 Task: Find connections with filter location Xanten with filter topic #careeradvice with filter profile language Spanish with filter current company Pidilite Industries Limited with filter school Institute of Road and Transport Technology with filter industry Facilities Services with filter service category HR Consulting with filter keywords title Motion Picture Director
Action: Mouse moved to (715, 92)
Screenshot: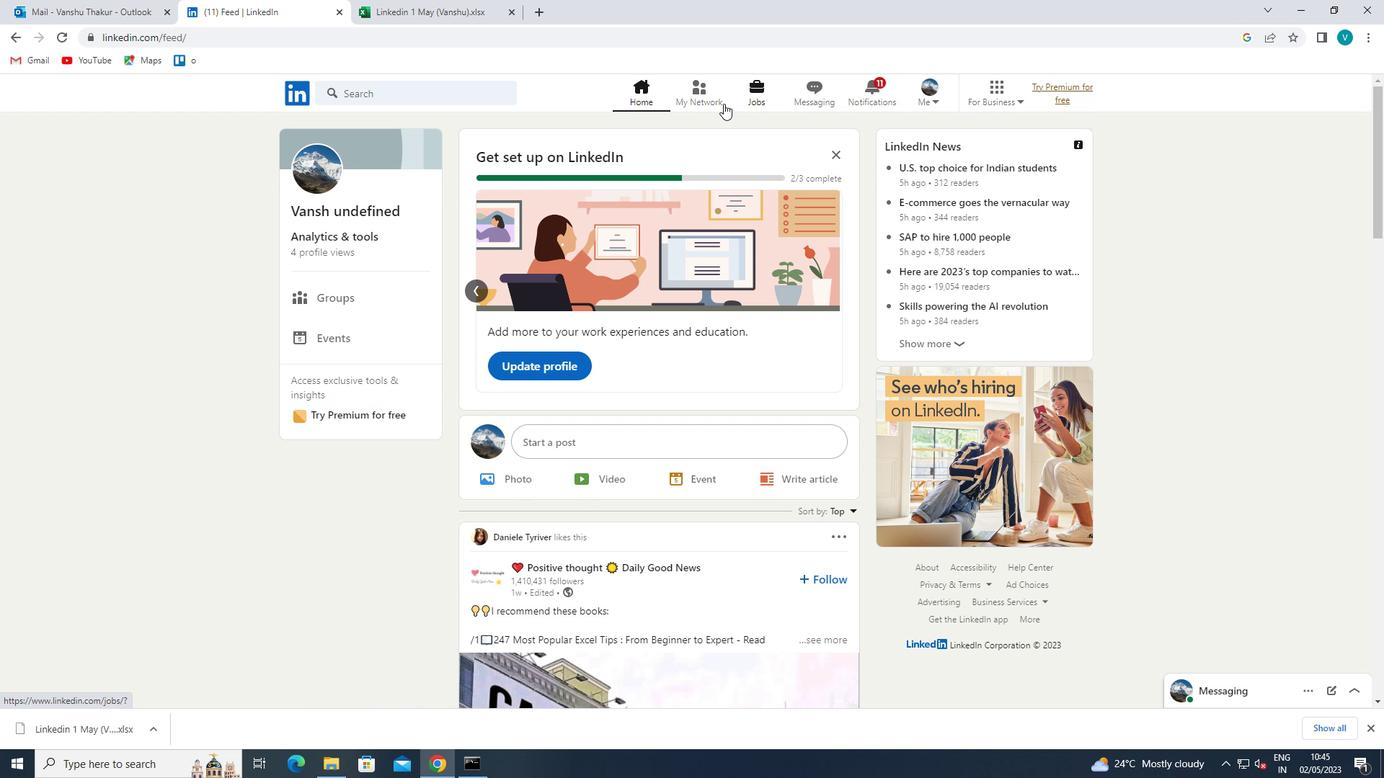 
Action: Mouse pressed left at (715, 92)
Screenshot: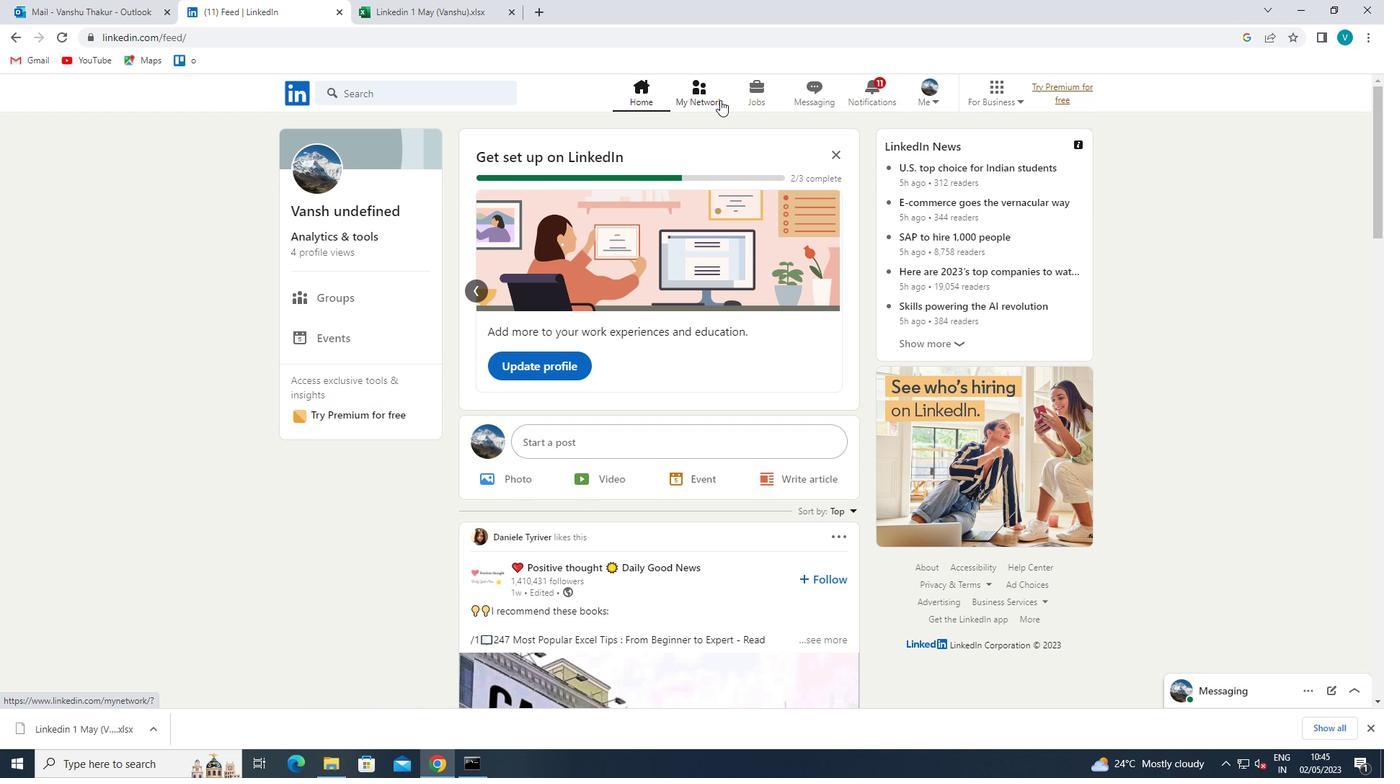 
Action: Mouse moved to (393, 172)
Screenshot: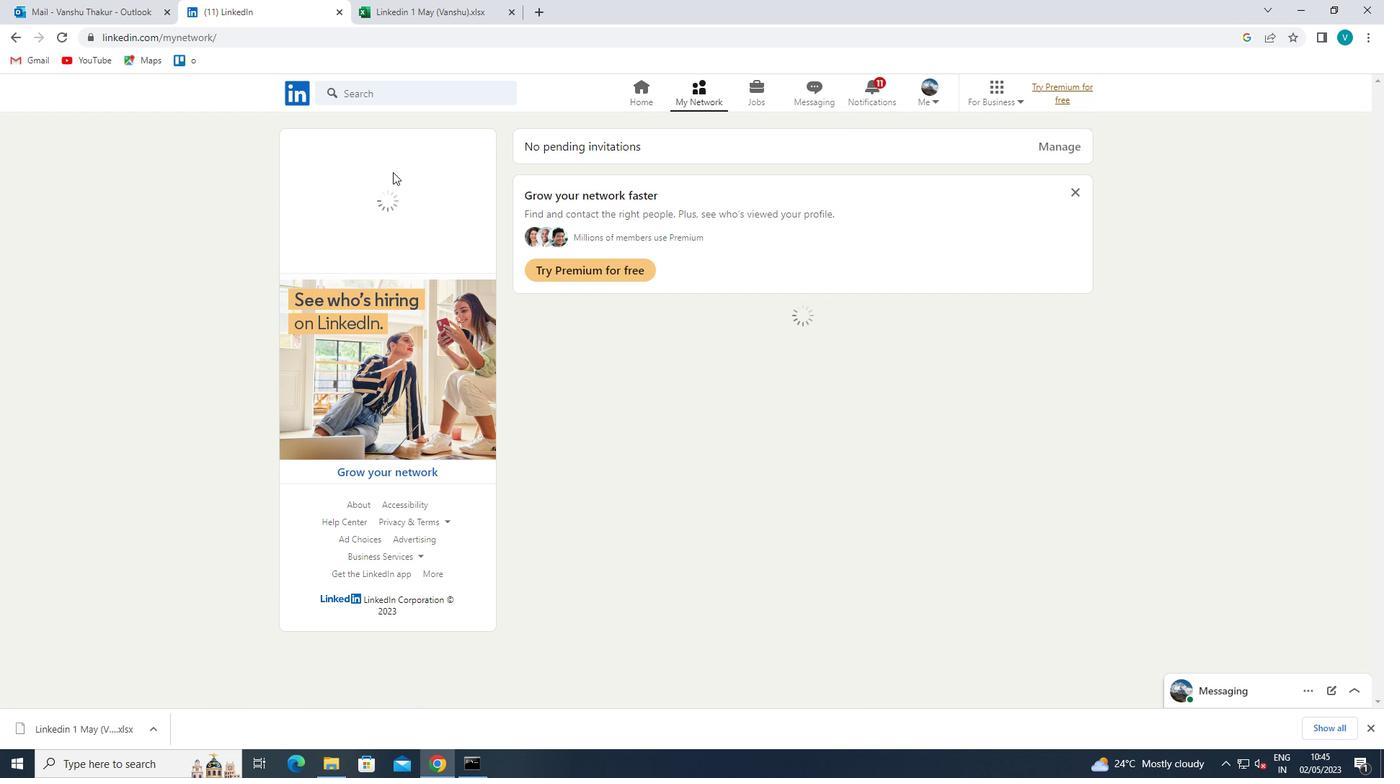 
Action: Mouse pressed left at (393, 172)
Screenshot: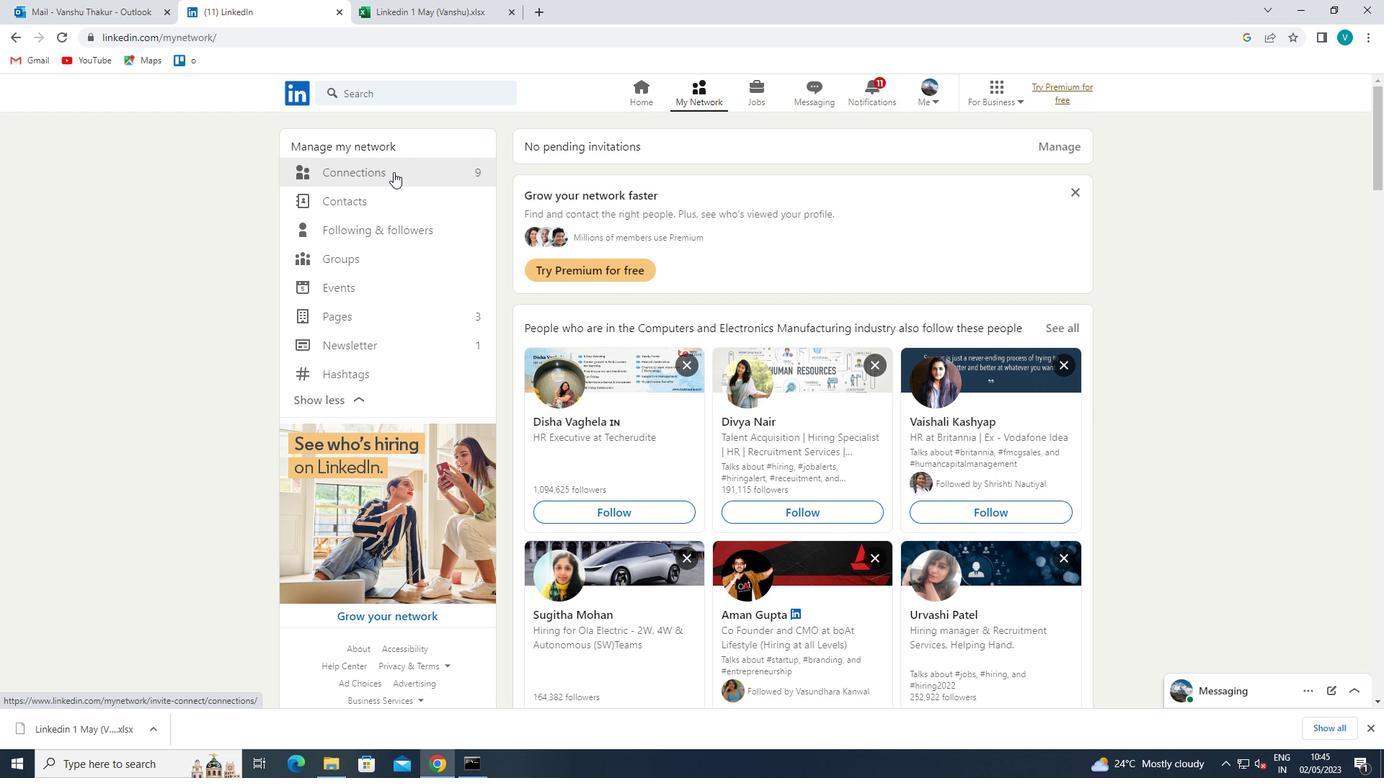 
Action: Mouse moved to (831, 171)
Screenshot: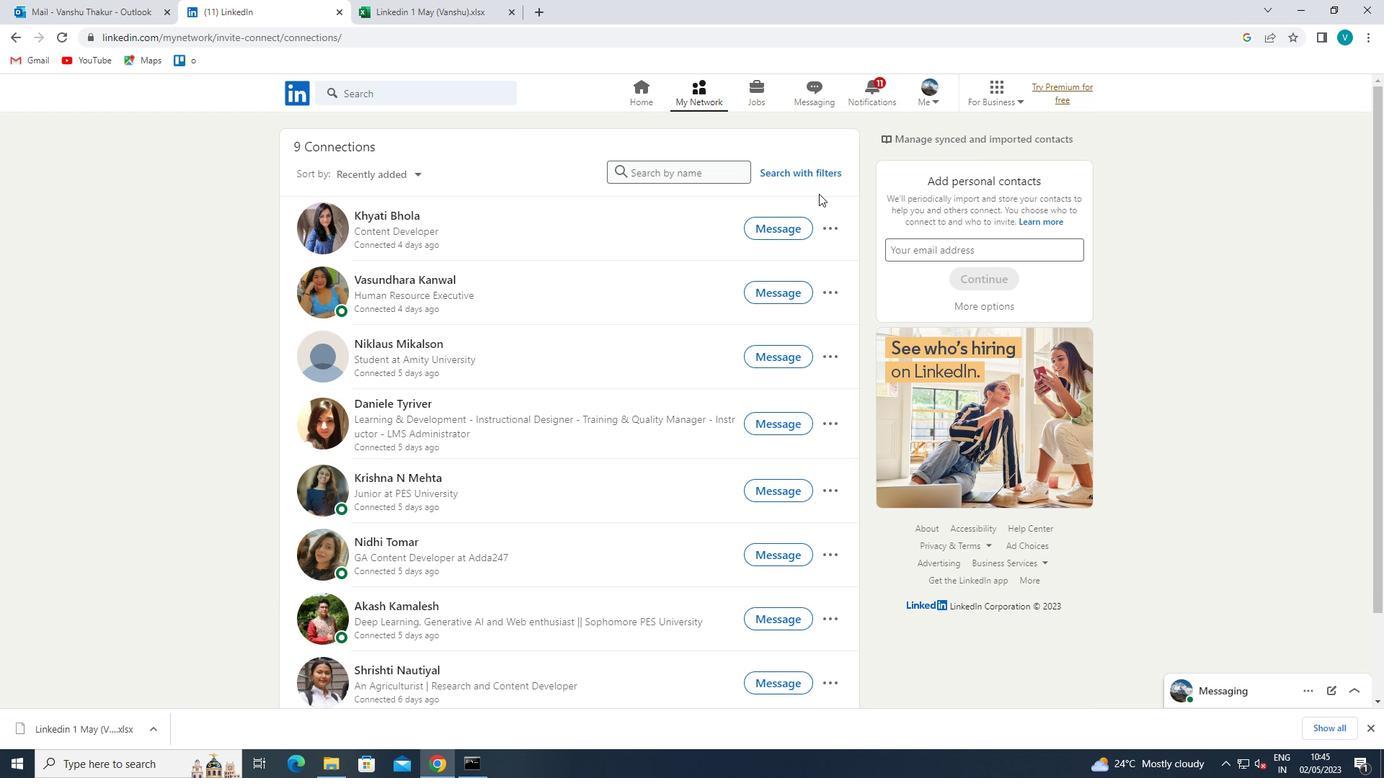 
Action: Mouse pressed left at (831, 171)
Screenshot: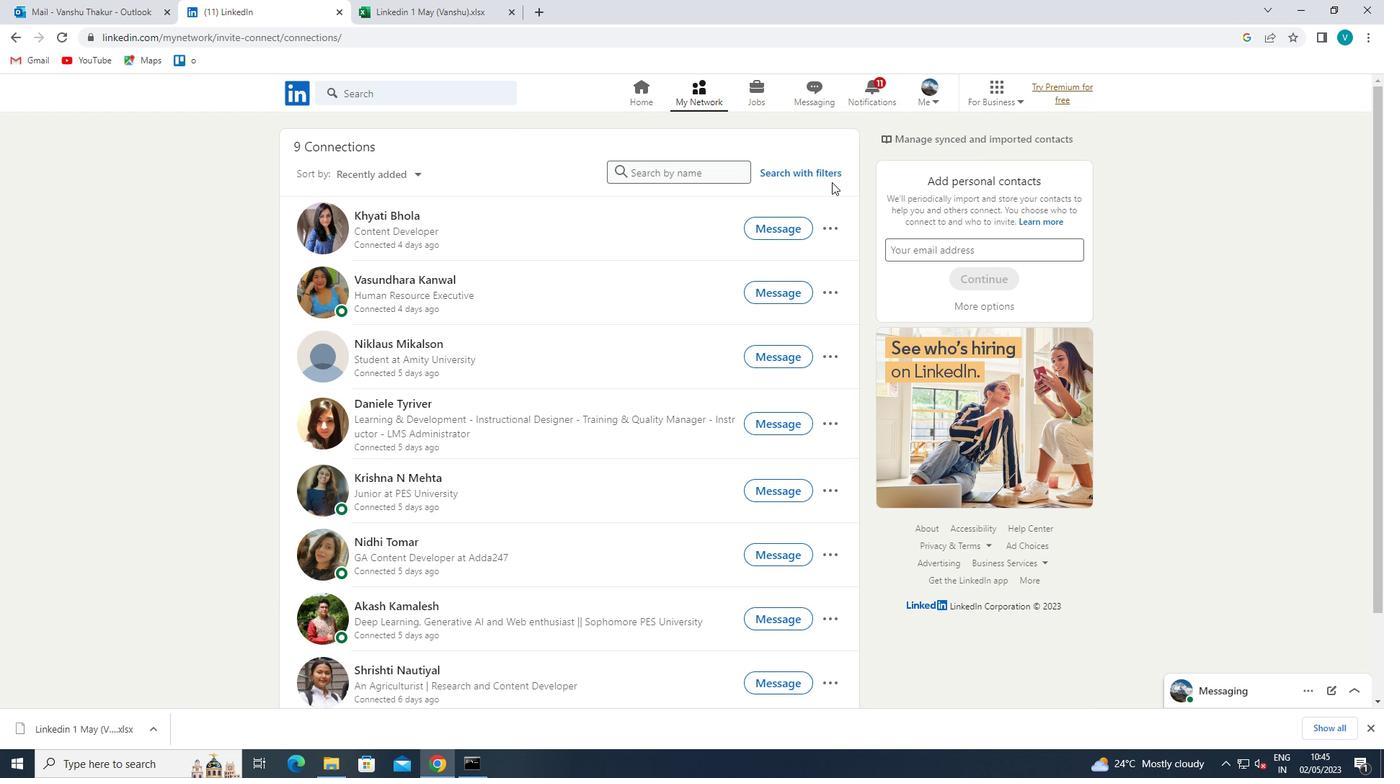 
Action: Mouse moved to (689, 138)
Screenshot: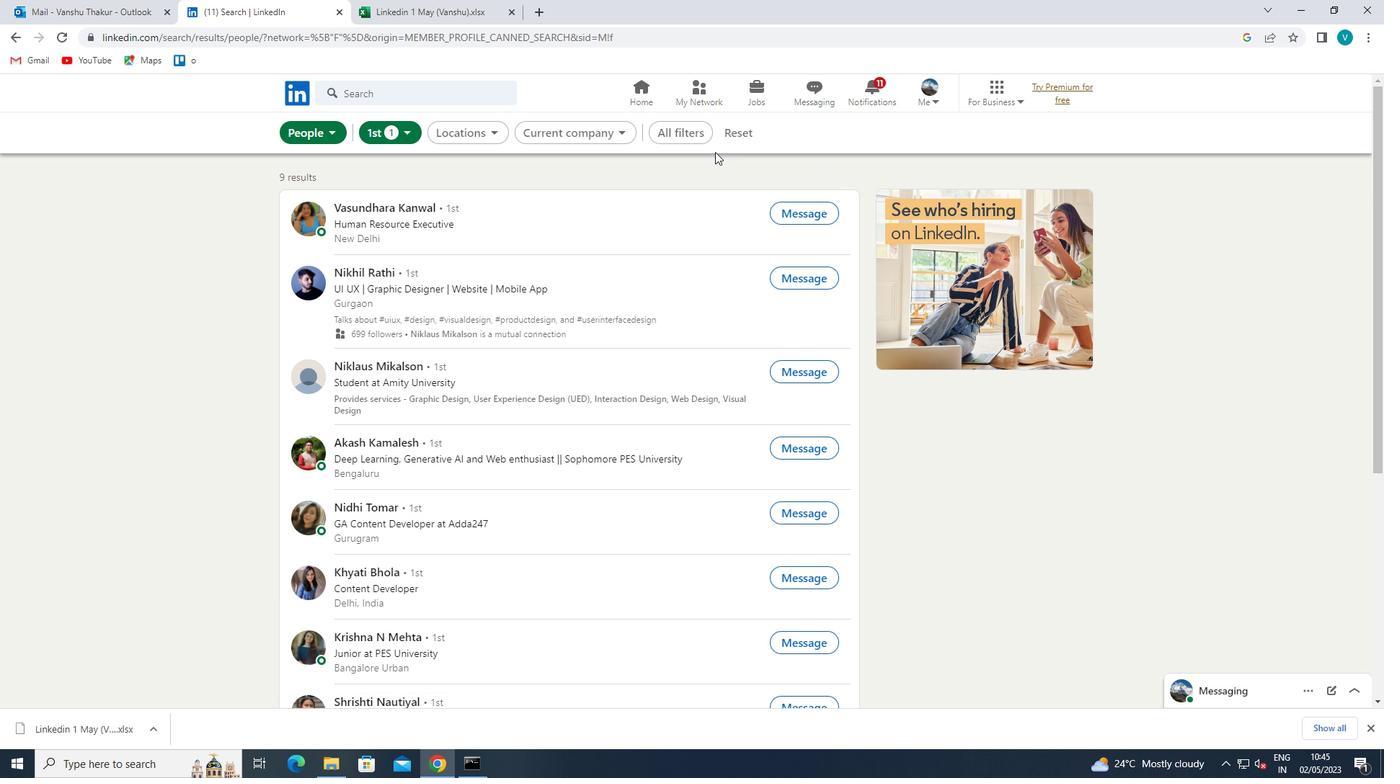 
Action: Mouse pressed left at (689, 138)
Screenshot: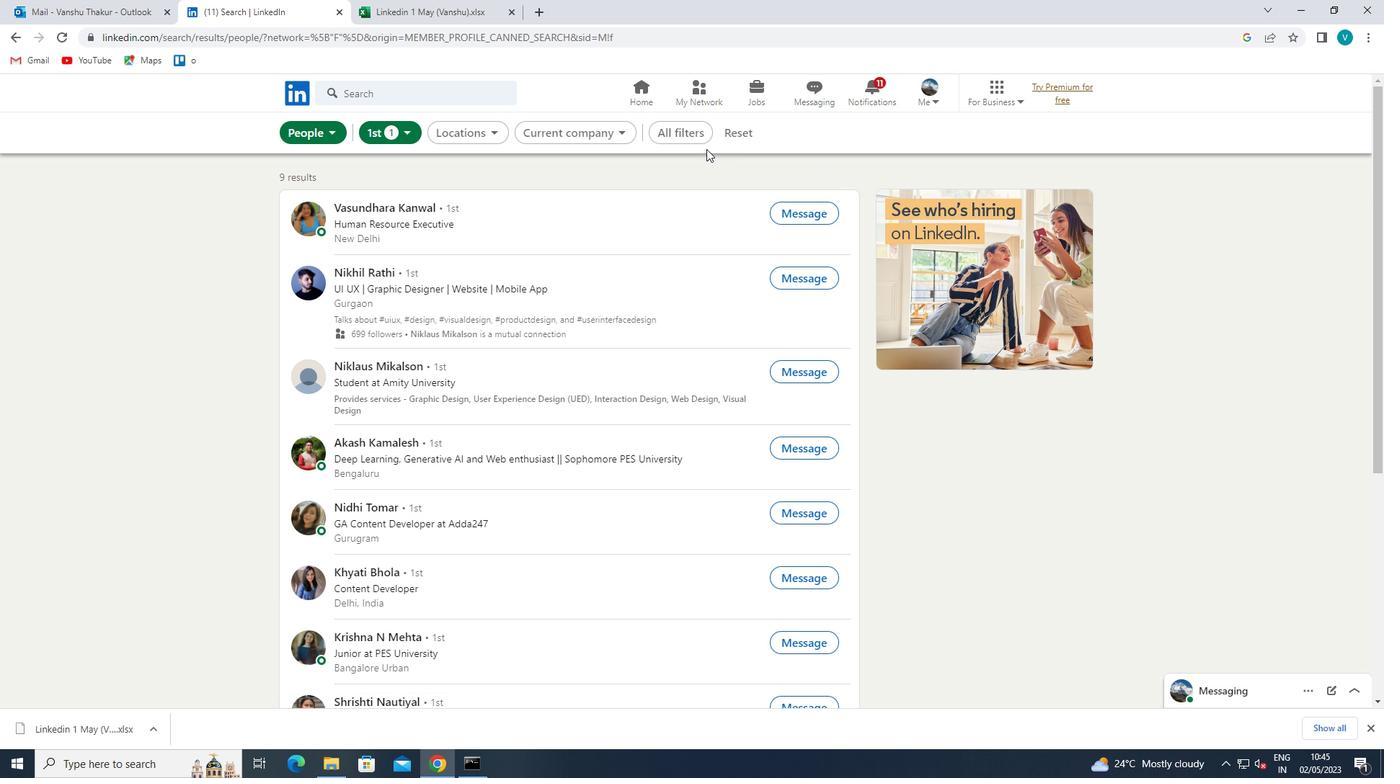 
Action: Mouse moved to (1146, 463)
Screenshot: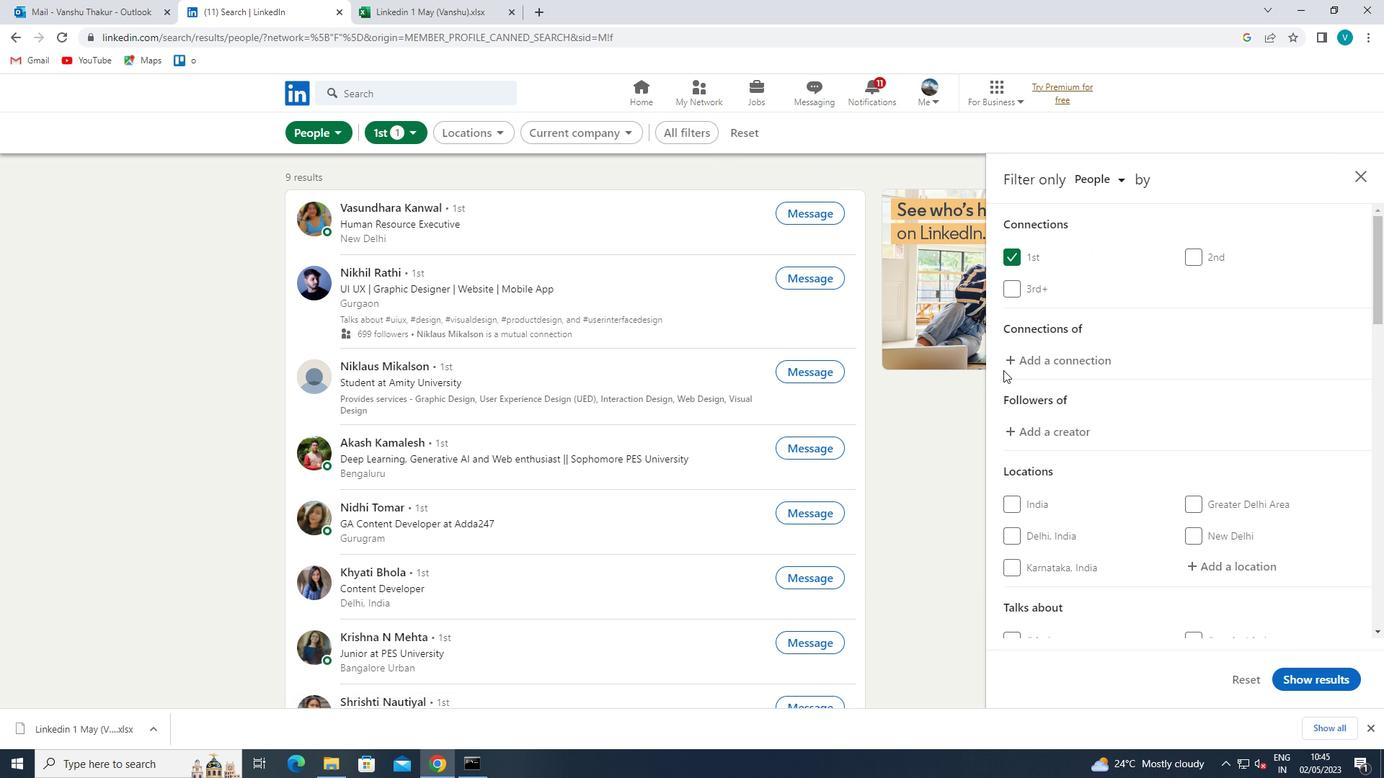 
Action: Mouse scrolled (1146, 462) with delta (0, 0)
Screenshot: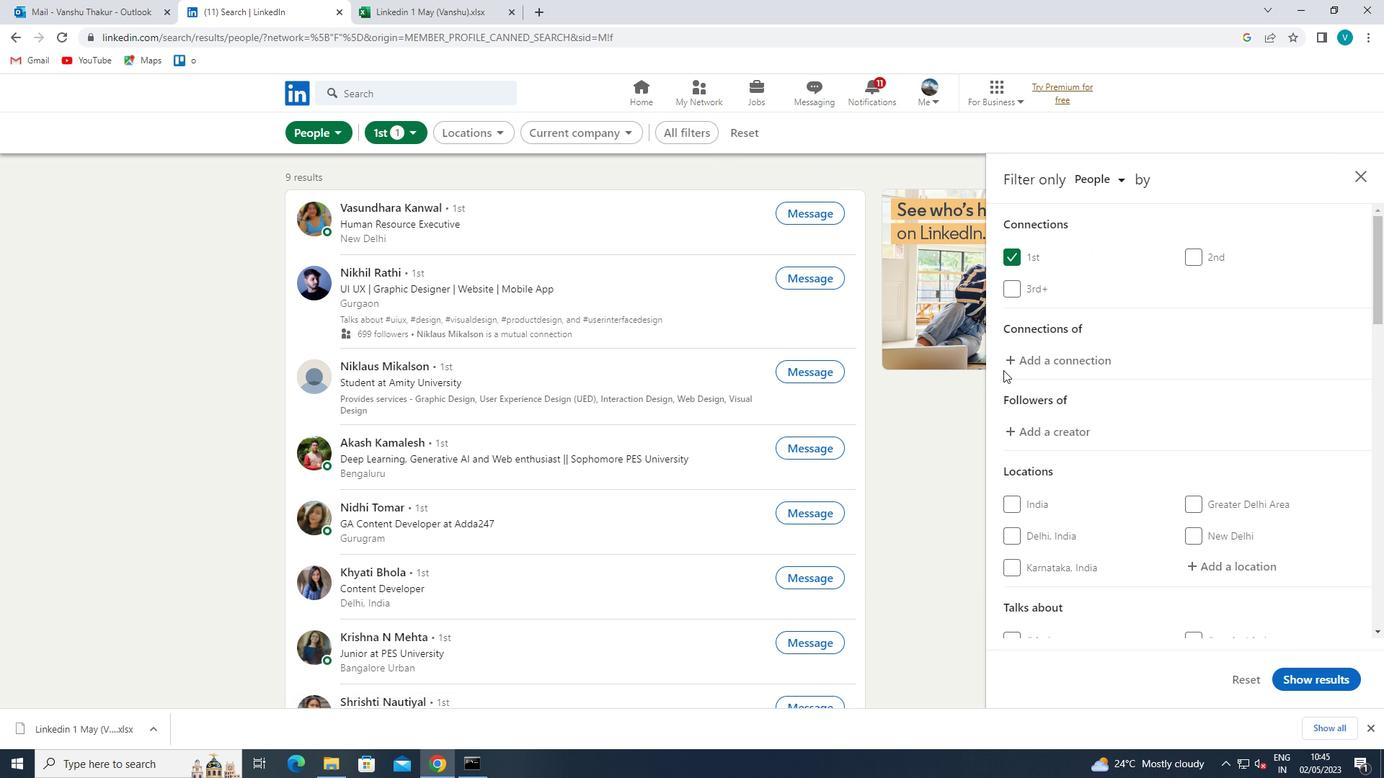 
Action: Mouse moved to (1245, 490)
Screenshot: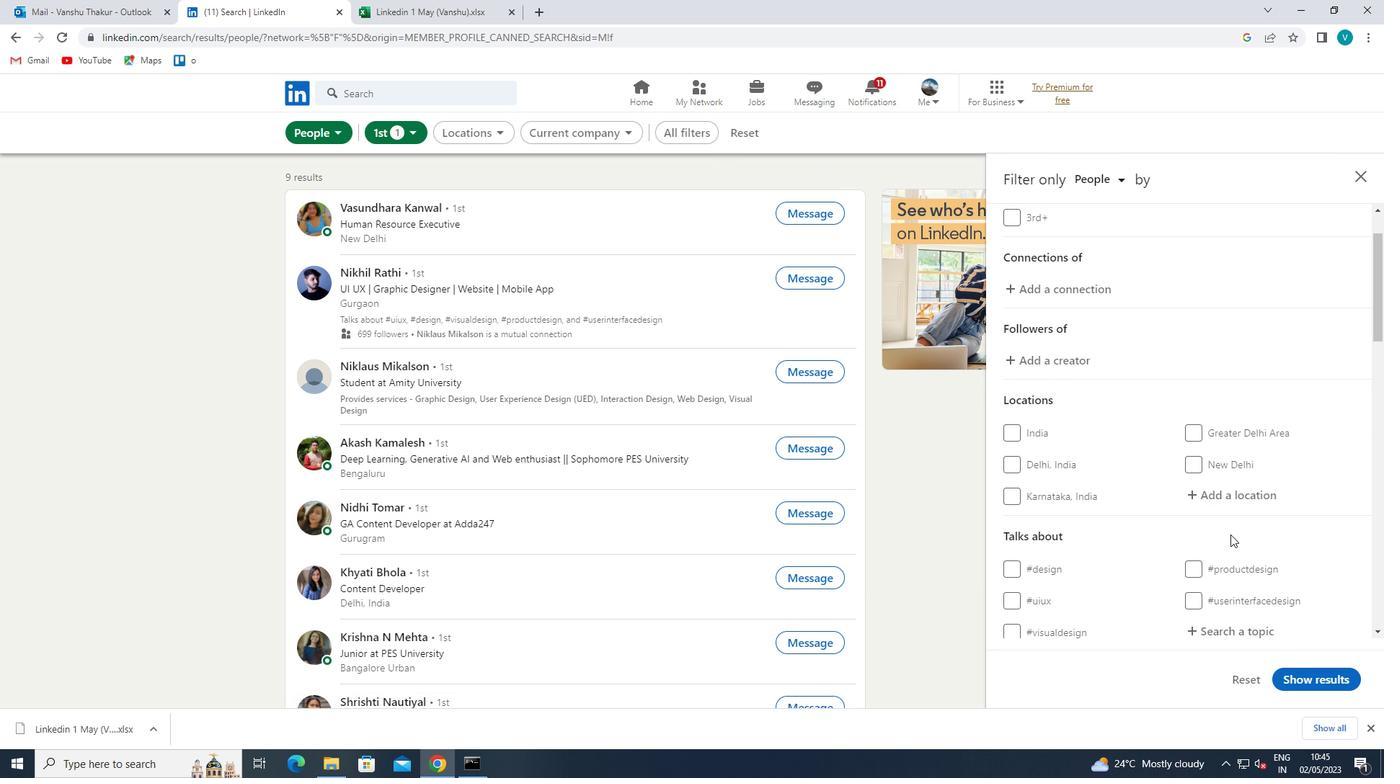 
Action: Mouse pressed left at (1245, 490)
Screenshot: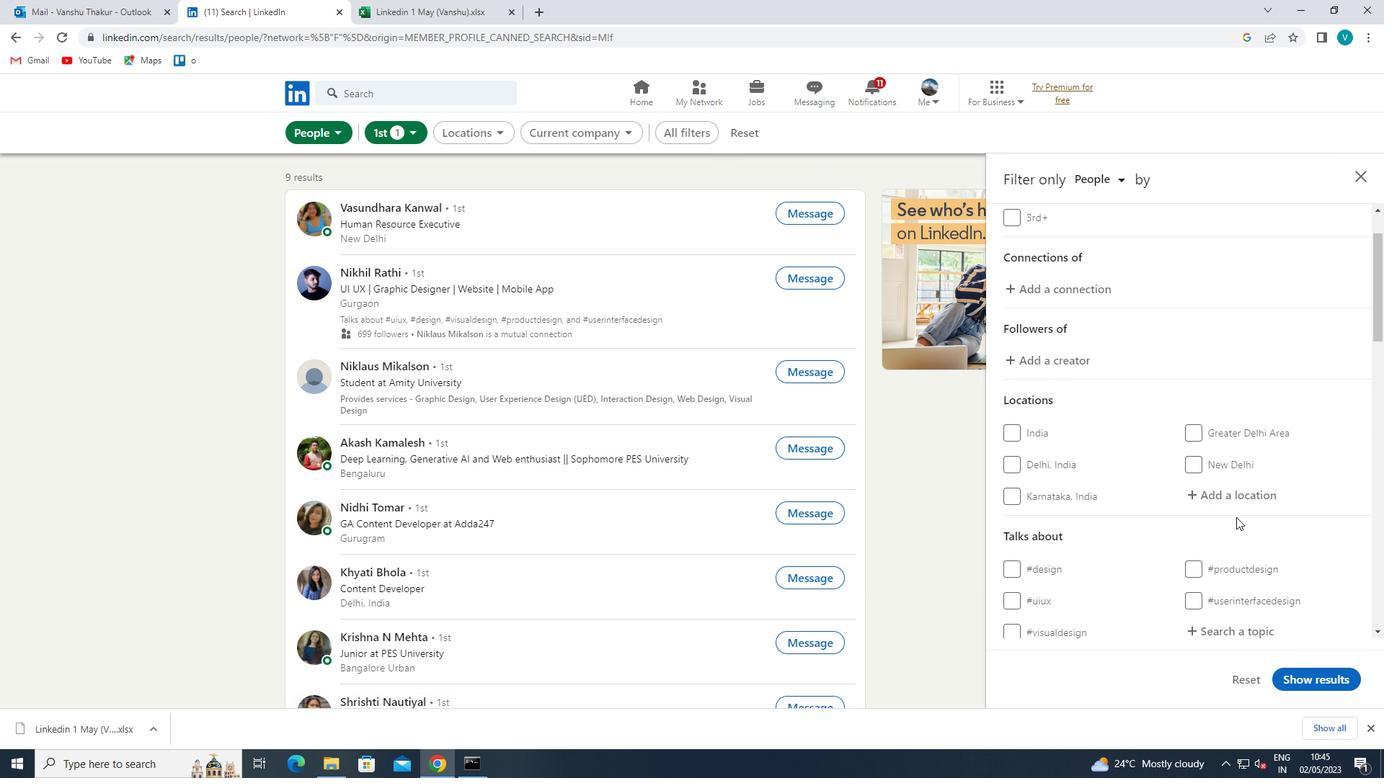 
Action: Mouse moved to (1051, 601)
Screenshot: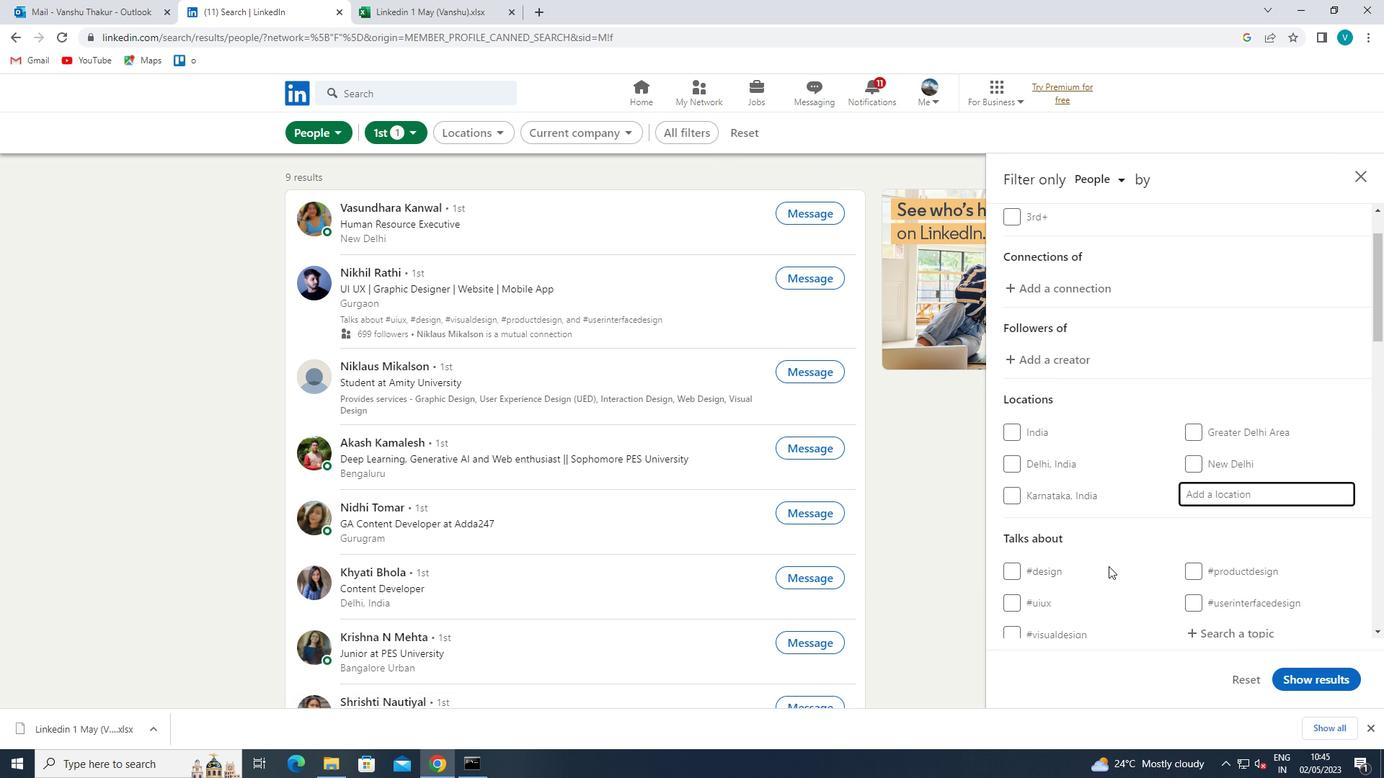 
Action: Key pressed <Key.shift>XANTEN<Key.space>
Screenshot: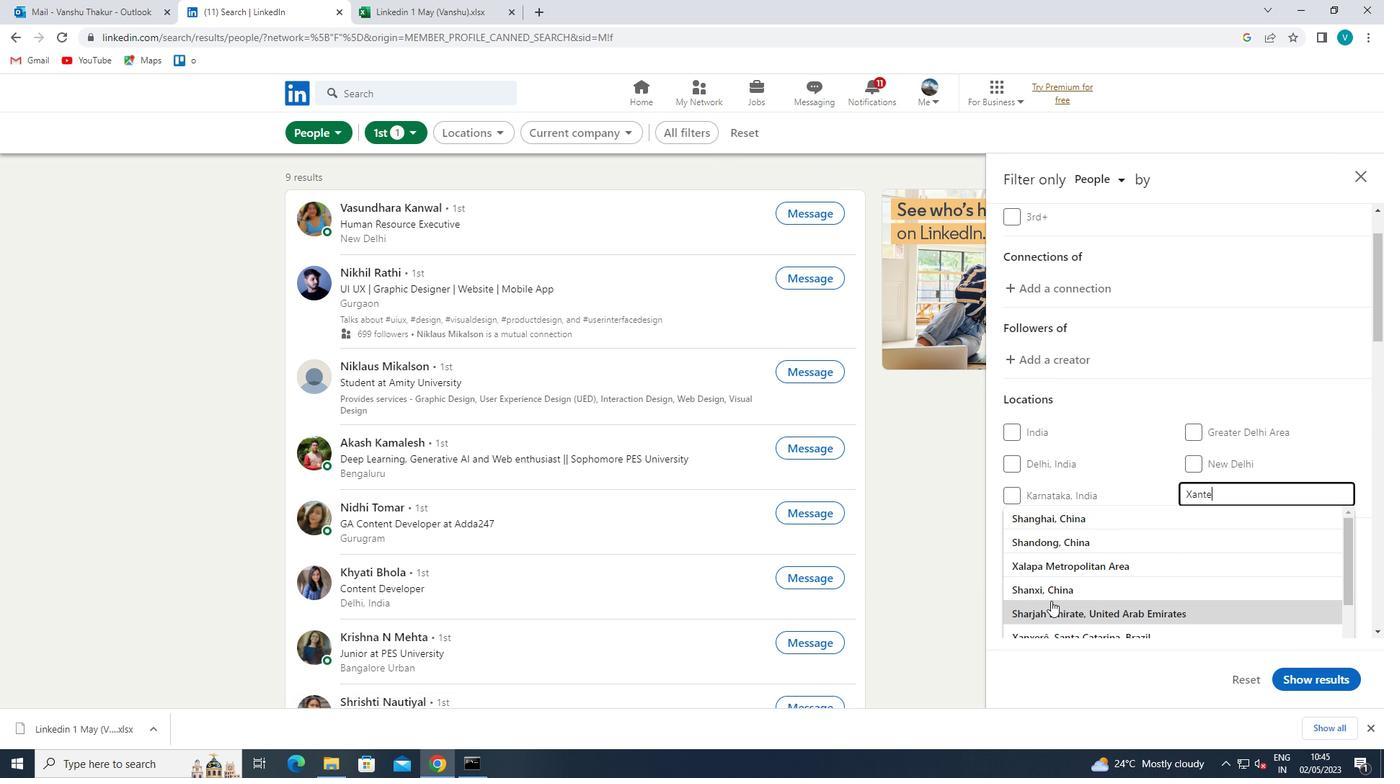 
Action: Mouse moved to (1144, 517)
Screenshot: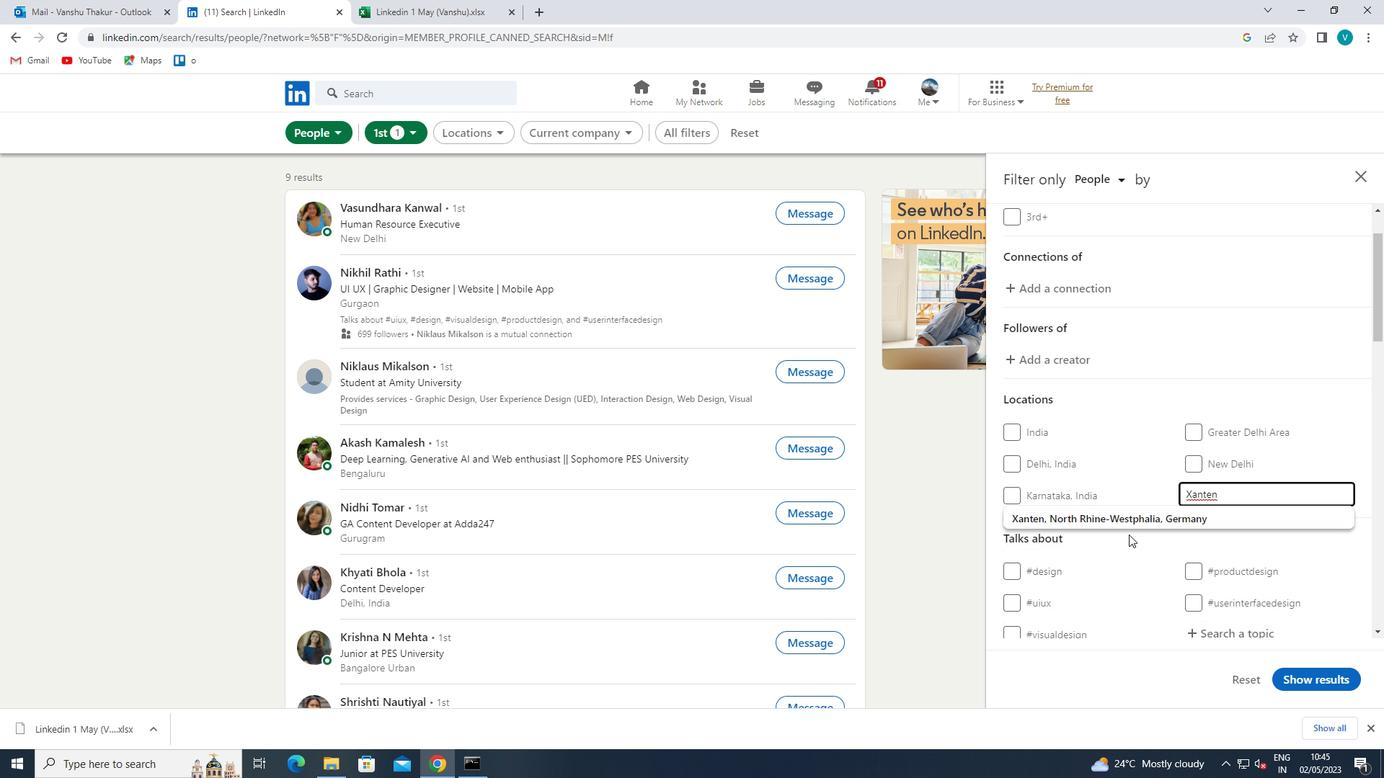 
Action: Mouse pressed left at (1144, 517)
Screenshot: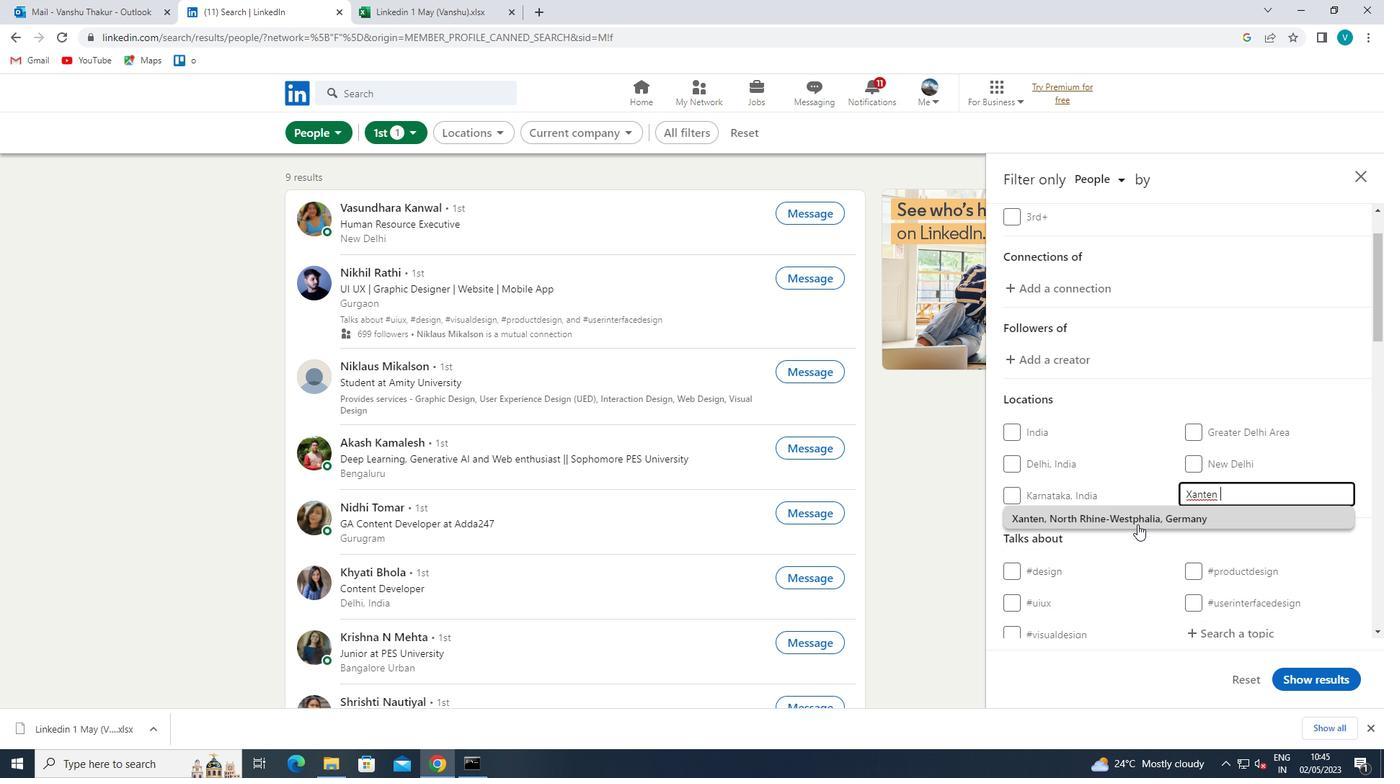 
Action: Mouse moved to (1144, 517)
Screenshot: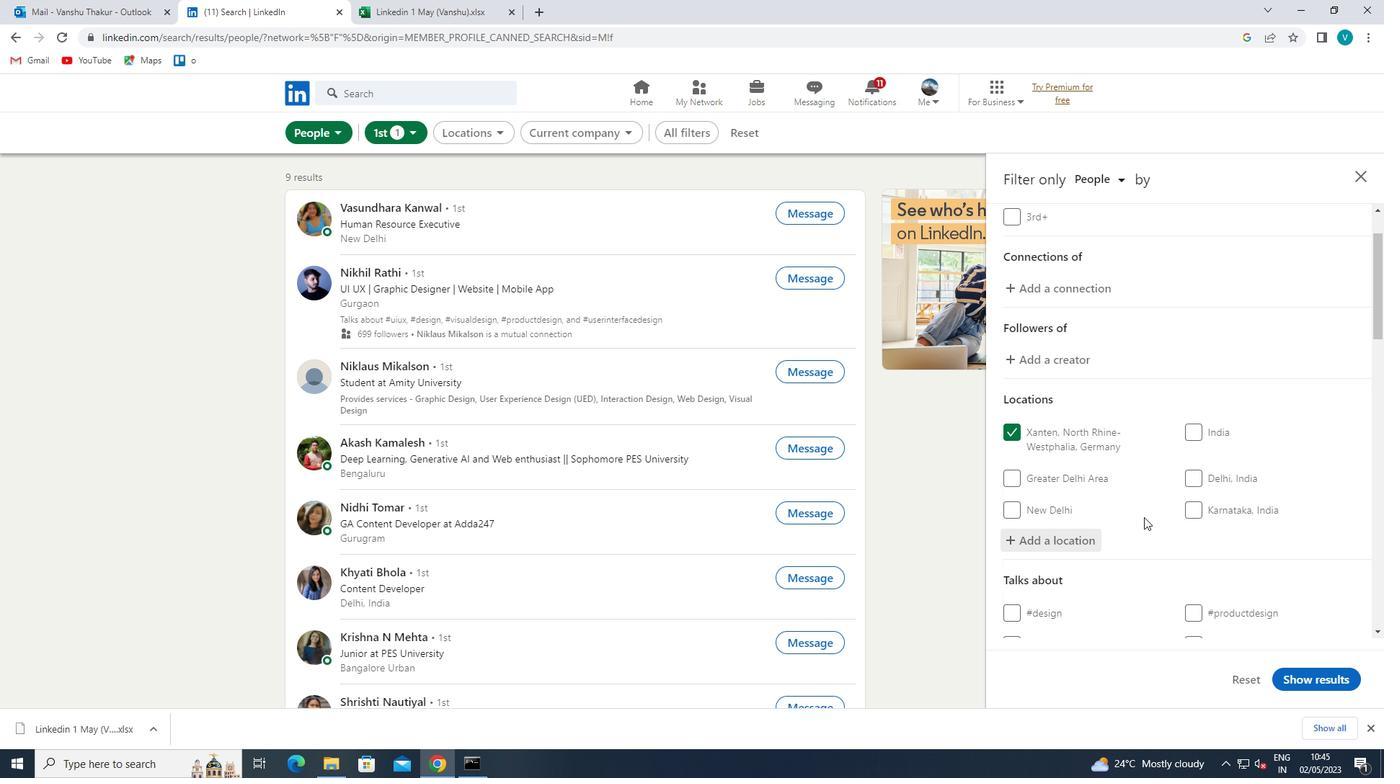 
Action: Mouse scrolled (1144, 516) with delta (0, 0)
Screenshot: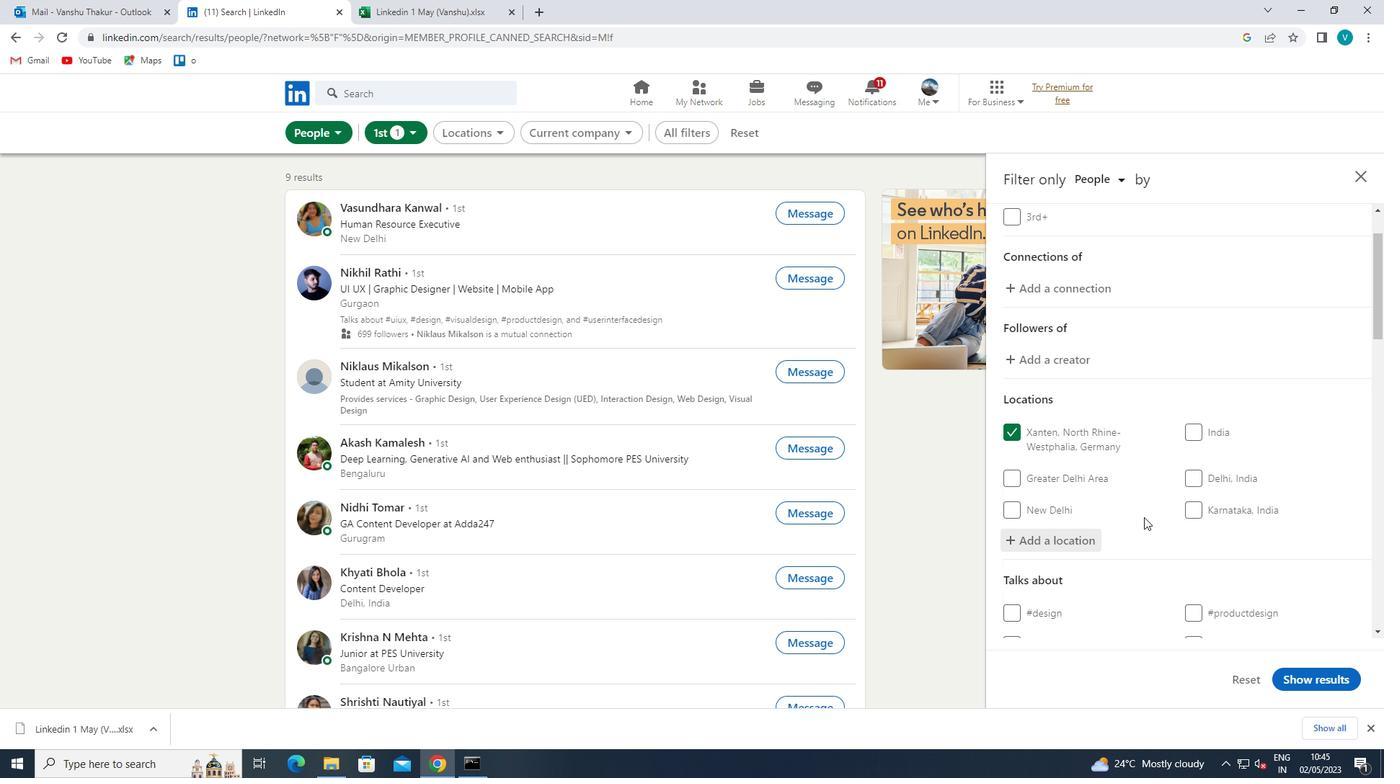 
Action: Mouse scrolled (1144, 516) with delta (0, 0)
Screenshot: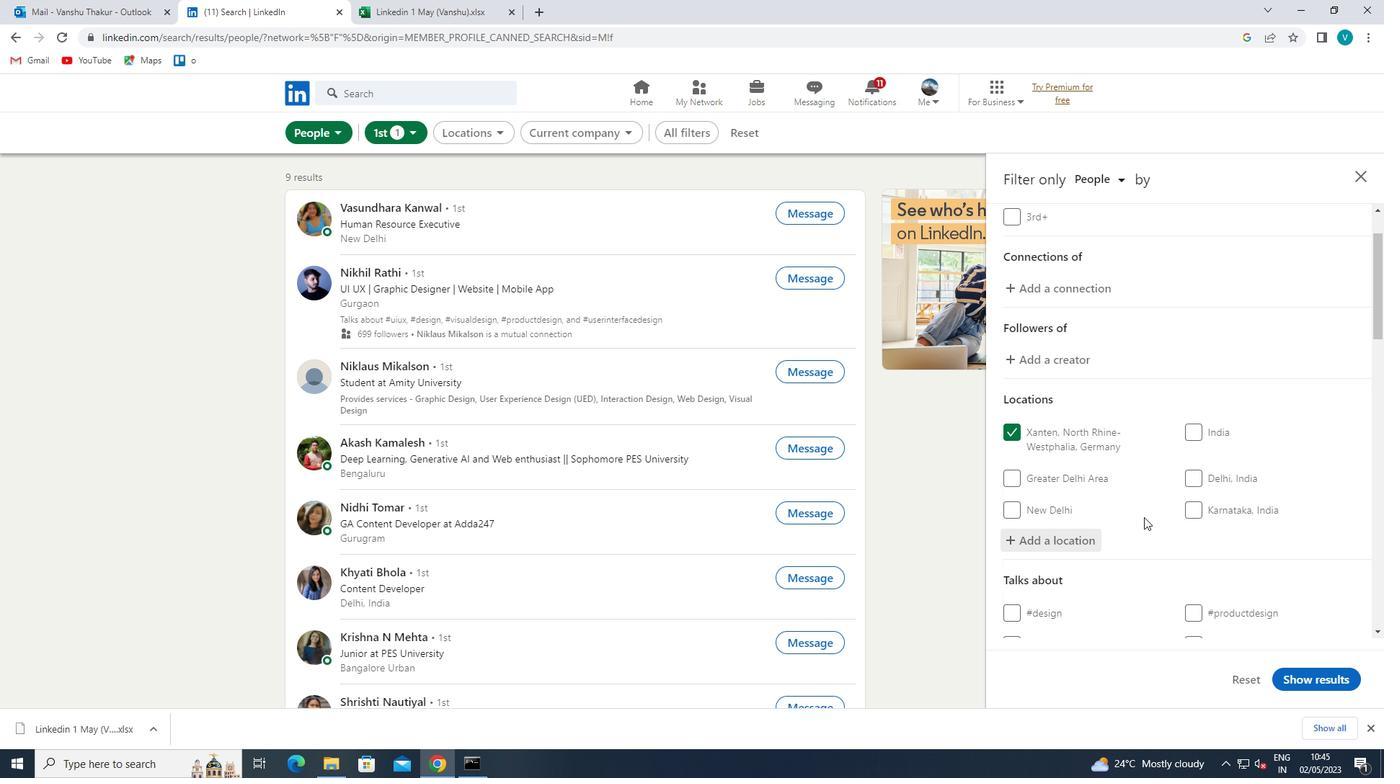 
Action: Mouse moved to (1202, 521)
Screenshot: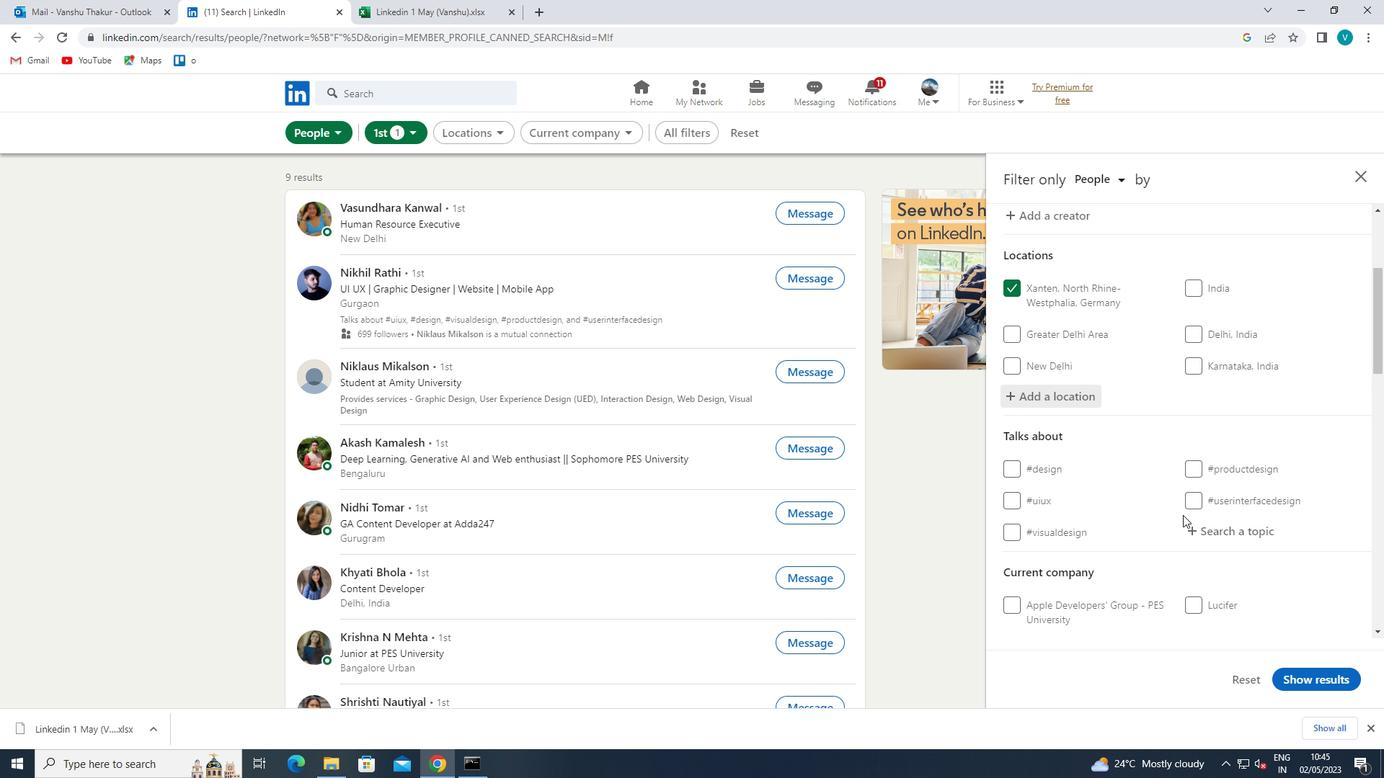 
Action: Mouse pressed left at (1202, 521)
Screenshot: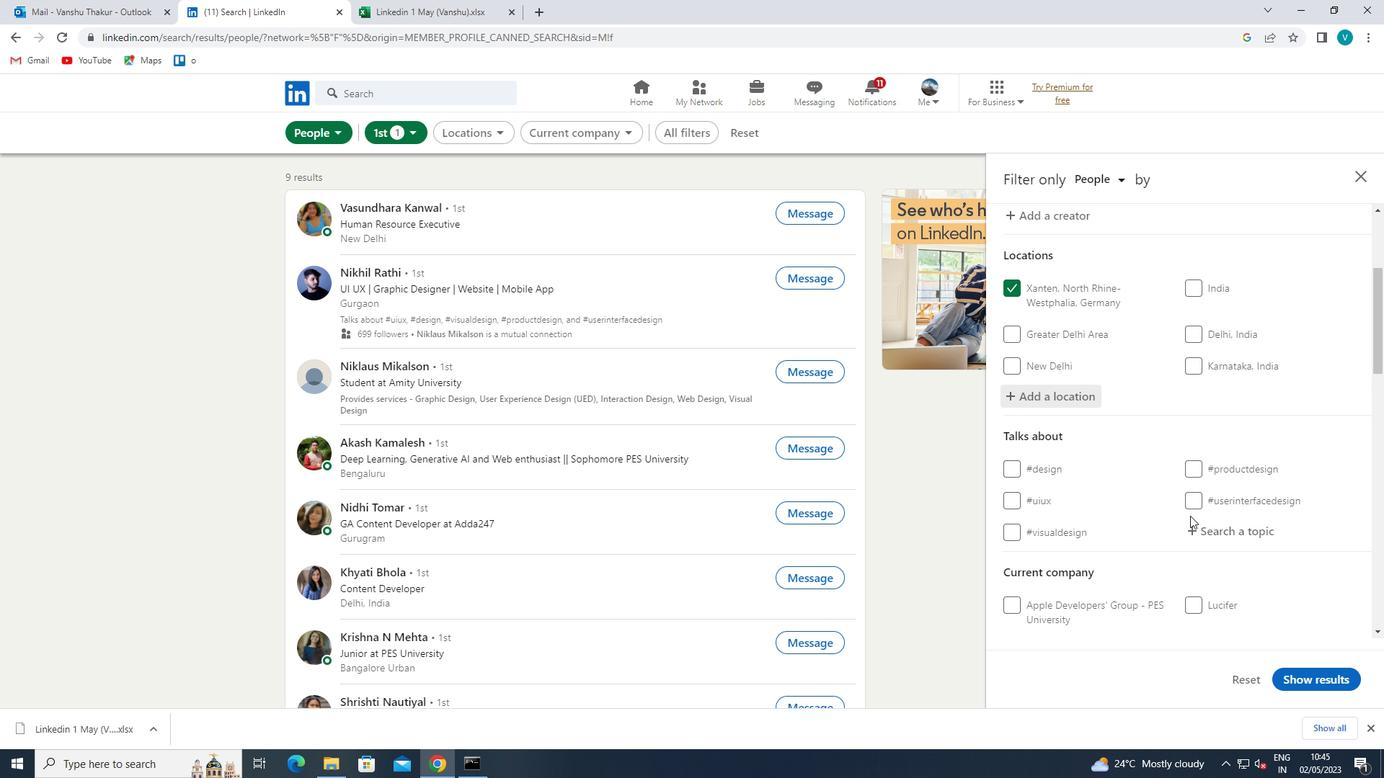 
Action: Mouse moved to (1015, 631)
Screenshot: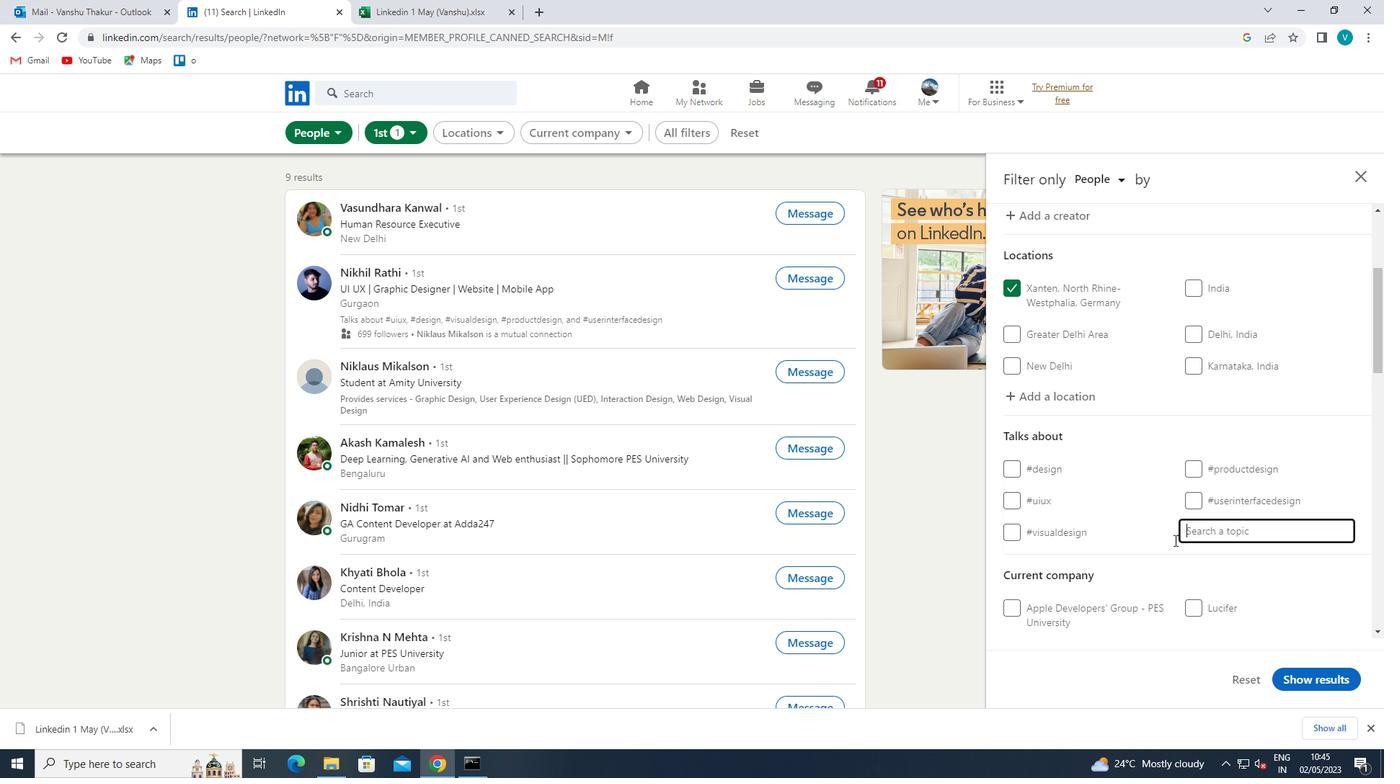 
Action: Key pressed C
Screenshot: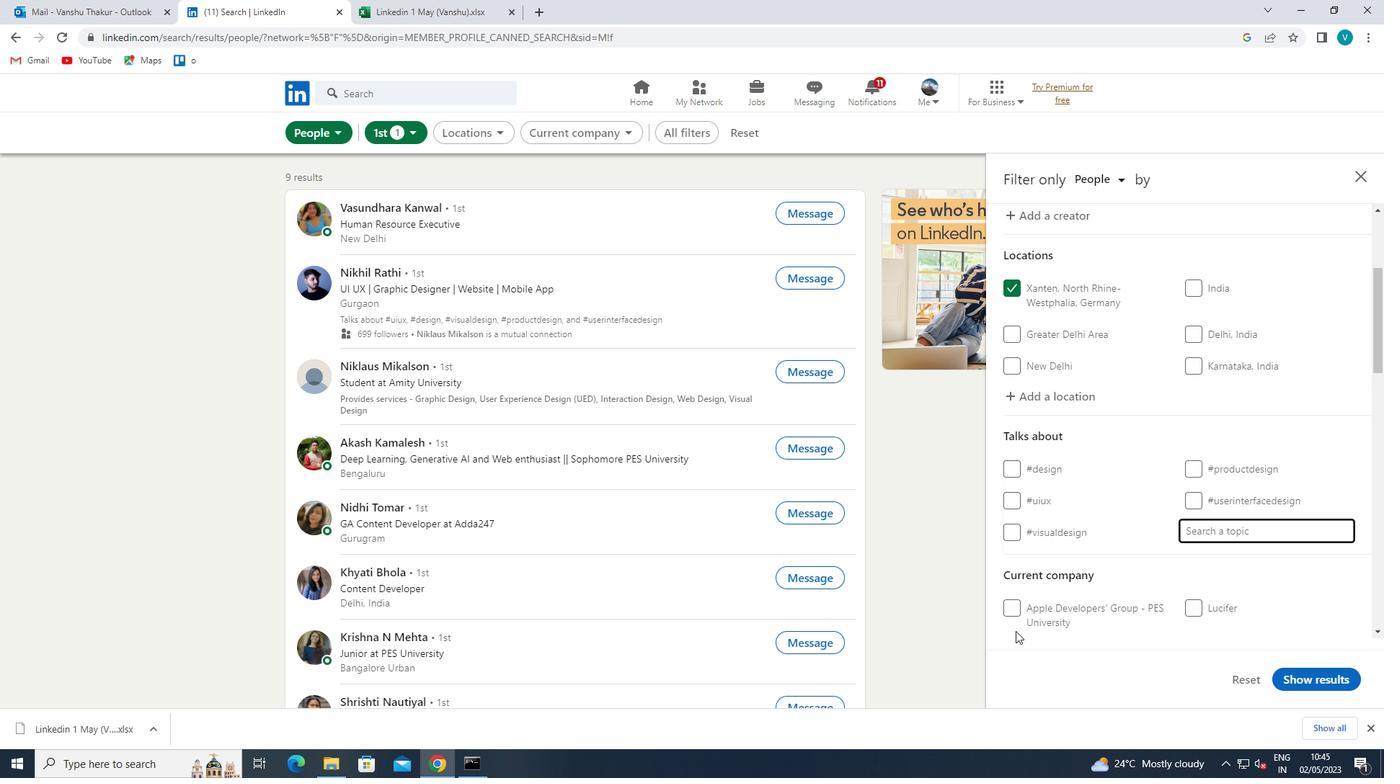 
Action: Mouse moved to (1015, 632)
Screenshot: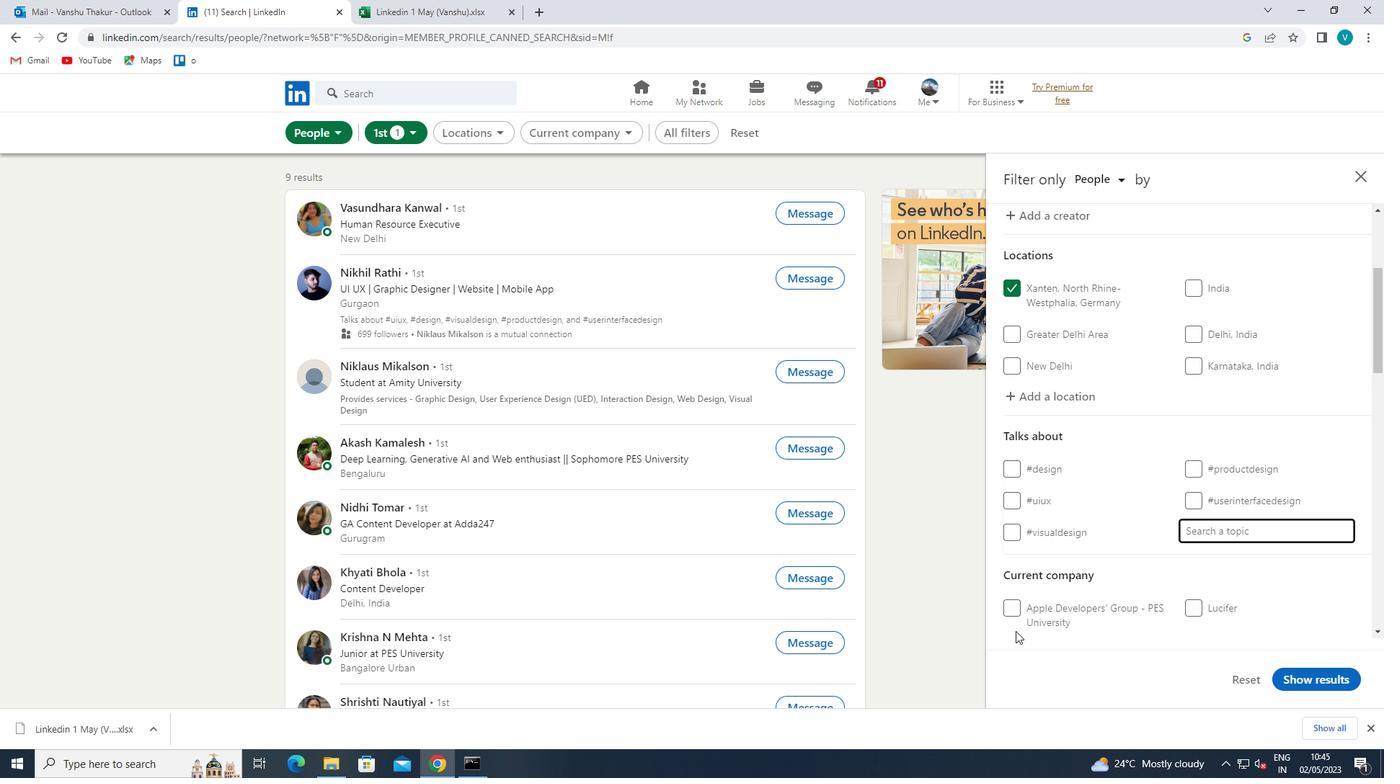 
Action: Key pressed AREERA
Screenshot: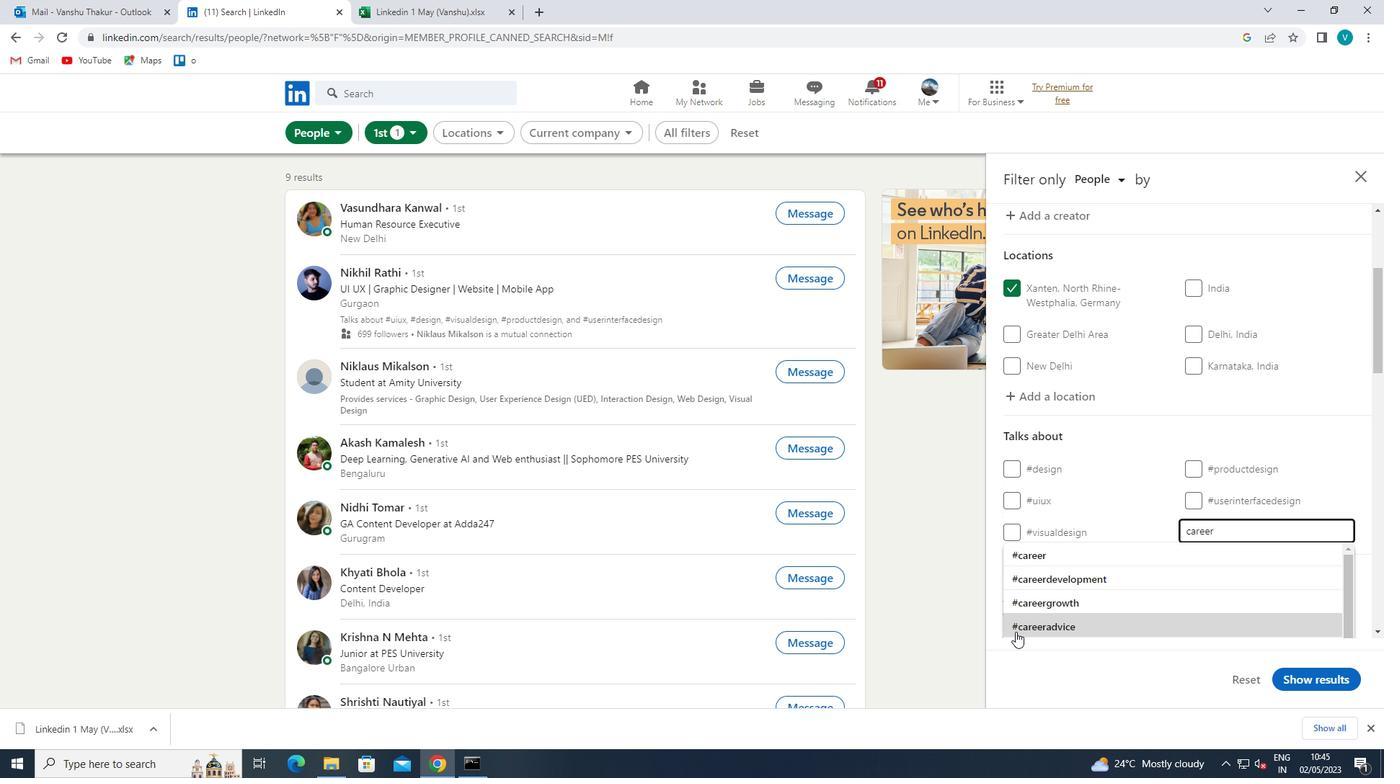 
Action: Mouse moved to (1080, 554)
Screenshot: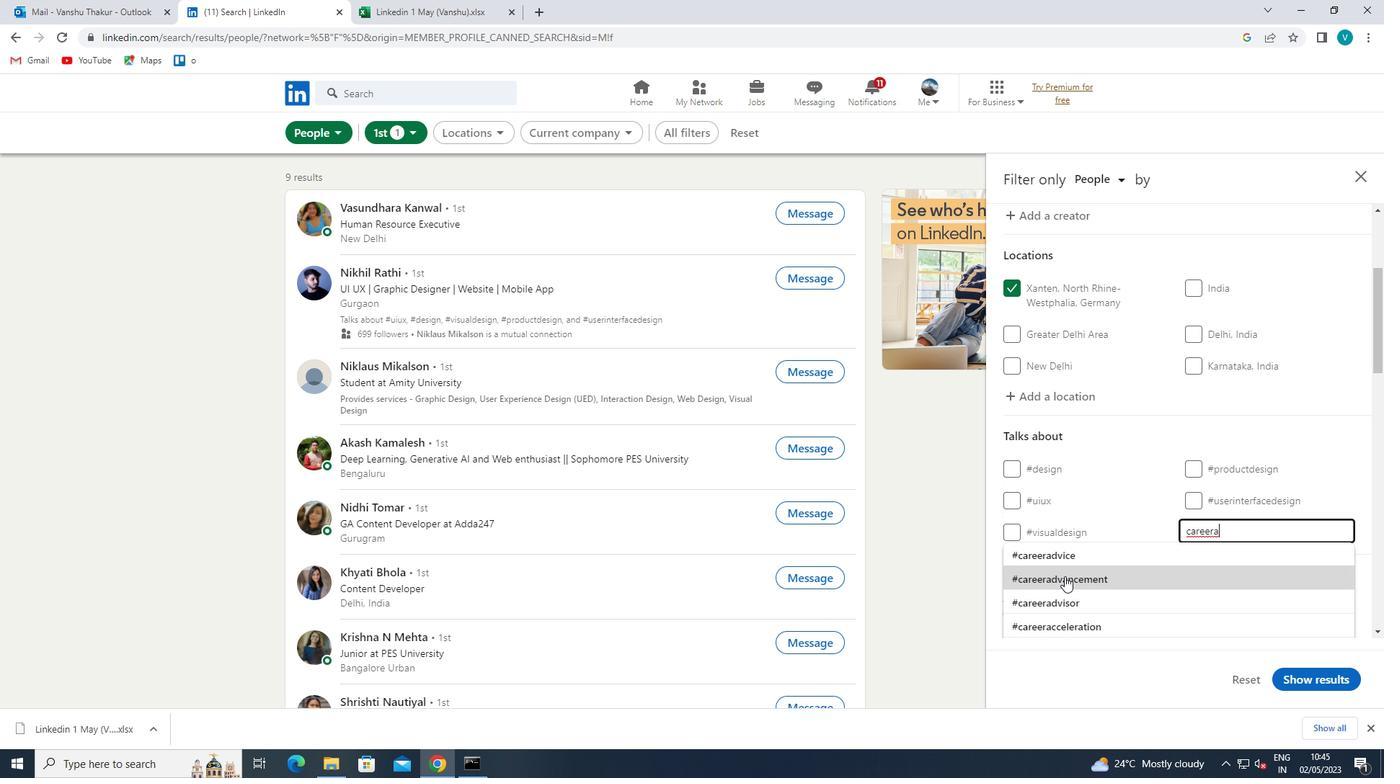 
Action: Mouse pressed left at (1080, 554)
Screenshot: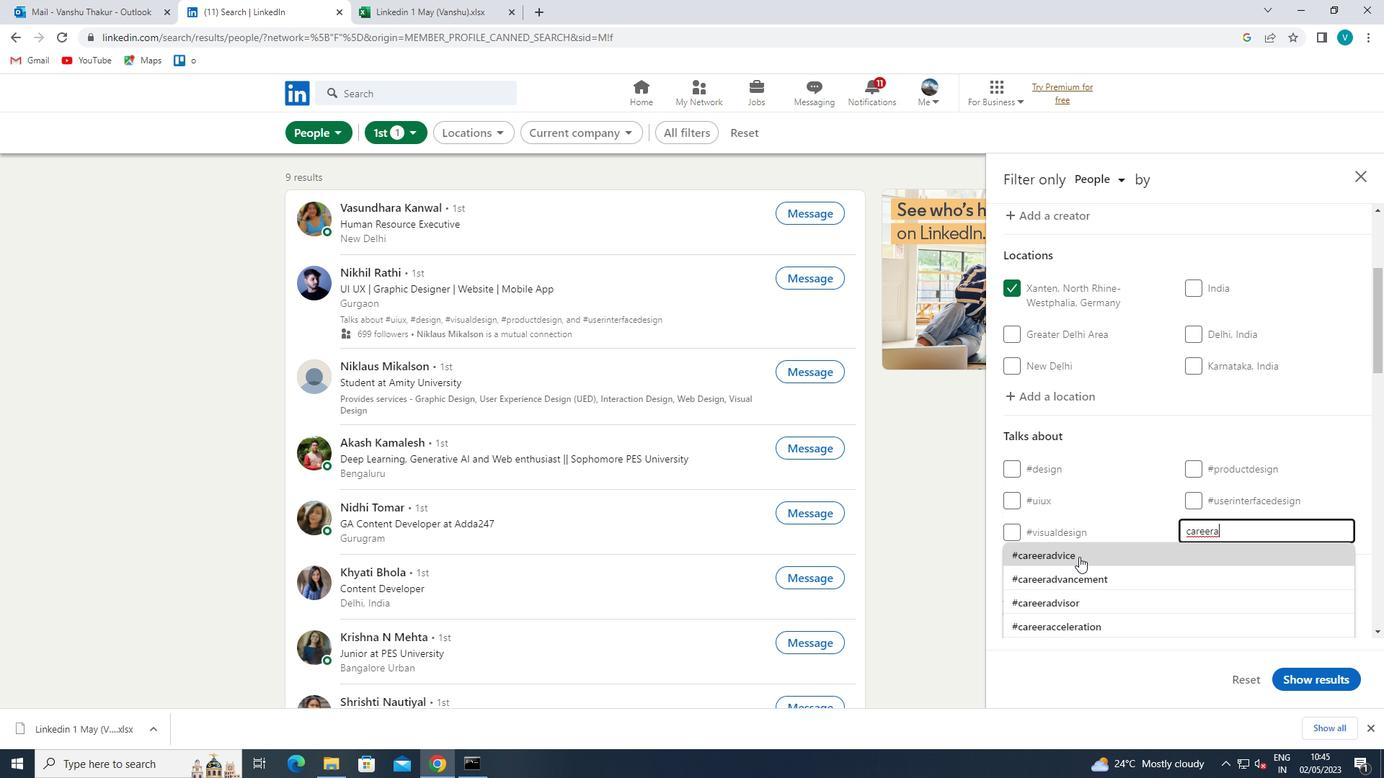 
Action: Mouse moved to (1242, 557)
Screenshot: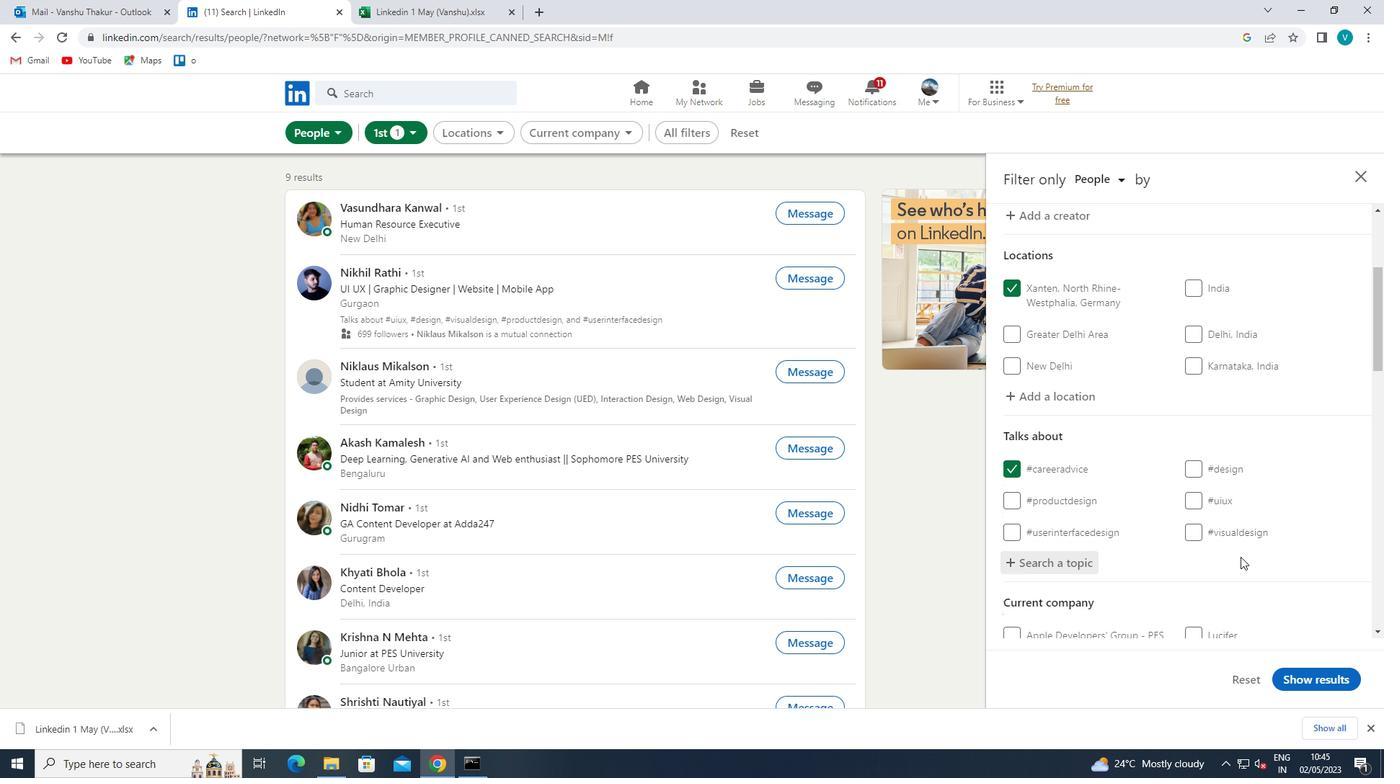 
Action: Mouse scrolled (1242, 556) with delta (0, 0)
Screenshot: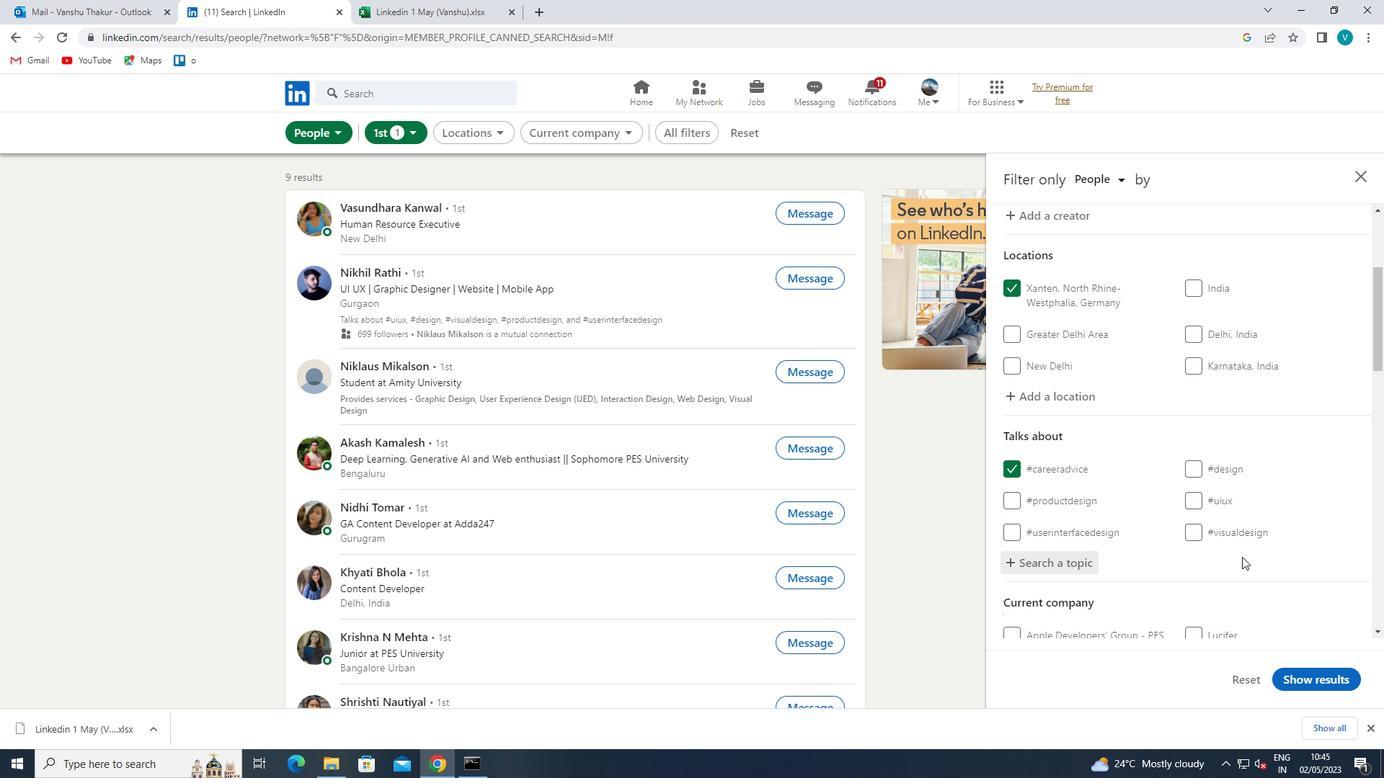 
Action: Mouse moved to (1245, 555)
Screenshot: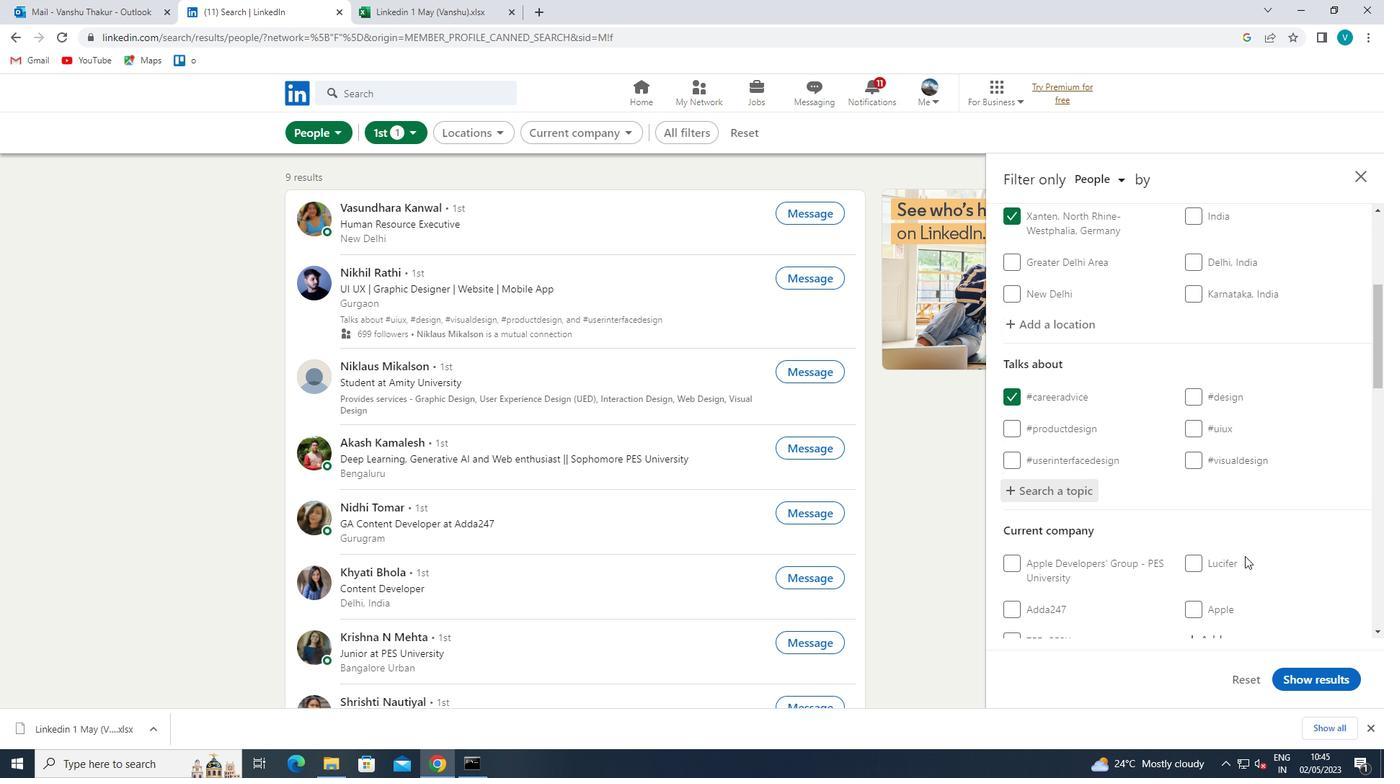 
Action: Mouse scrolled (1245, 554) with delta (0, 0)
Screenshot: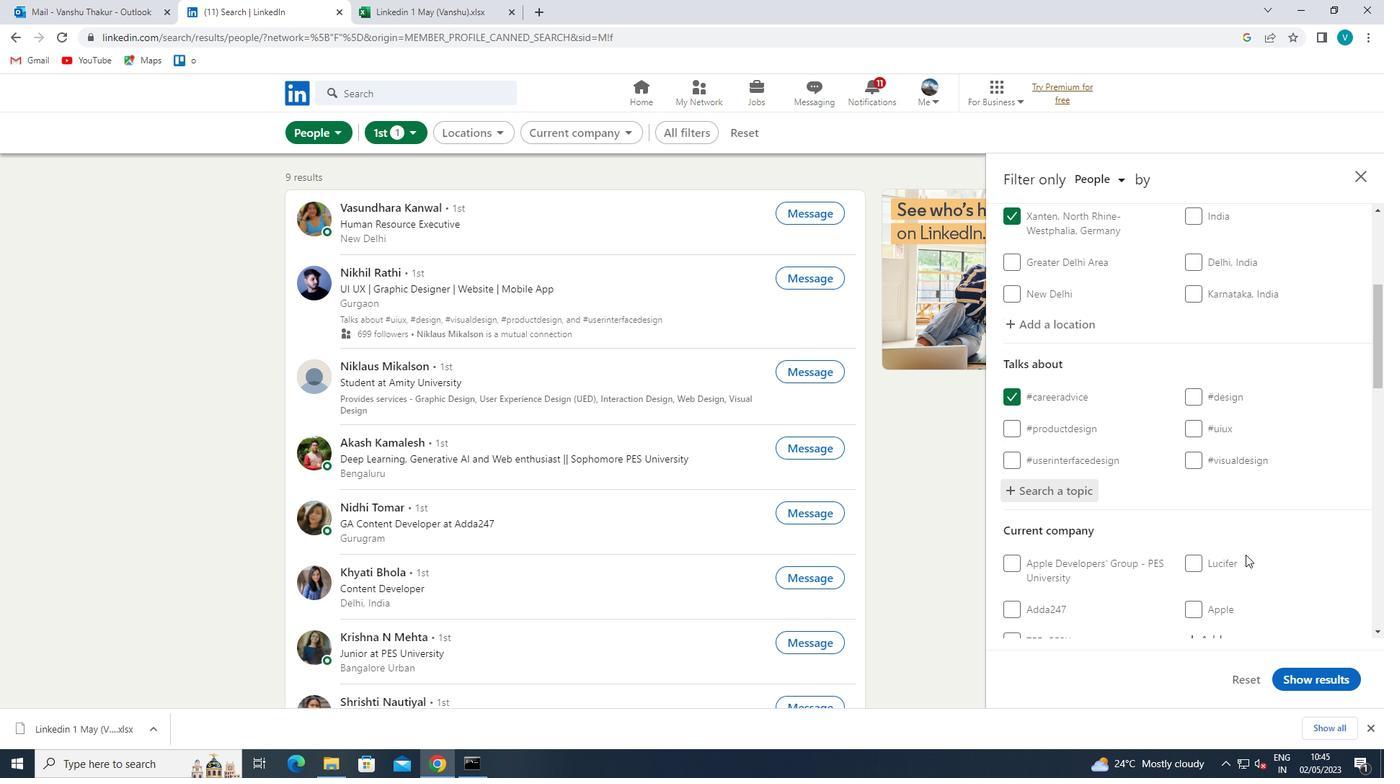 
Action: Mouse scrolled (1245, 554) with delta (0, 0)
Screenshot: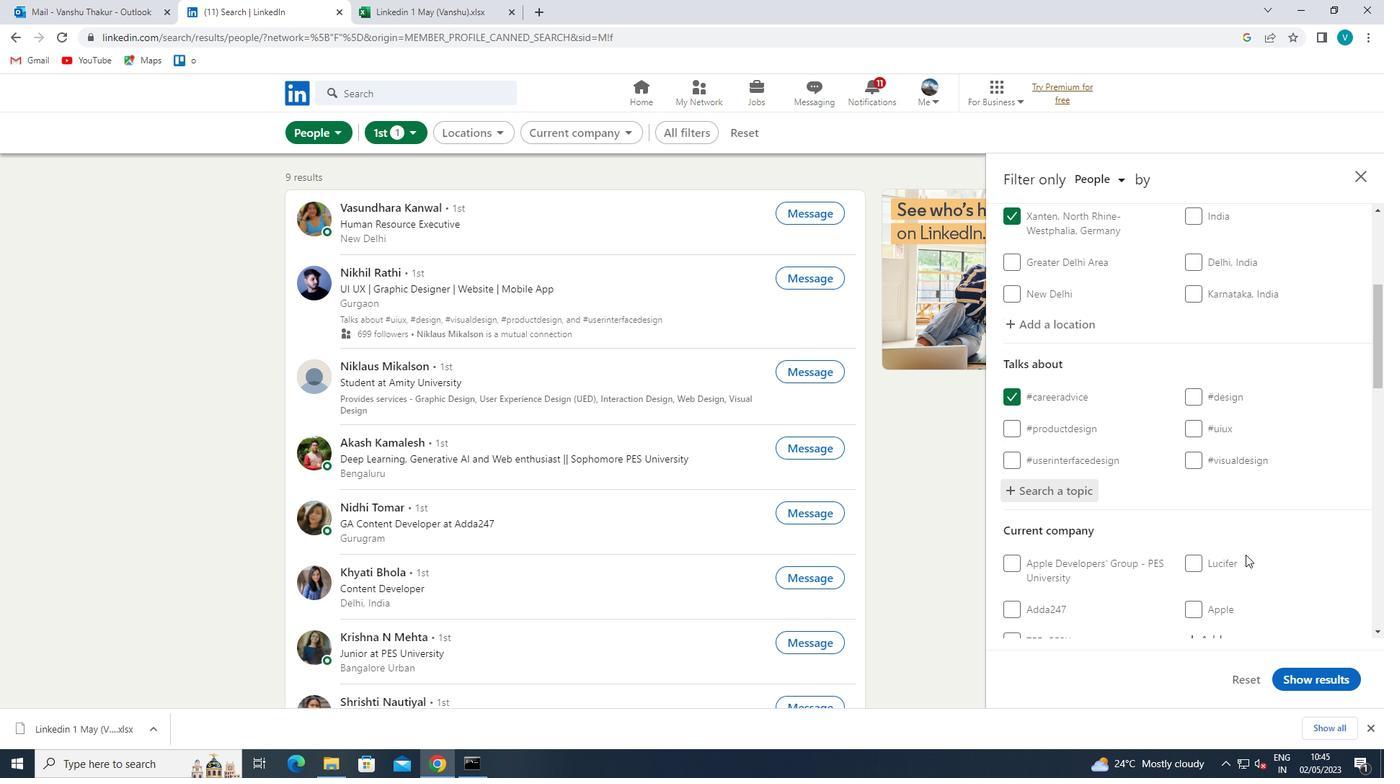 
Action: Mouse moved to (1271, 484)
Screenshot: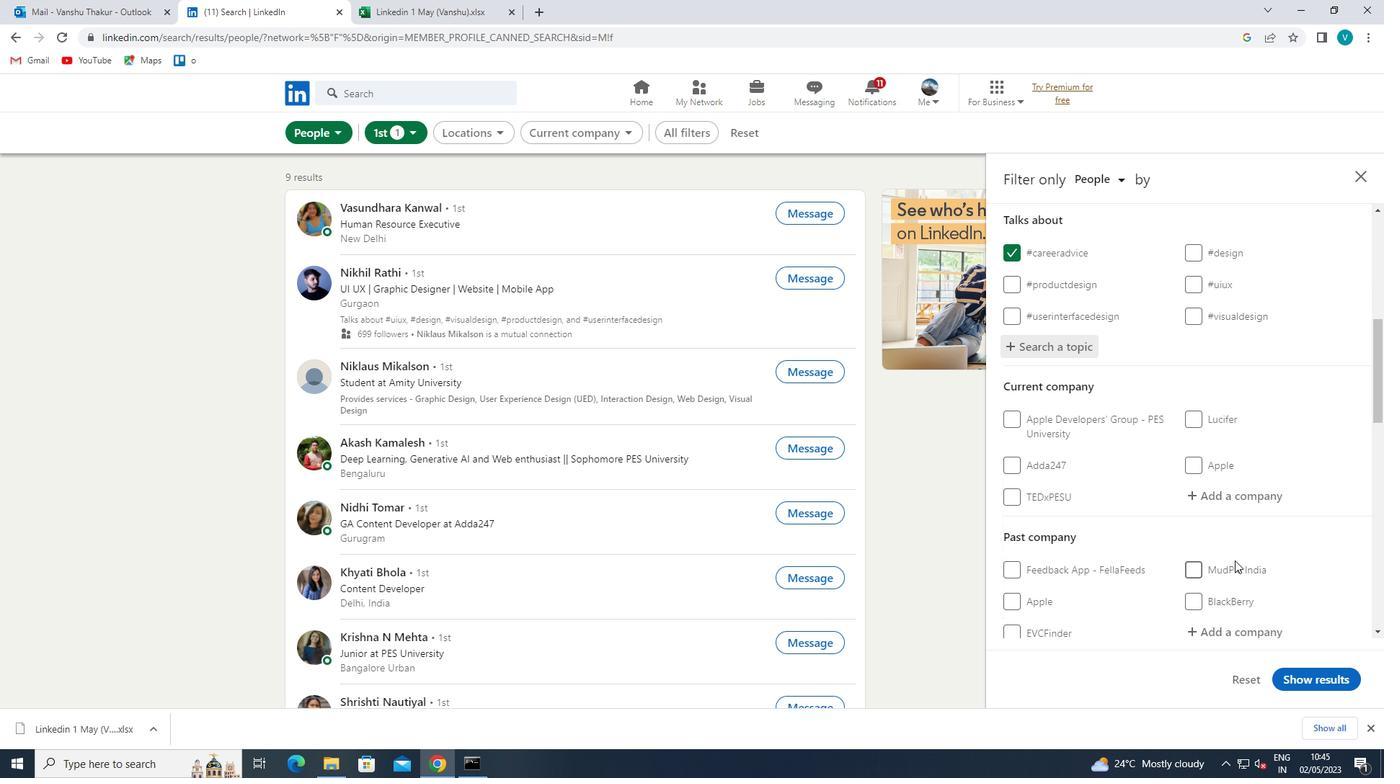 
Action: Mouse pressed left at (1271, 484)
Screenshot: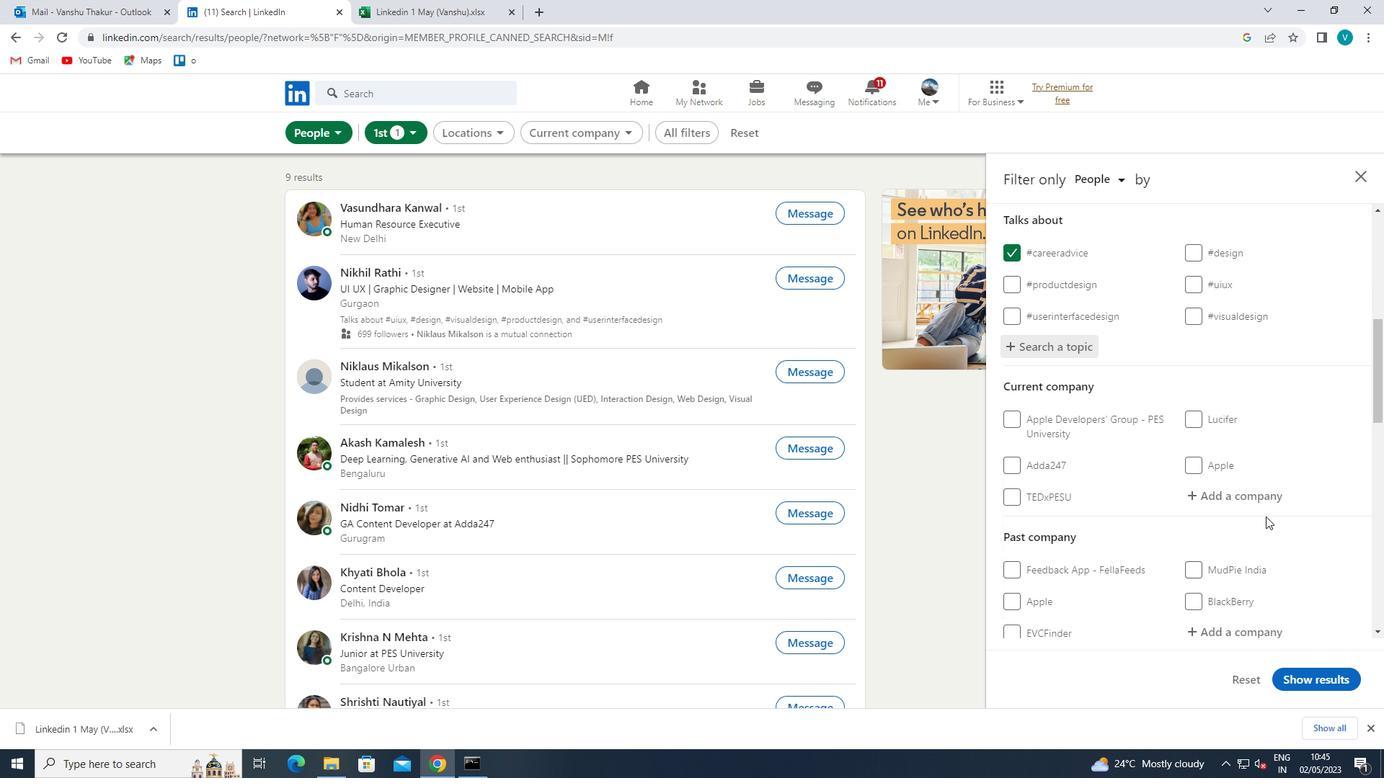 
Action: Mouse moved to (1194, 527)
Screenshot: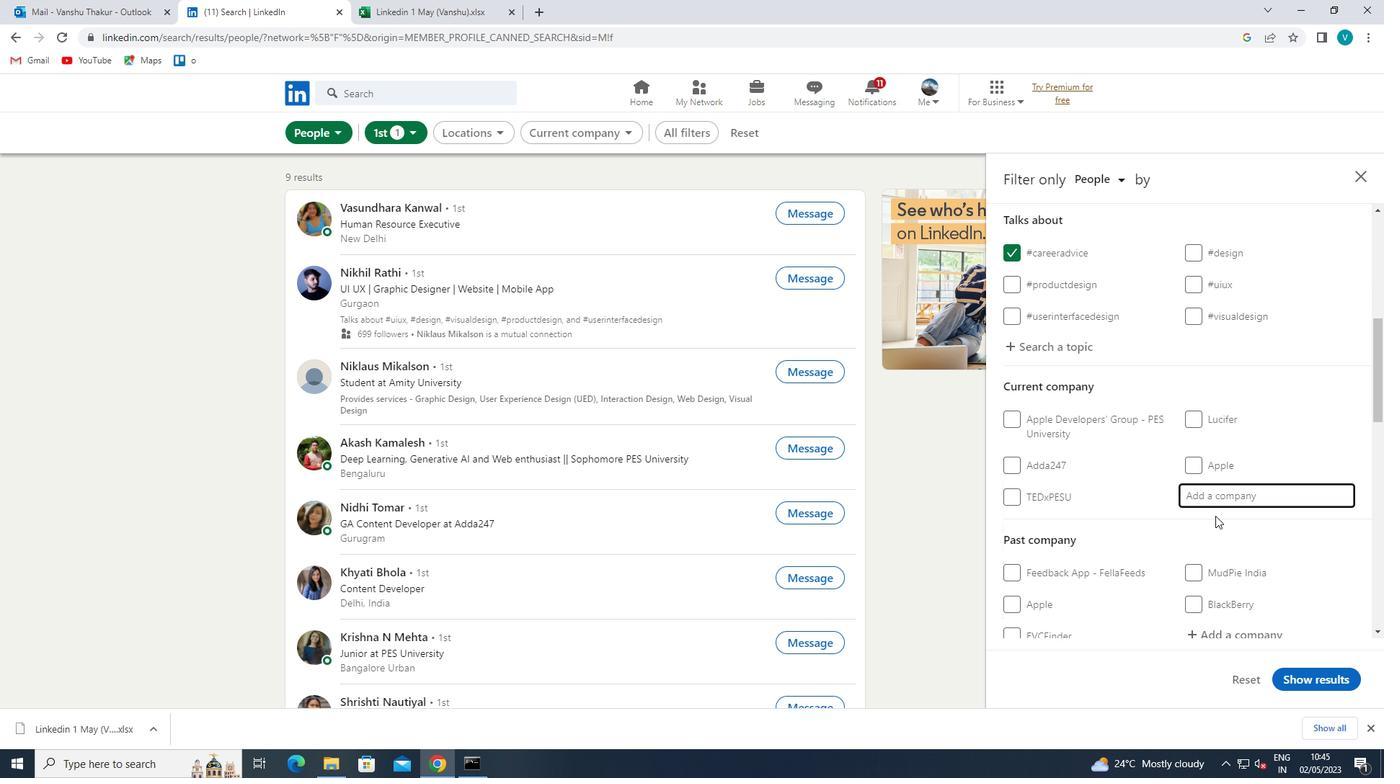 
Action: Key pressed <Key.shift><Key.shift><Key.shift><Key.shift><Key.shift>
Screenshot: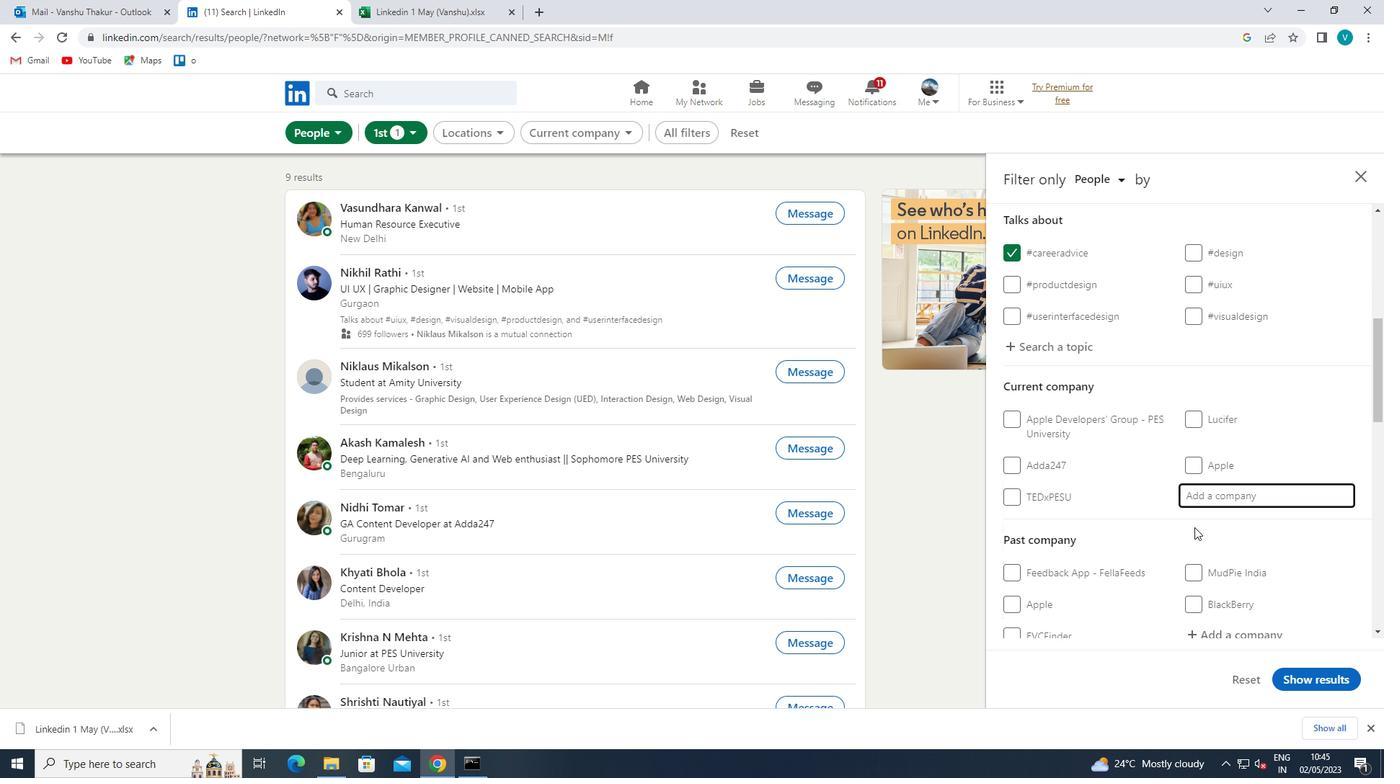 
Action: Mouse moved to (1193, 528)
Screenshot: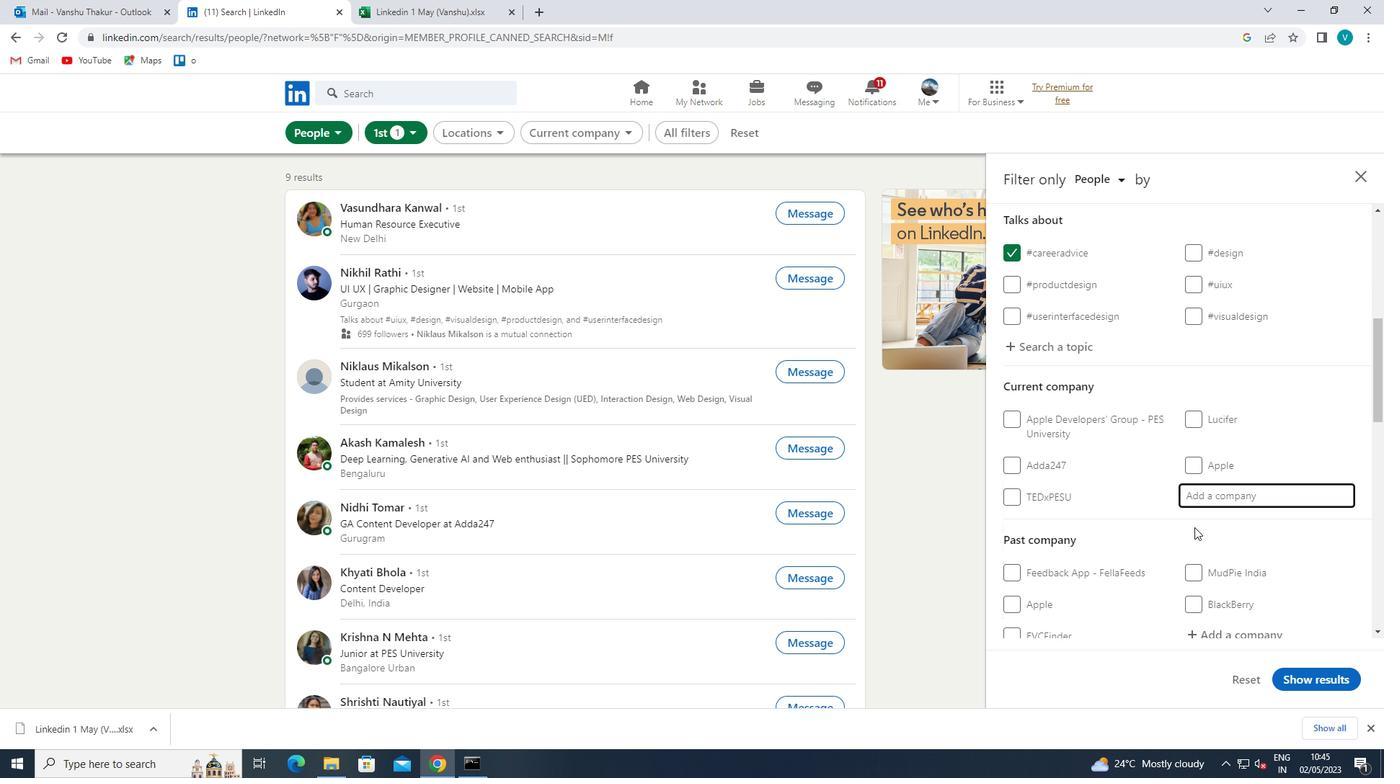 
Action: Key pressed <Key.shift><Key.shift>
Screenshot: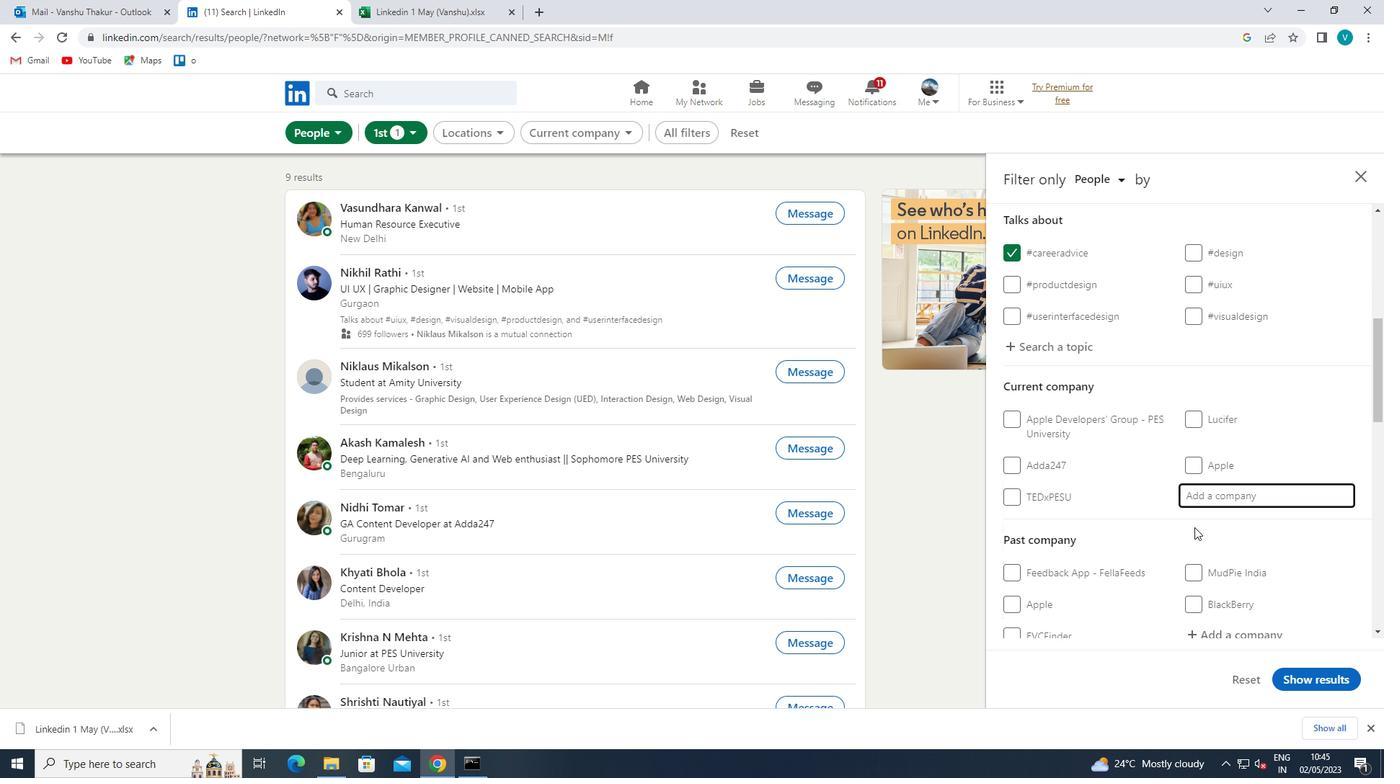 
Action: Mouse moved to (1193, 528)
Screenshot: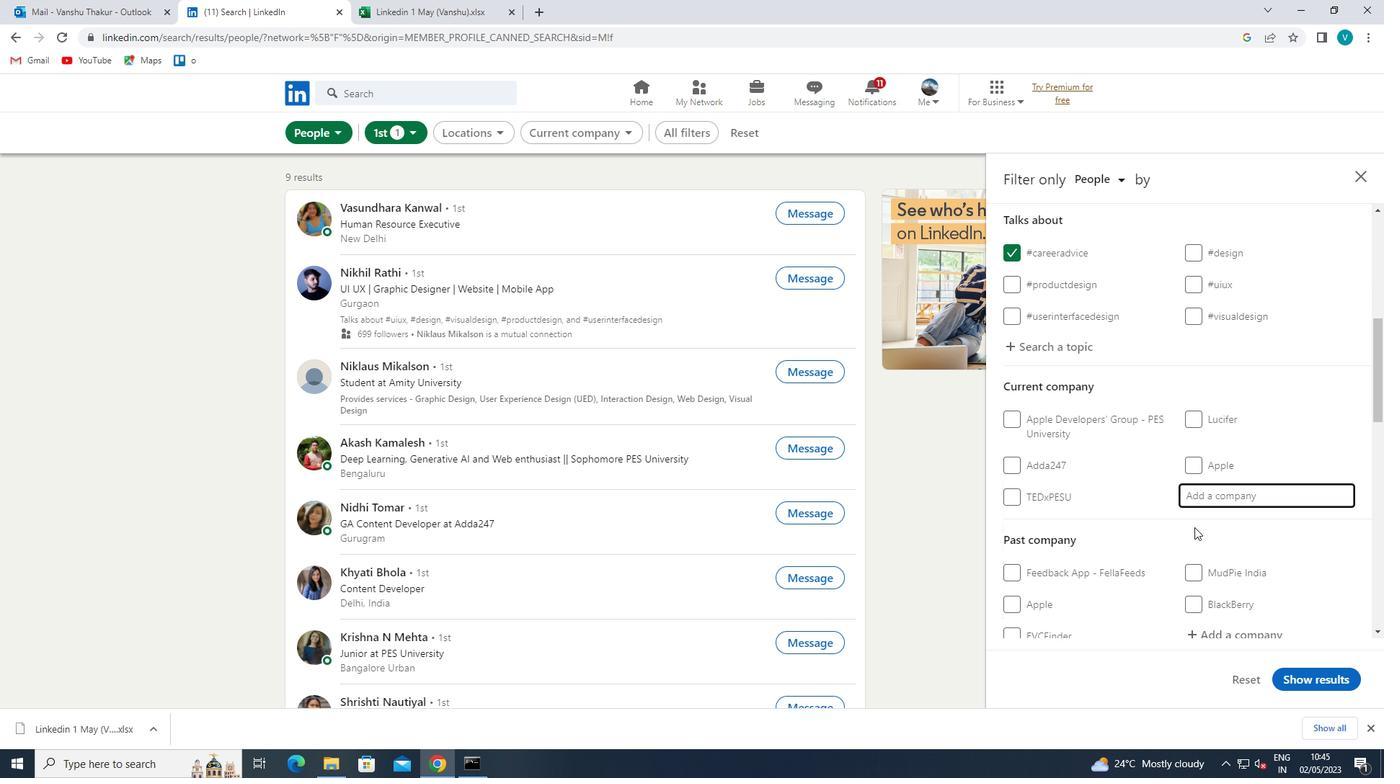 
Action: Key pressed <Key.shift>
Screenshot: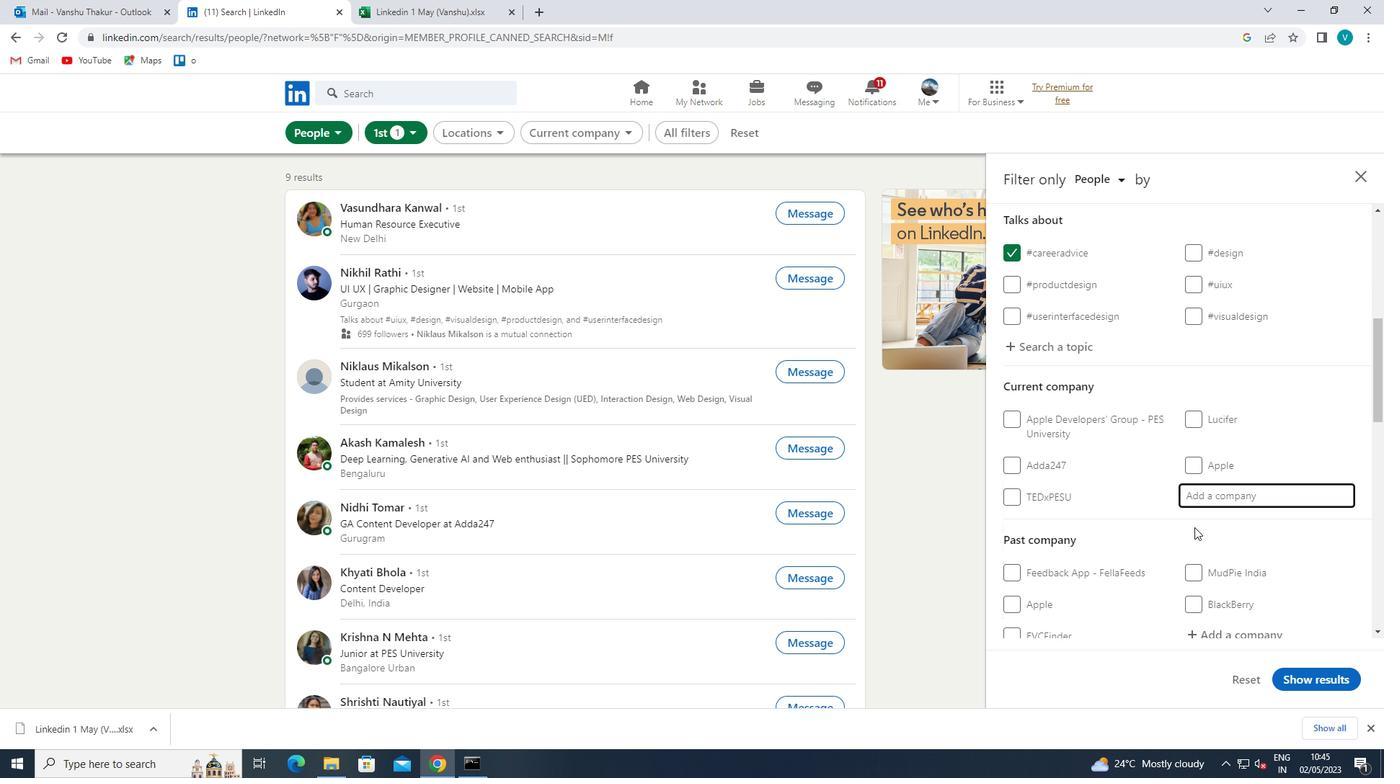 
Action: Mouse moved to (1192, 529)
Screenshot: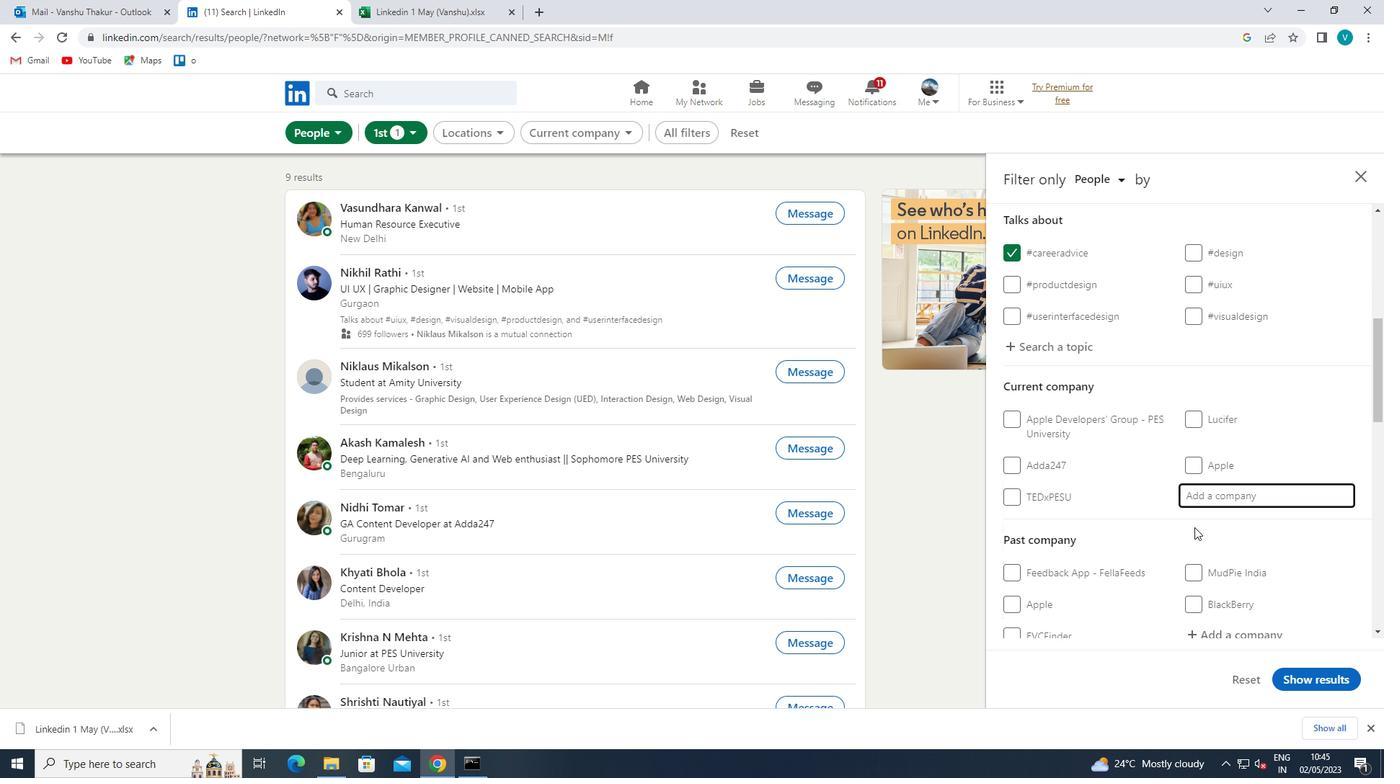 
Action: Key pressed <Key.shift><Key.shift>
Screenshot: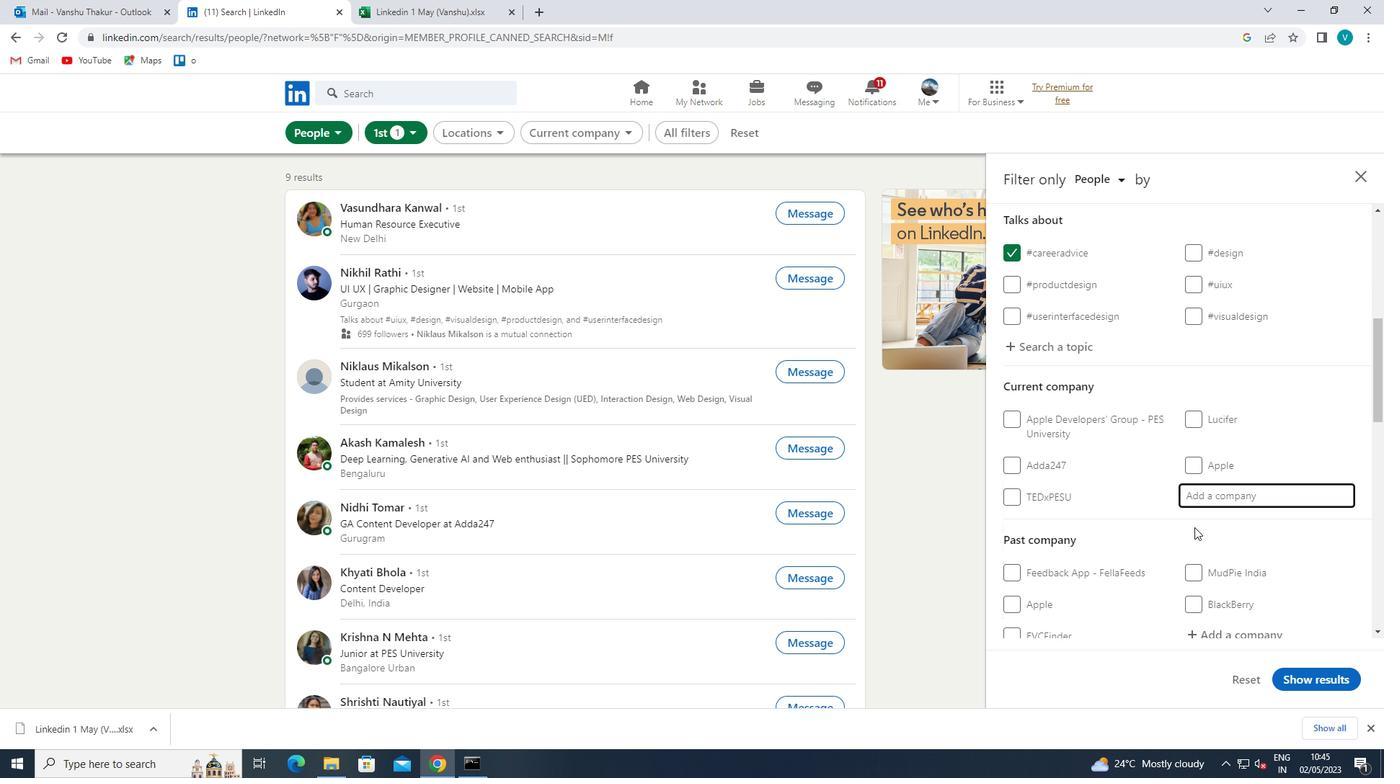 
Action: Mouse moved to (1192, 529)
Screenshot: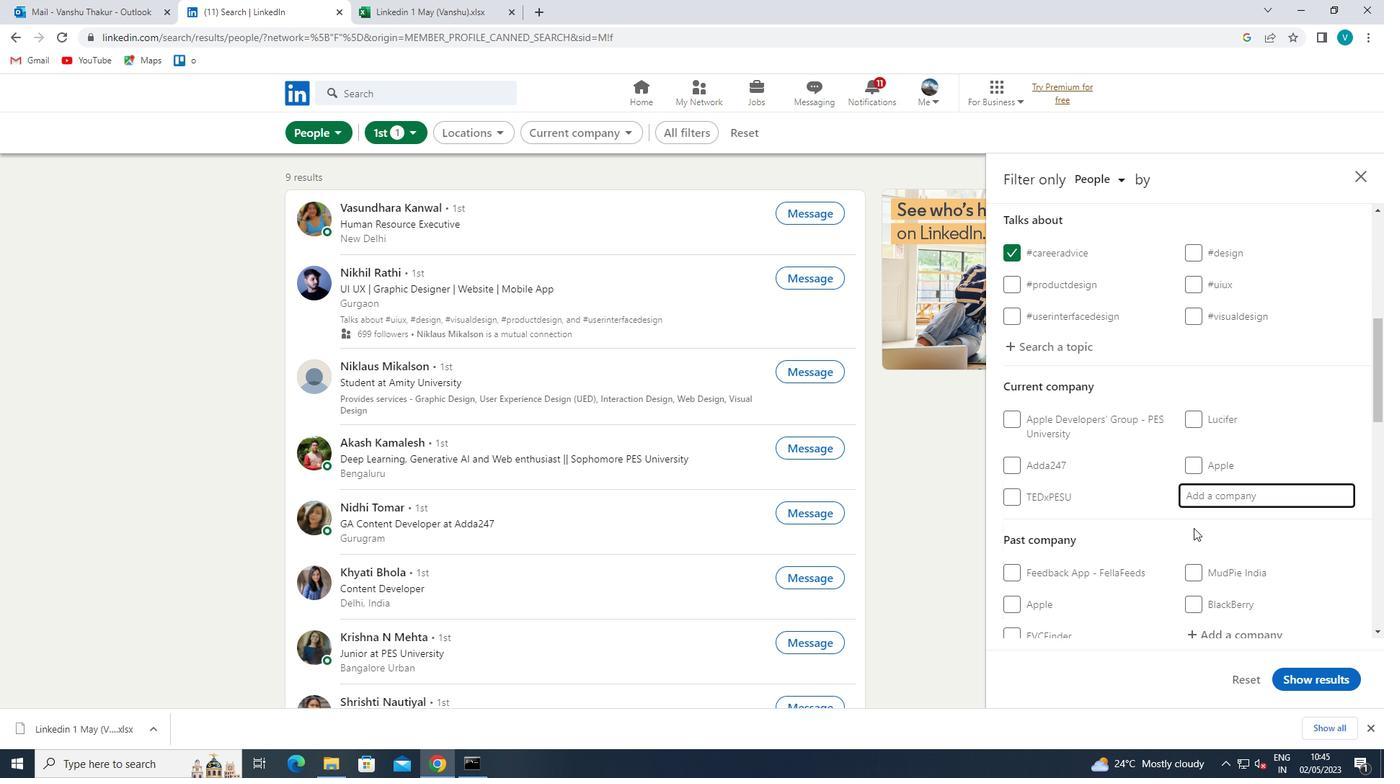 
Action: Key pressed <Key.shift>
Screenshot: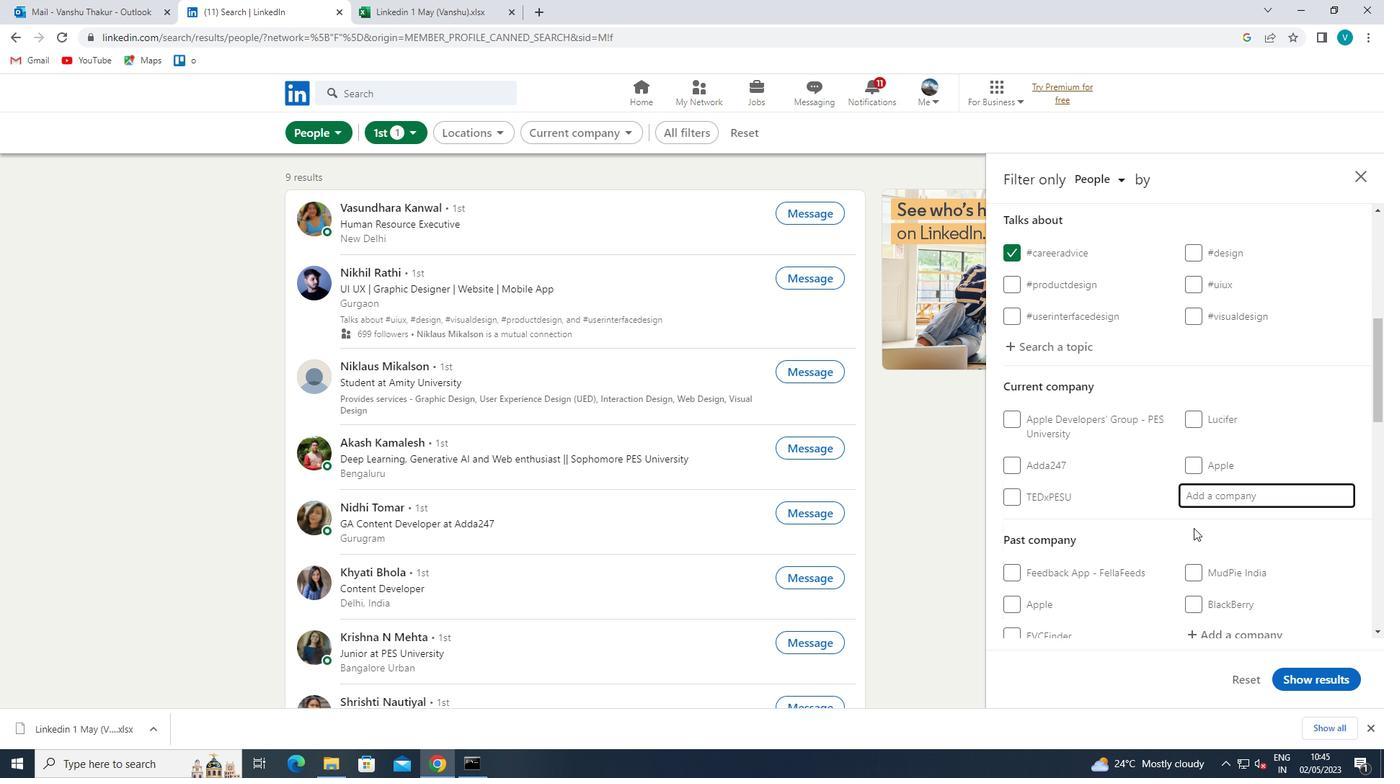 
Action: Mouse moved to (1191, 529)
Screenshot: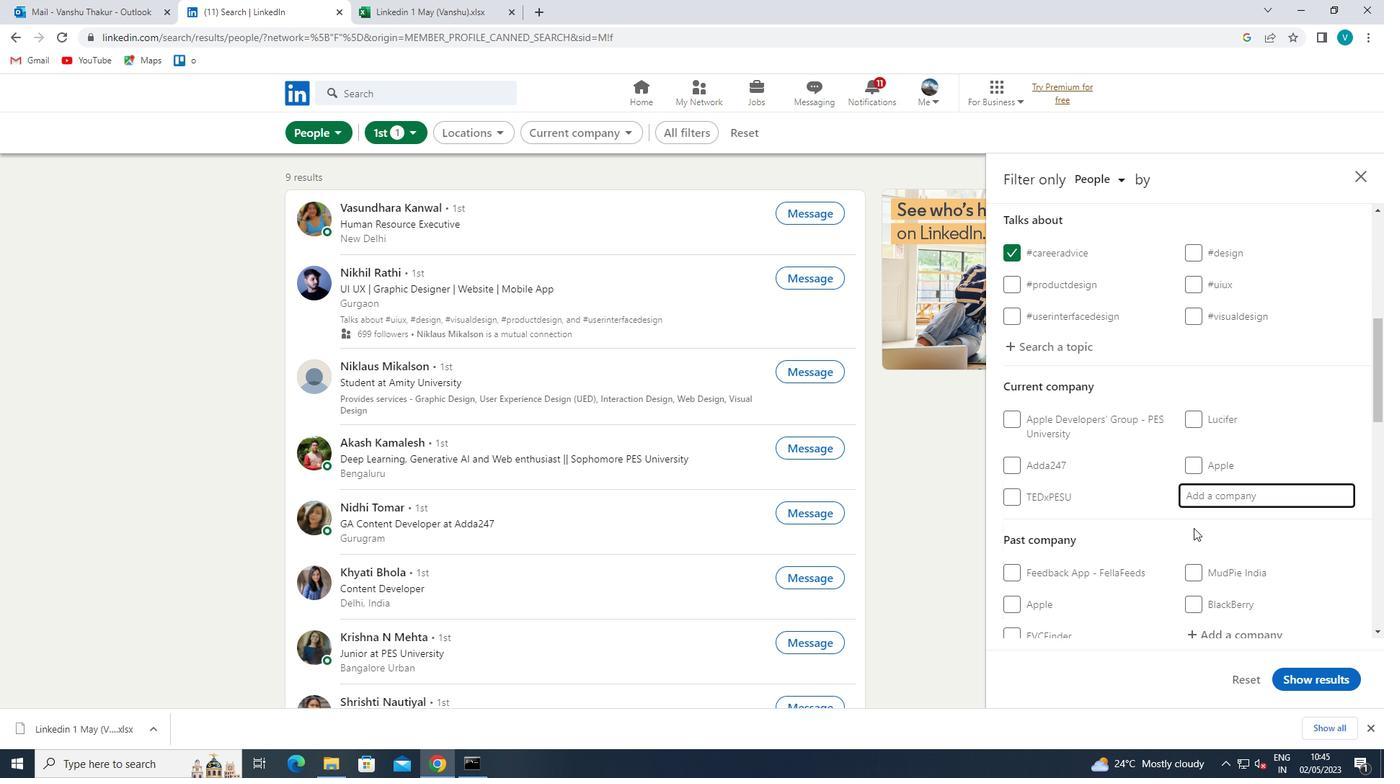 
Action: Key pressed <Key.shift><Key.shift><Key.shift><Key.shift><Key.shift><Key.shift><Key.shift><Key.shift><Key.shift><Key.shift><Key.shift><Key.shift><Key.shift><Key.shift><Key.shift><Key.shift><Key.shift><Key.shift><Key.shift><Key.shift><Key.shift><Key.shift><Key.shift><Key.shift><Key.shift><Key.shift><Key.shift><Key.shift><Key.shift><Key.shift><Key.shift><Key.shift><Key.shift><Key.shift><Key.shift><Key.shift><Key.shift><Key.shift><Key.shift><Key.shift><Key.shift><Key.shift><Key.shift><Key.shift><Key.shift><Key.shift><Key.shift><Key.shift><Key.shift><Key.shift><Key.shift><Key.shift><Key.shift><Key.shift><Key.shift><Key.shift><Key.shift><Key.shift><Key.shift><Key.shift><Key.shift><Key.shift><Key.shift><Key.shift><Key.shift><Key.shift><Key.shift><Key.shift><Key.shift><Key.shift><Key.shift><Key.shift><Key.shift><Key.shift><Key.shift><Key.shift><Key.shift><Key.shift><Key.shift><Key.shift><Key.shift><Key.shift><Key.shift><Key.shift><Key.shift><Key.shift><Key.shift><Key.shift><Key.shift><Key.shift><Key.shift><Key.shift><Key.shift><Key.shift><Key.shift><Key.shift><Key.shift><Key.shift><Key.shift><Key.shift><Key.shift><Key.shift><Key.shift><Key.shift><Key.shift><Key.shift><Key.shift><Key.shift><Key.shift><Key.shift><Key.shift><Key.shift><Key.shift><Key.shift><Key.shift><Key.shift><Key.shift><Key.shift><Key.shift>PIDILITE
Screenshot: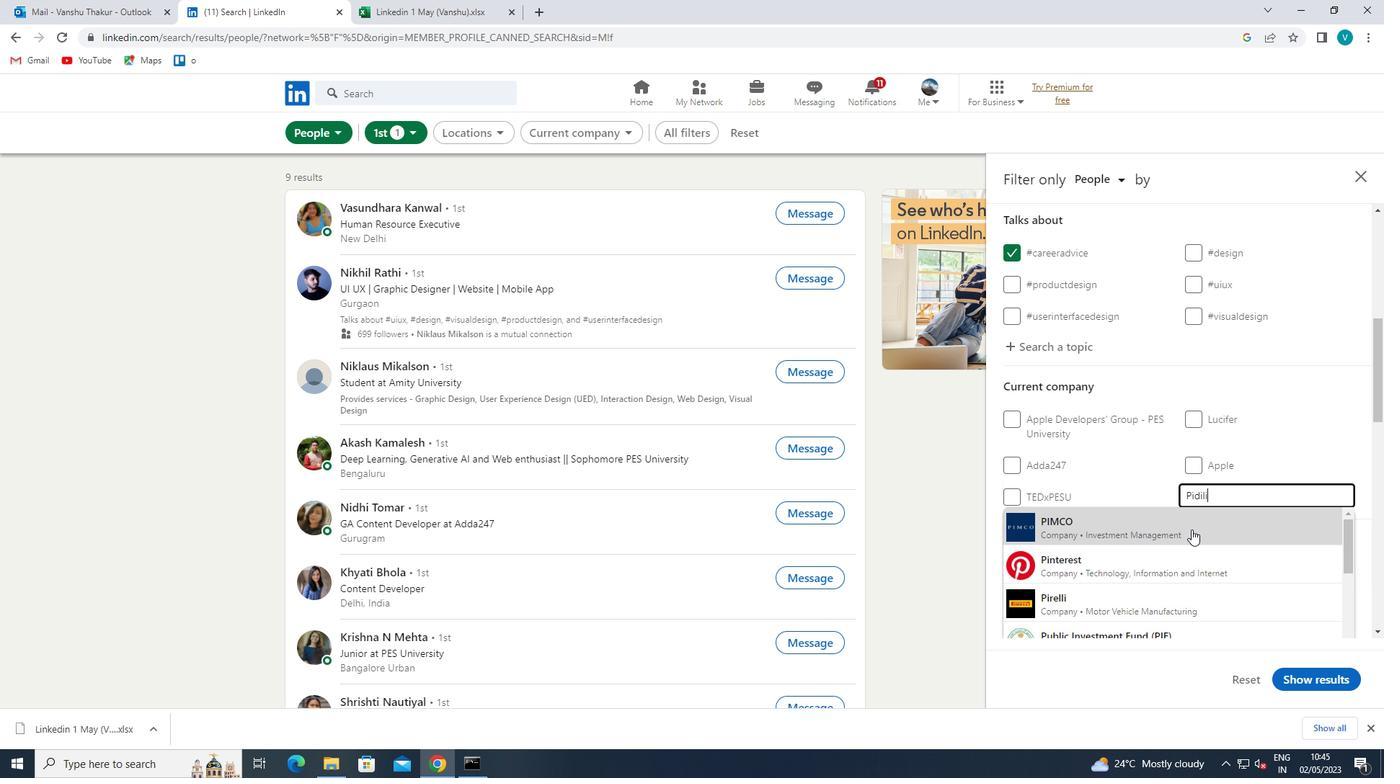 
Action: Mouse moved to (1188, 531)
Screenshot: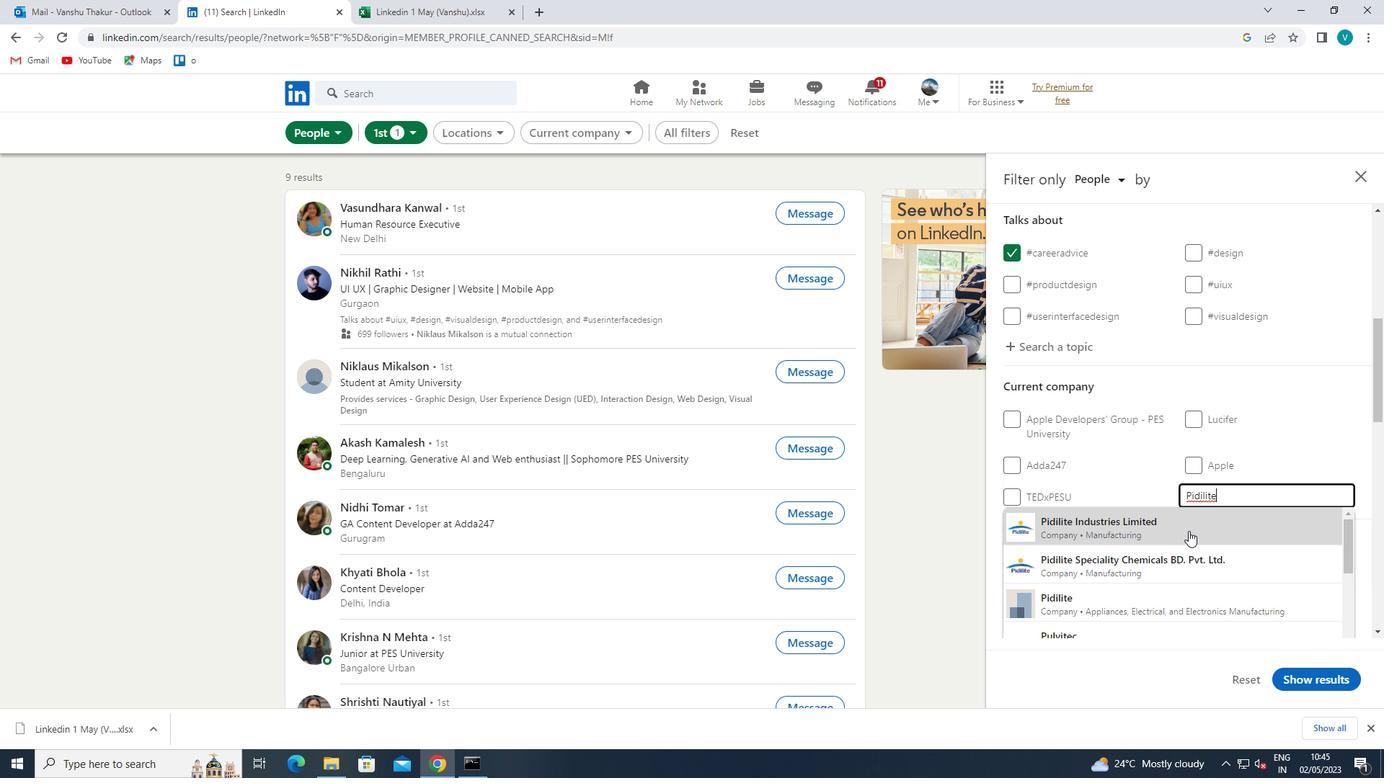 
Action: Mouse pressed left at (1188, 531)
Screenshot: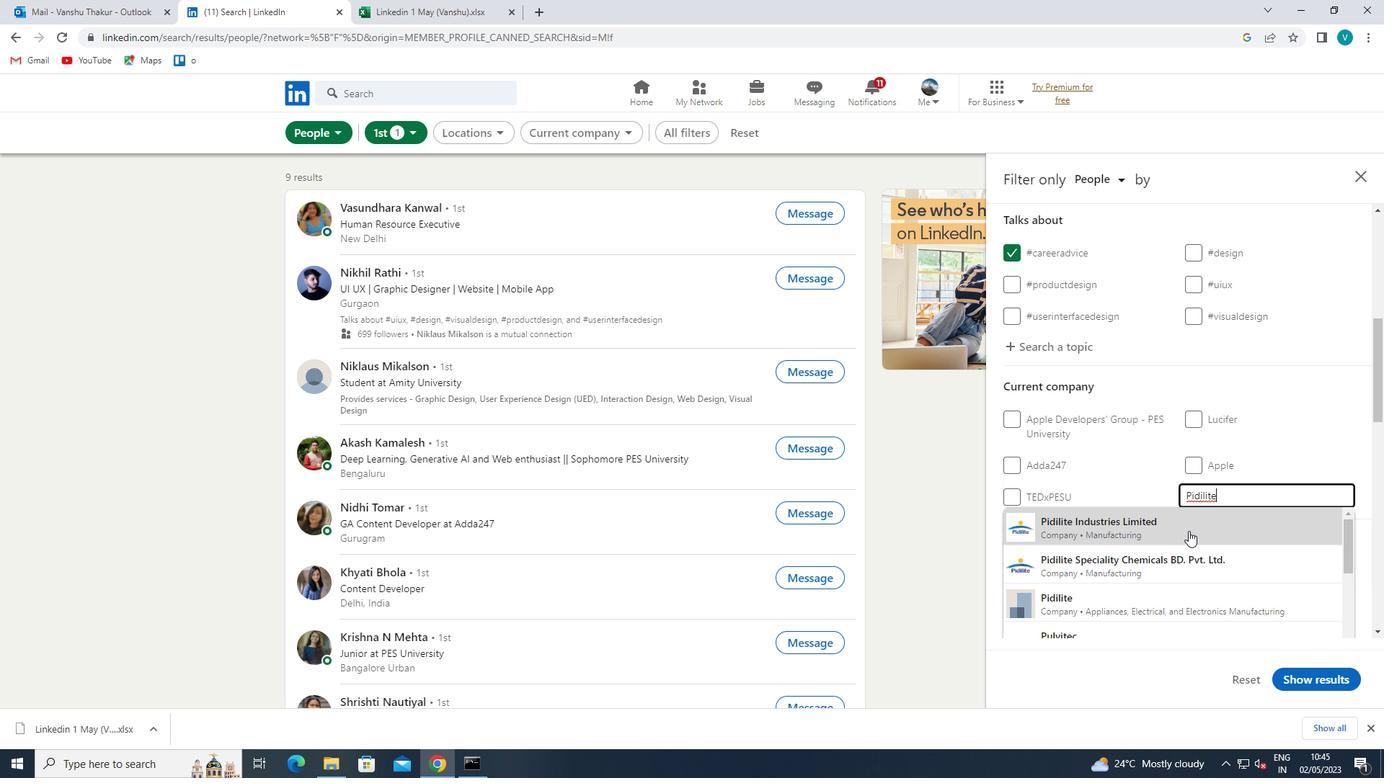 
Action: Mouse moved to (1195, 528)
Screenshot: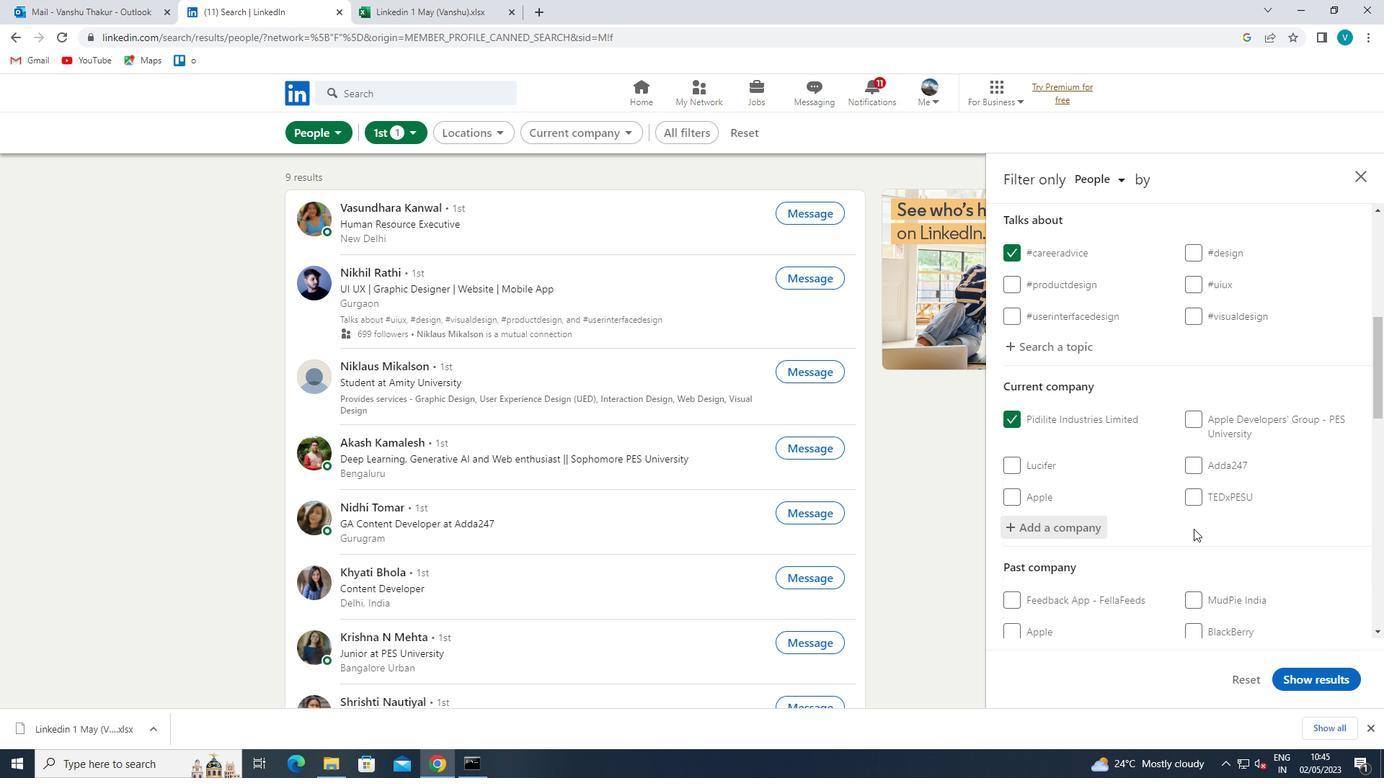 
Action: Mouse scrolled (1195, 527) with delta (0, 0)
Screenshot: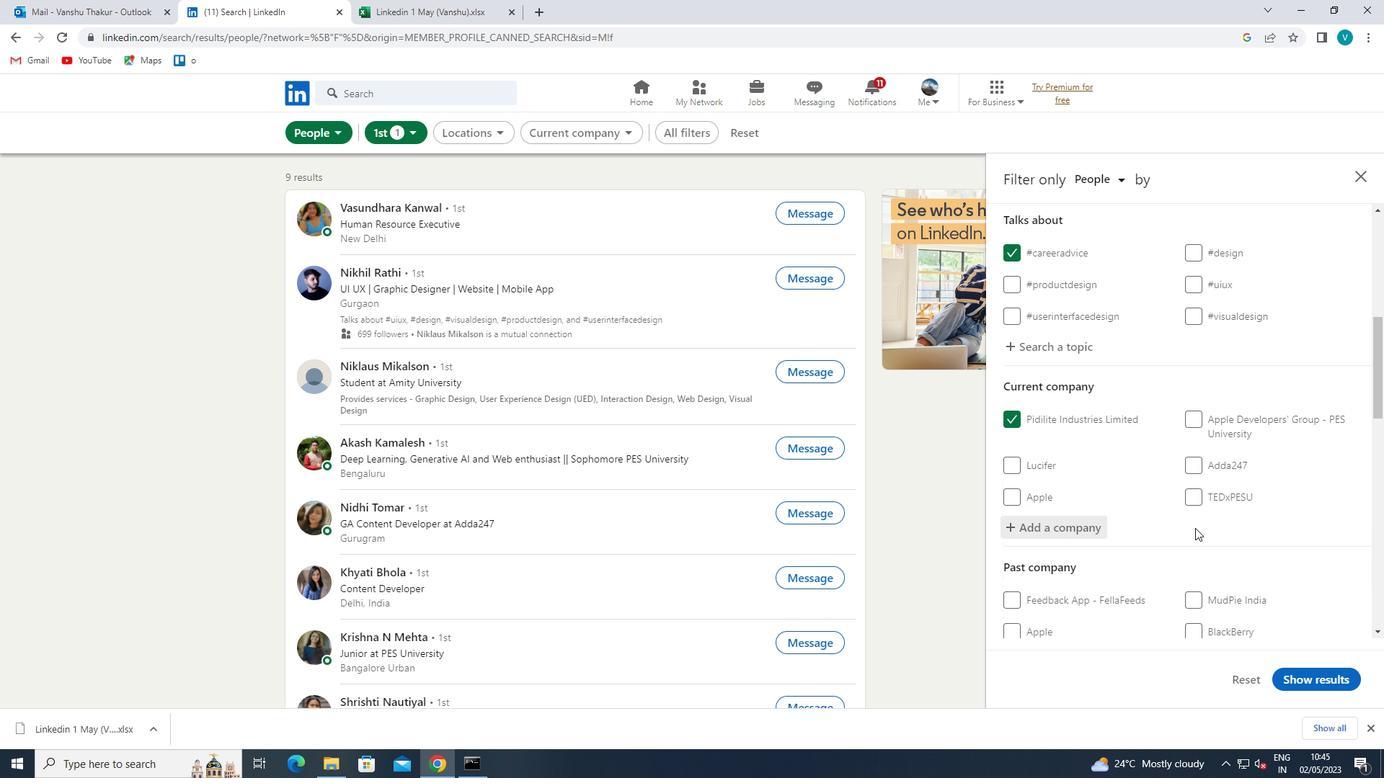 
Action: Mouse scrolled (1195, 527) with delta (0, 0)
Screenshot: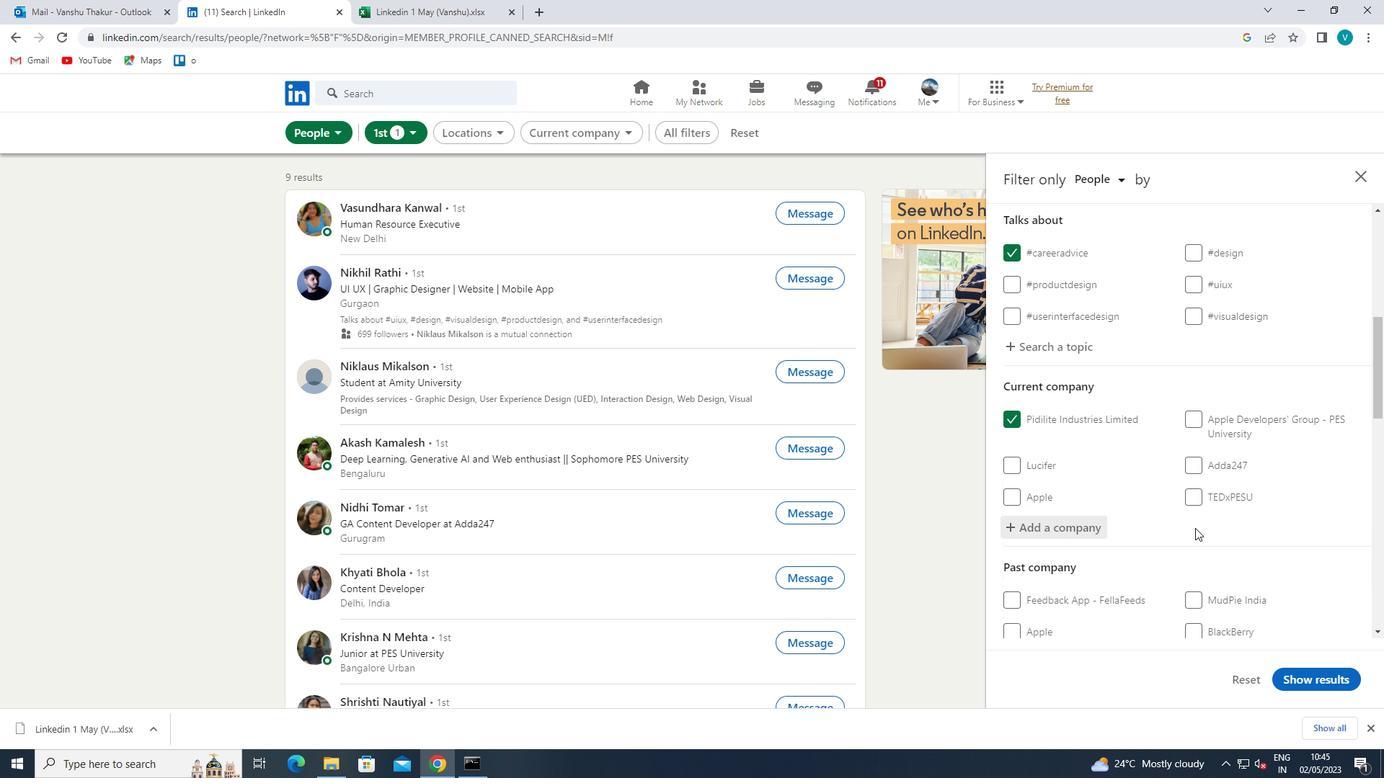 
Action: Mouse scrolled (1195, 527) with delta (0, 0)
Screenshot: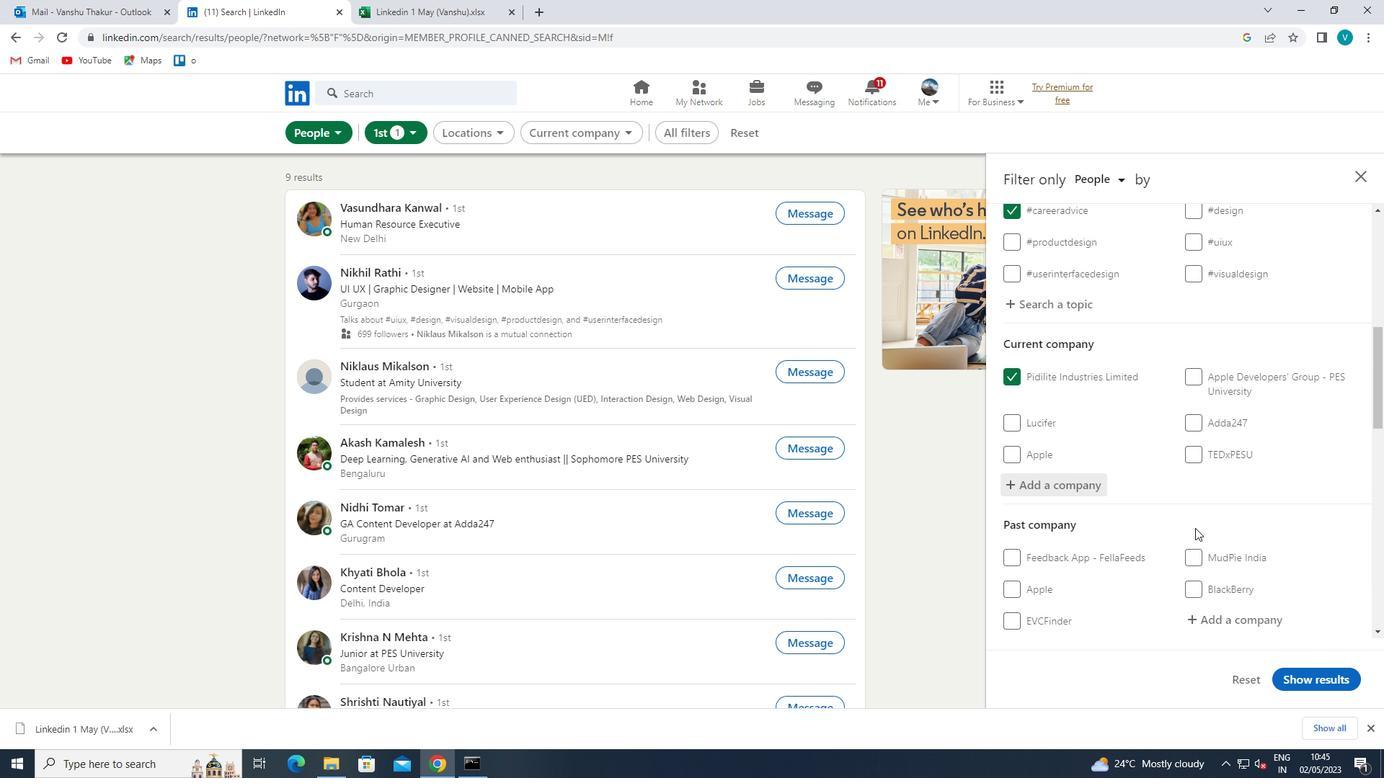 
Action: Mouse scrolled (1195, 527) with delta (0, 0)
Screenshot: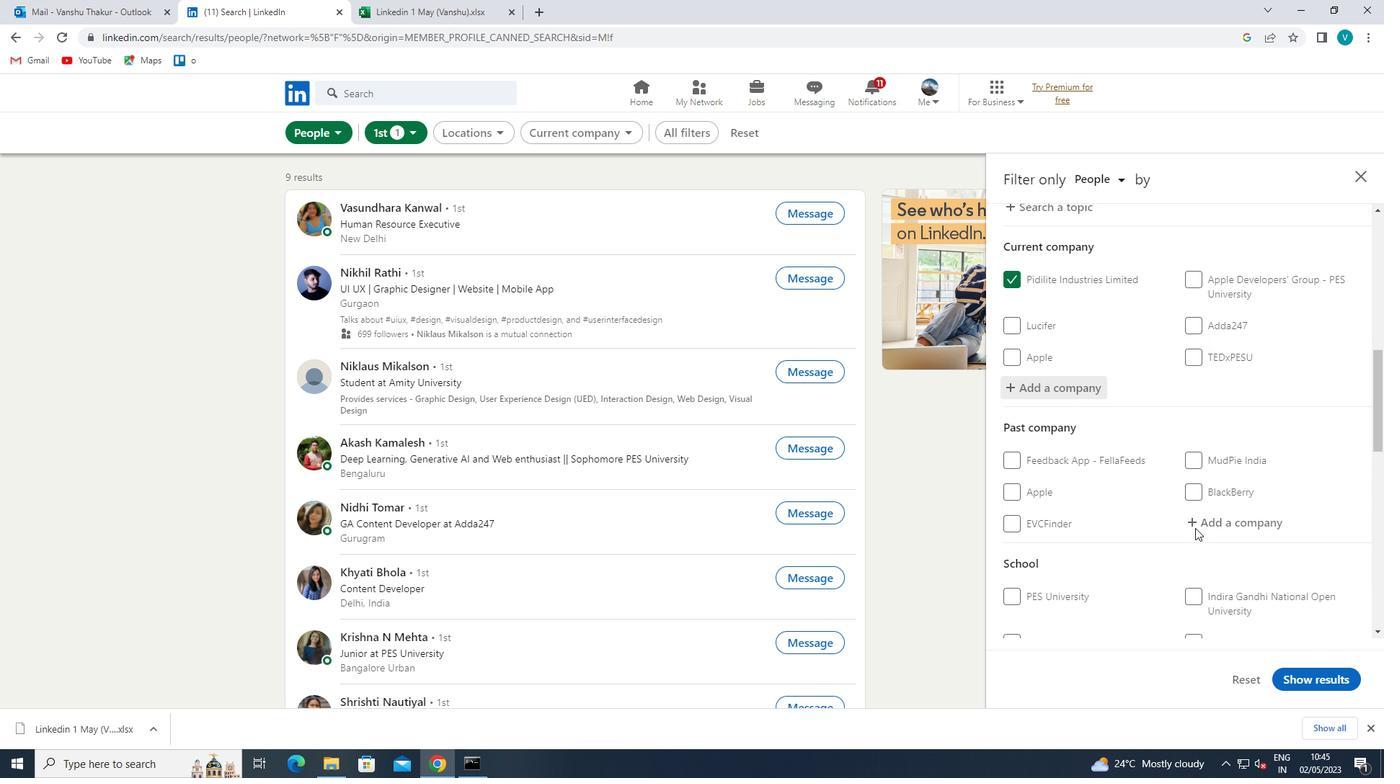 
Action: Mouse moved to (1198, 558)
Screenshot: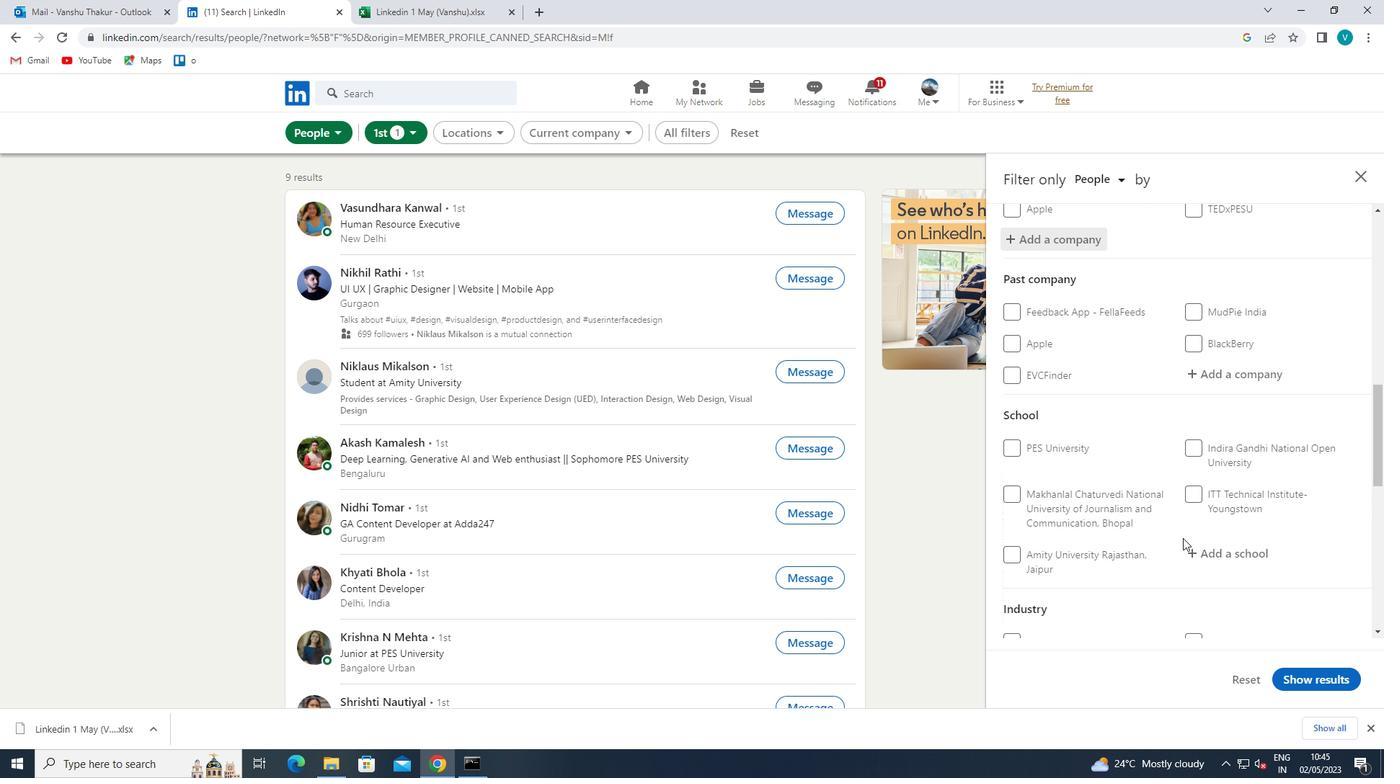 
Action: Mouse pressed left at (1198, 558)
Screenshot: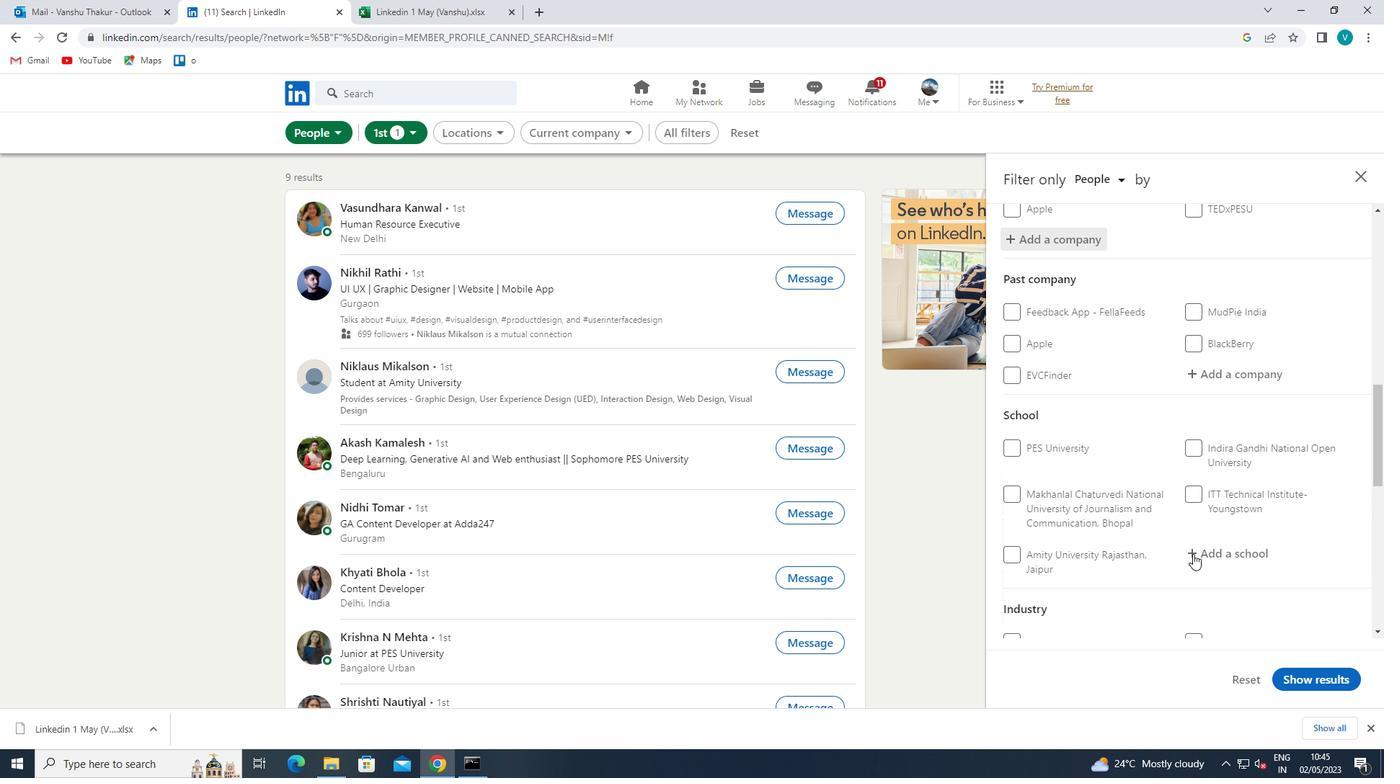 
Action: Mouse moved to (1154, 583)
Screenshot: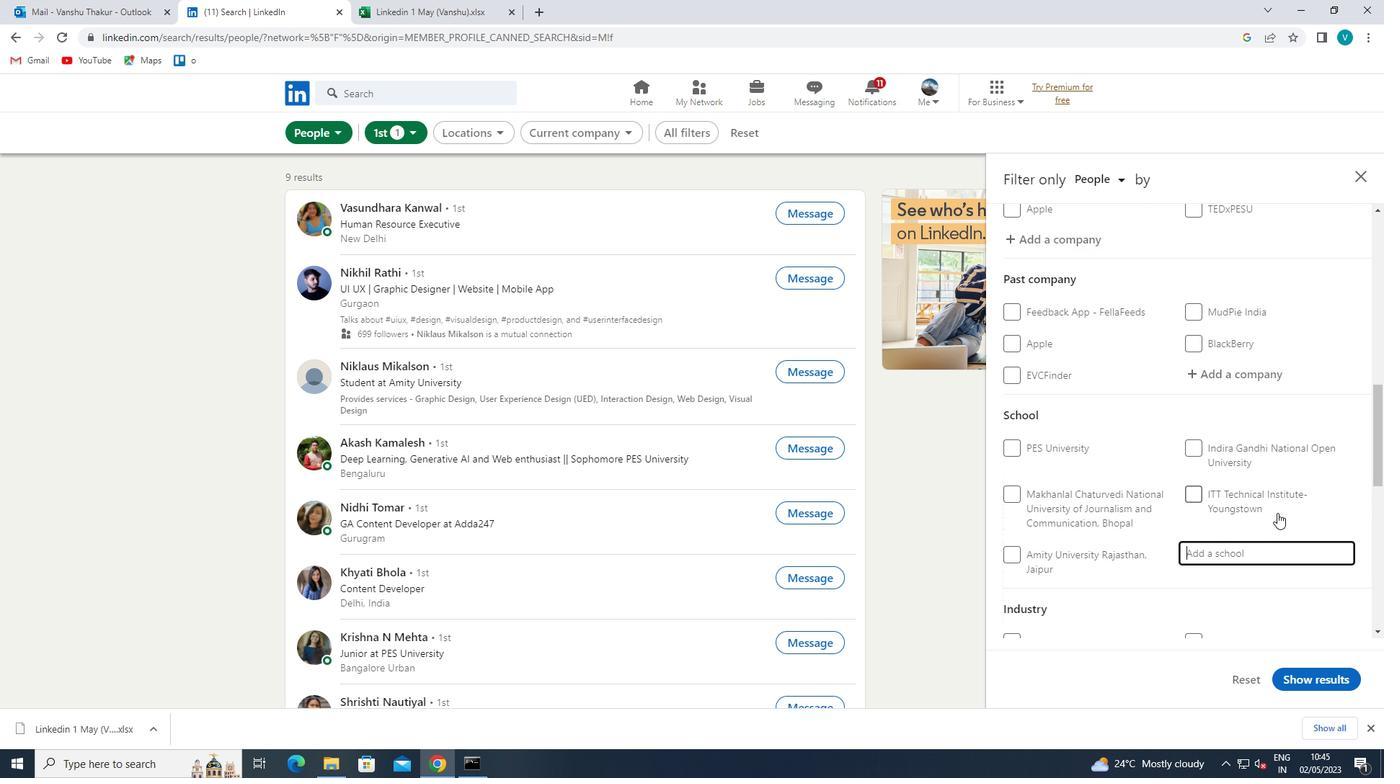 
Action: Key pressed <Key.shift>INSTITUTE<Key.space>OF<Key.space><Key.shift>ROAD<Key.space>
Screenshot: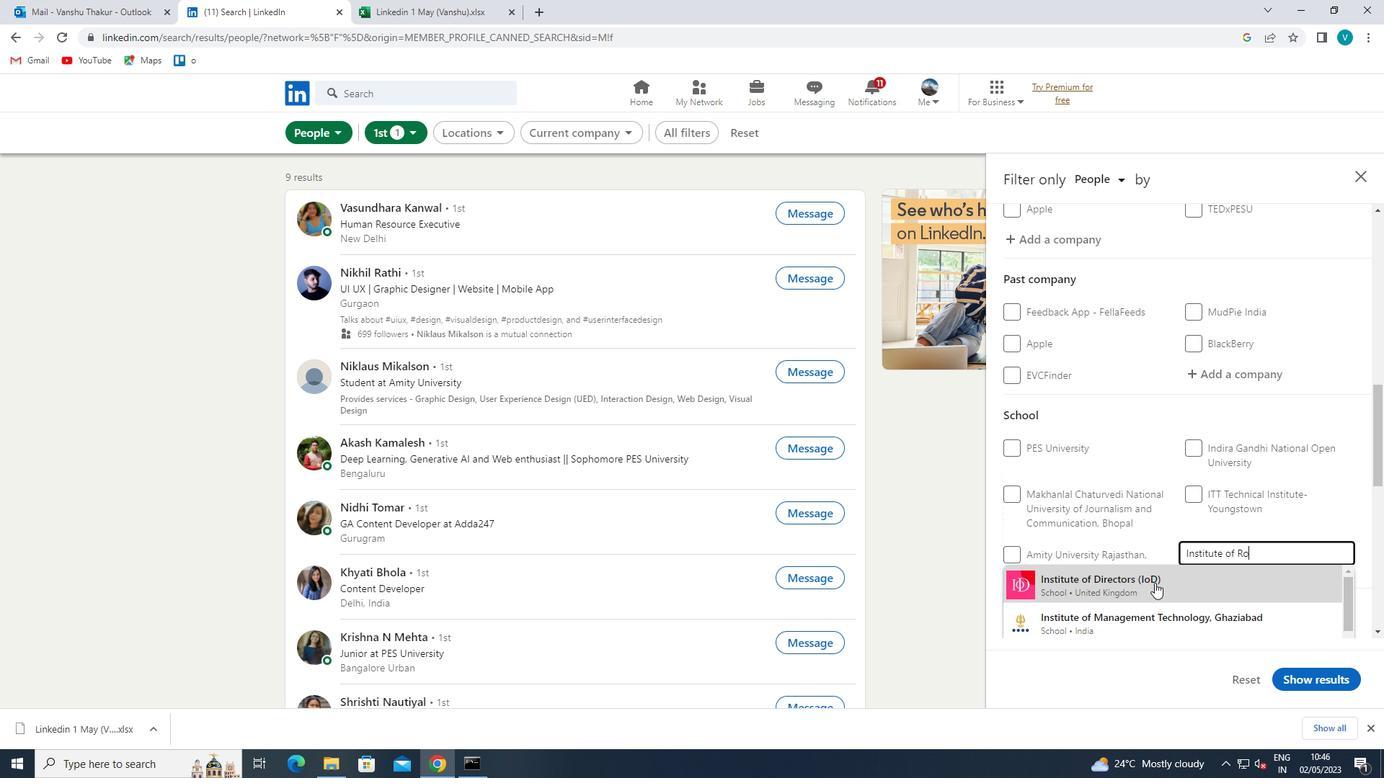 
Action: Mouse moved to (1164, 578)
Screenshot: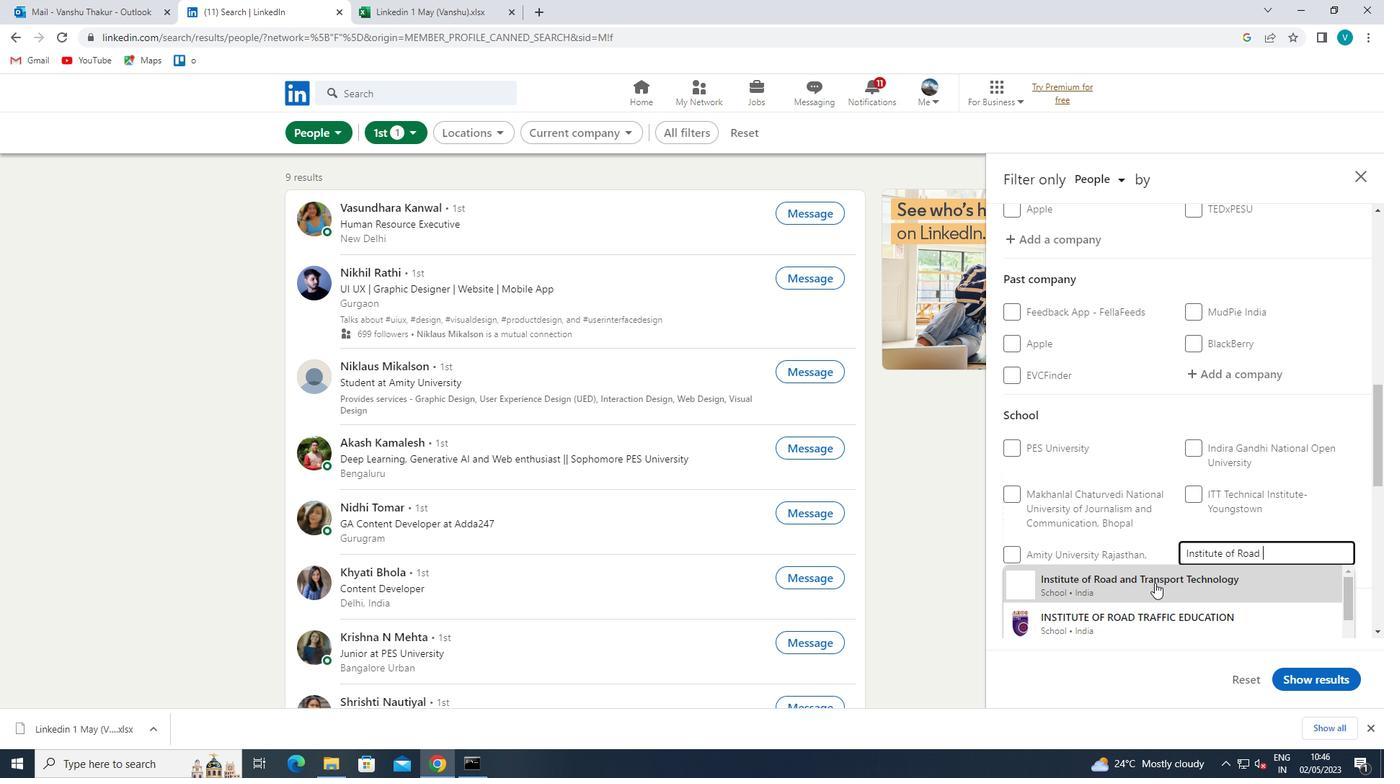 
Action: Mouse pressed left at (1164, 578)
Screenshot: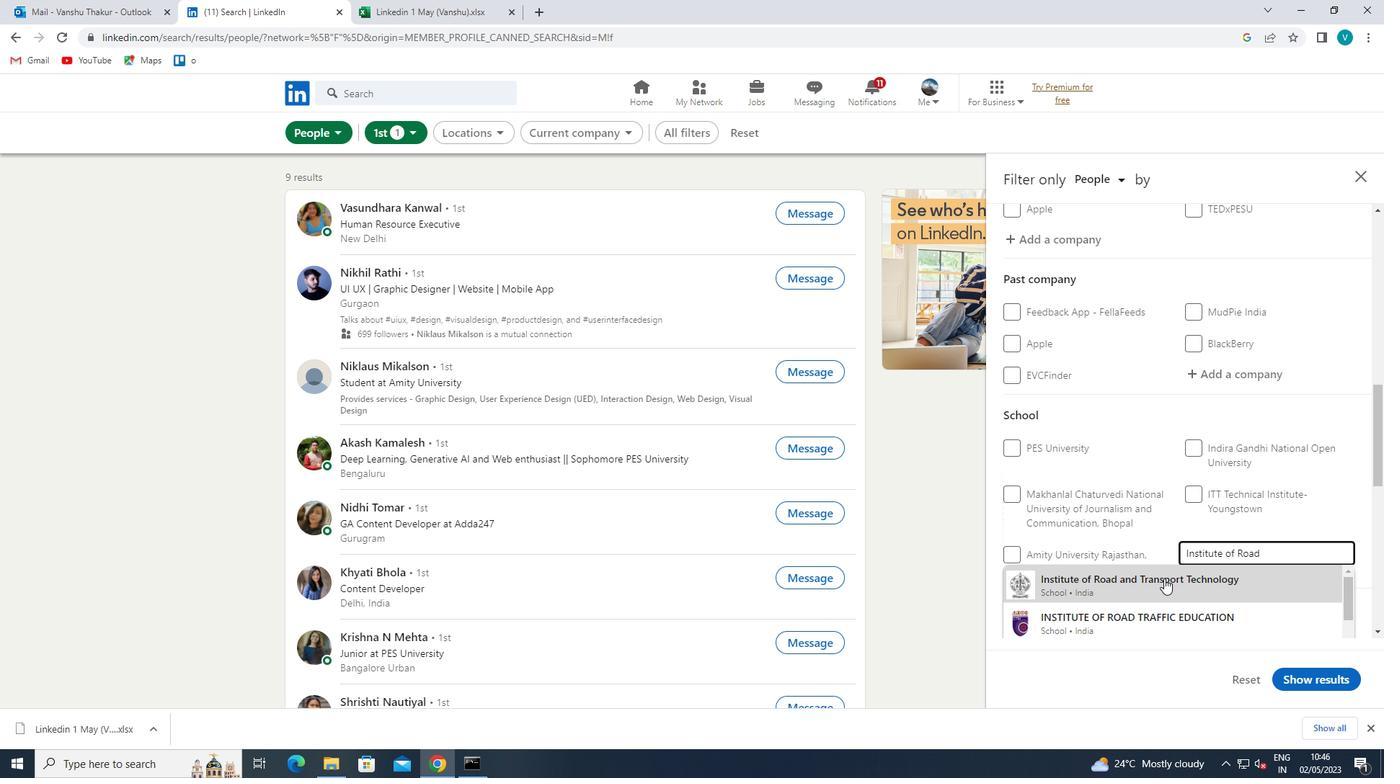 
Action: Mouse moved to (1201, 559)
Screenshot: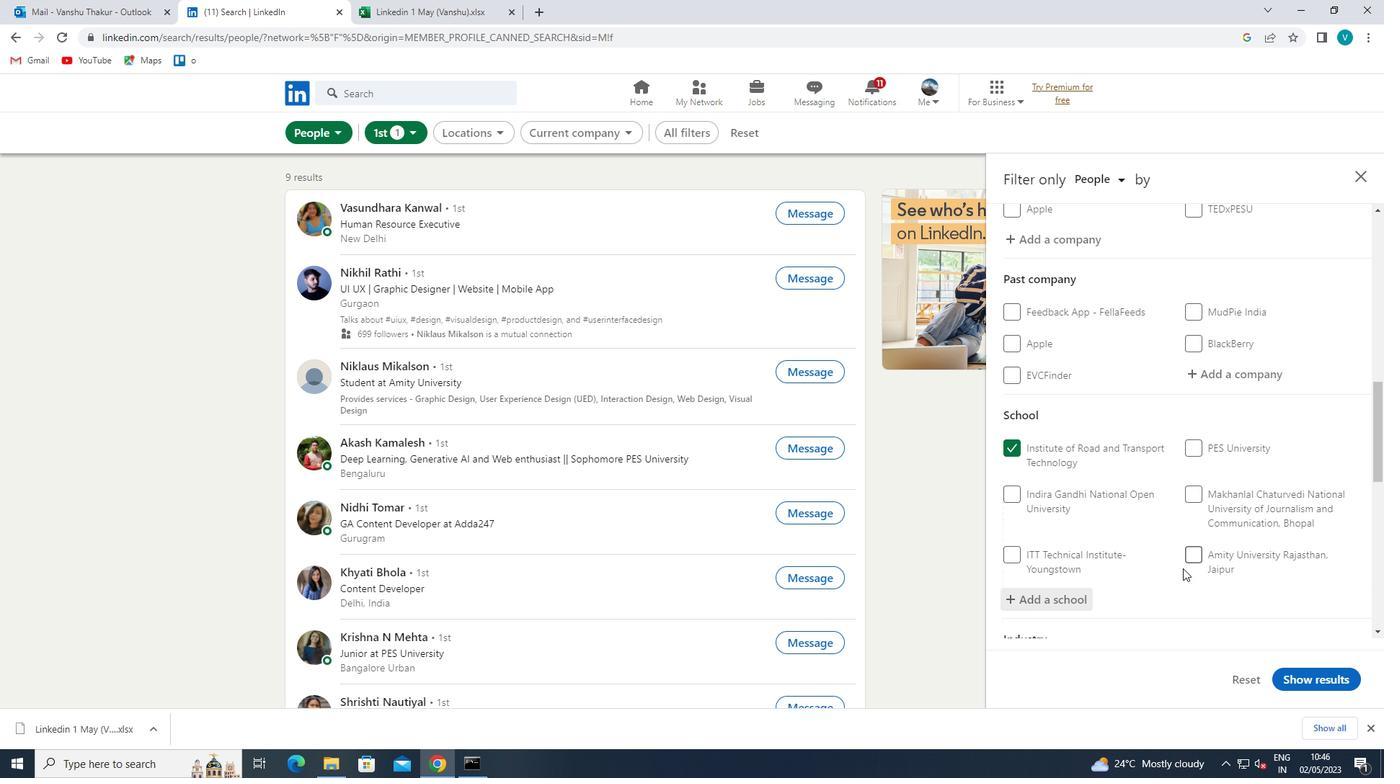 
Action: Mouse scrolled (1201, 558) with delta (0, 0)
Screenshot: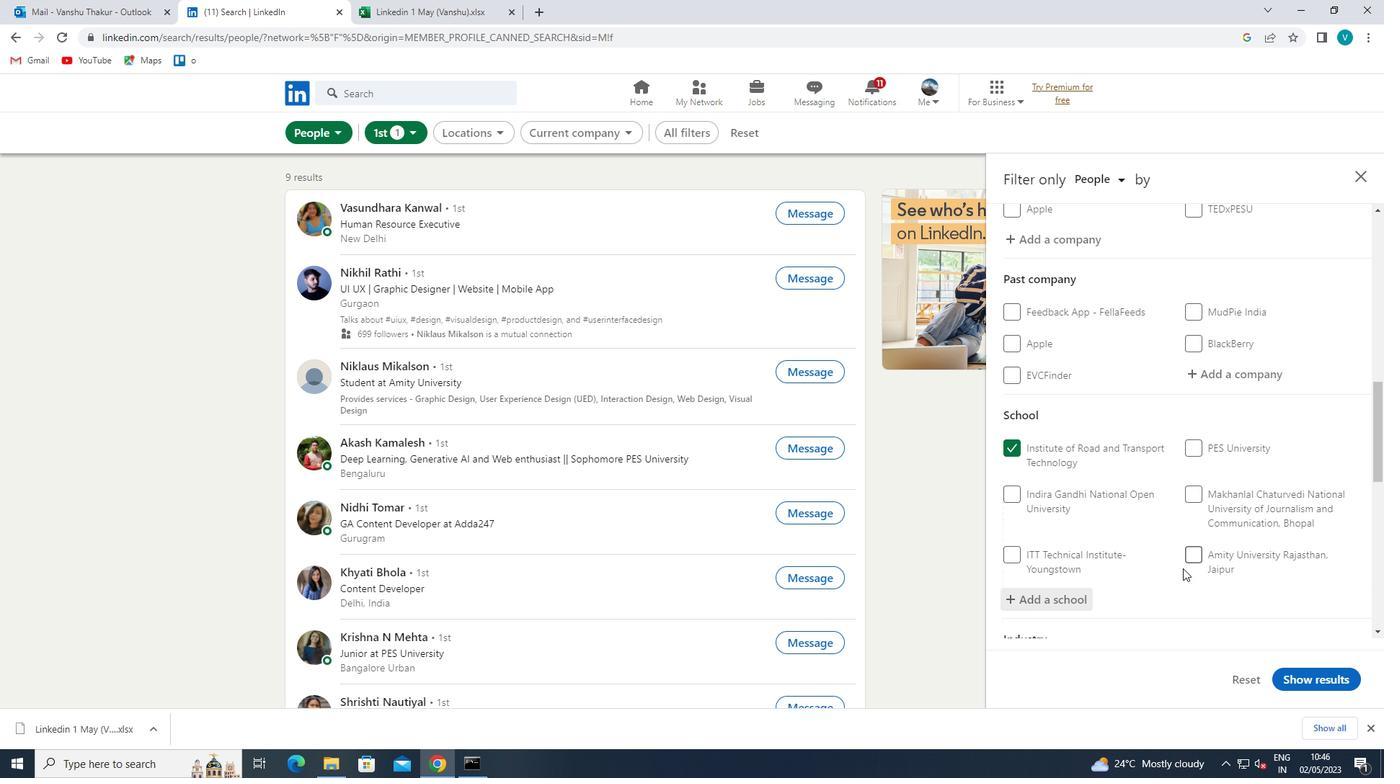 
Action: Mouse moved to (1203, 557)
Screenshot: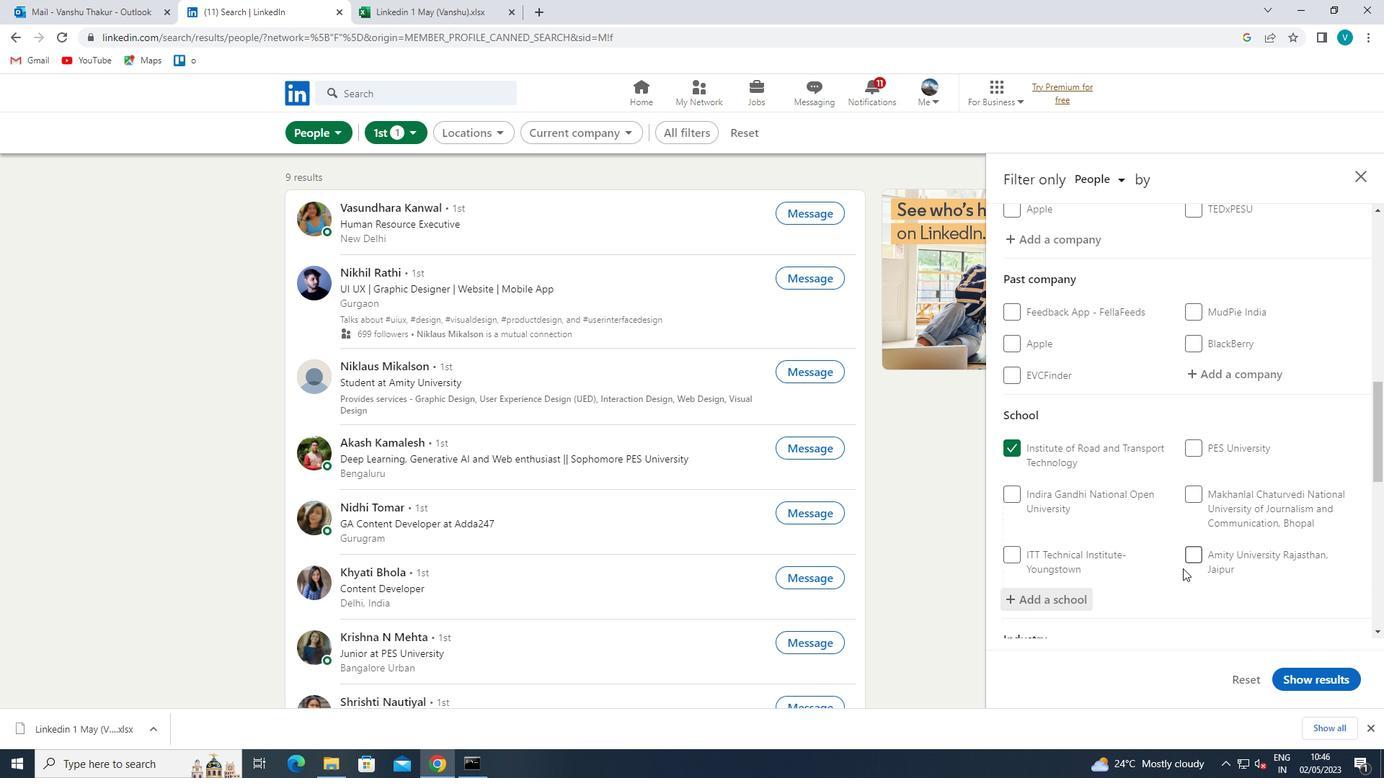 
Action: Mouse scrolled (1203, 556) with delta (0, 0)
Screenshot: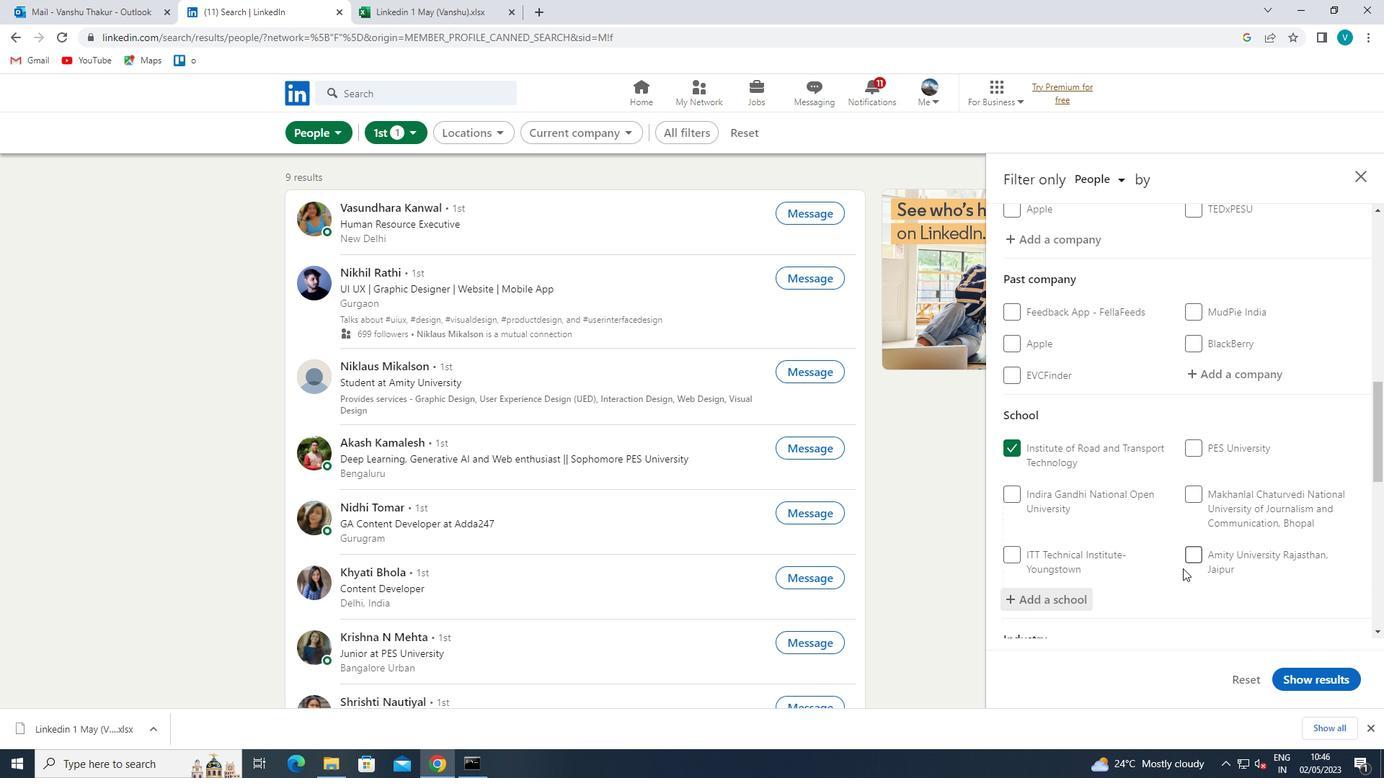 
Action: Mouse scrolled (1203, 556) with delta (0, 0)
Screenshot: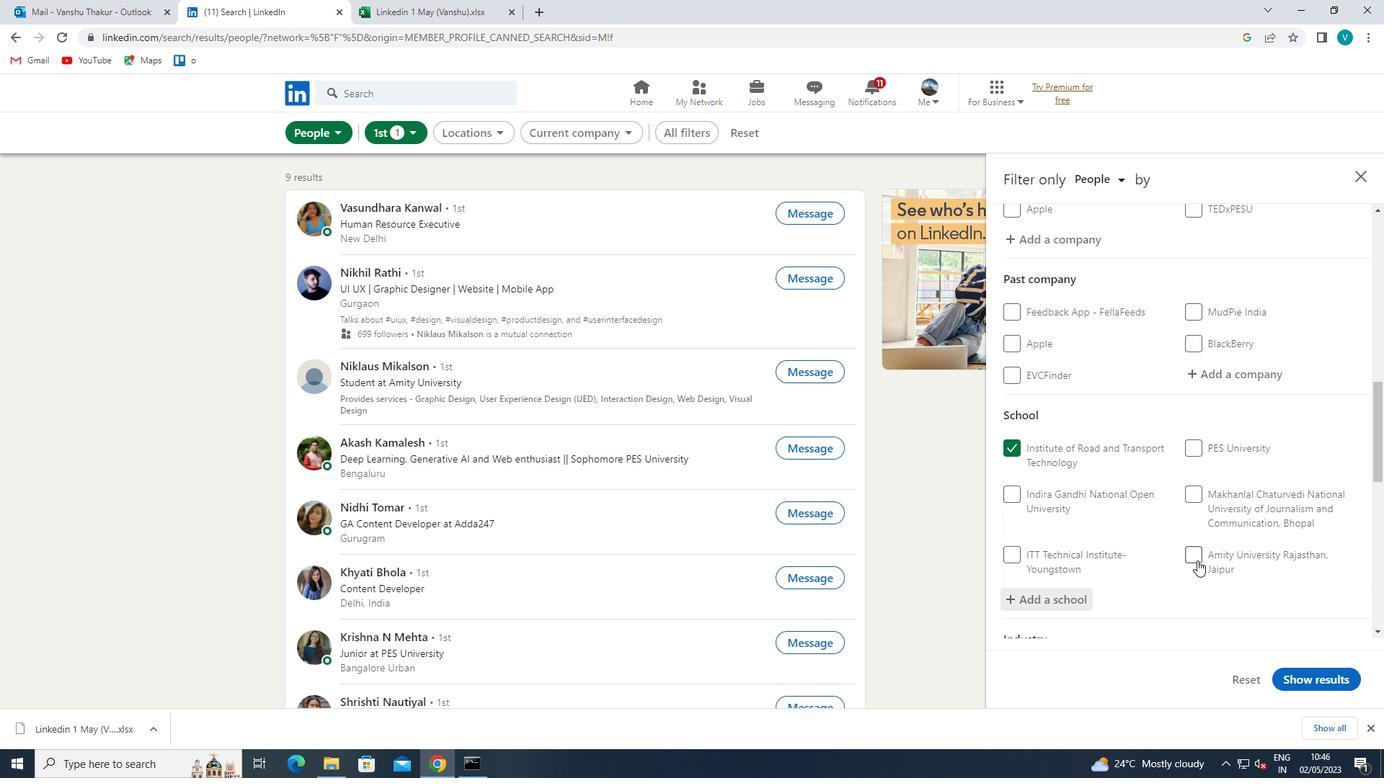 
Action: Mouse scrolled (1203, 556) with delta (0, 0)
Screenshot: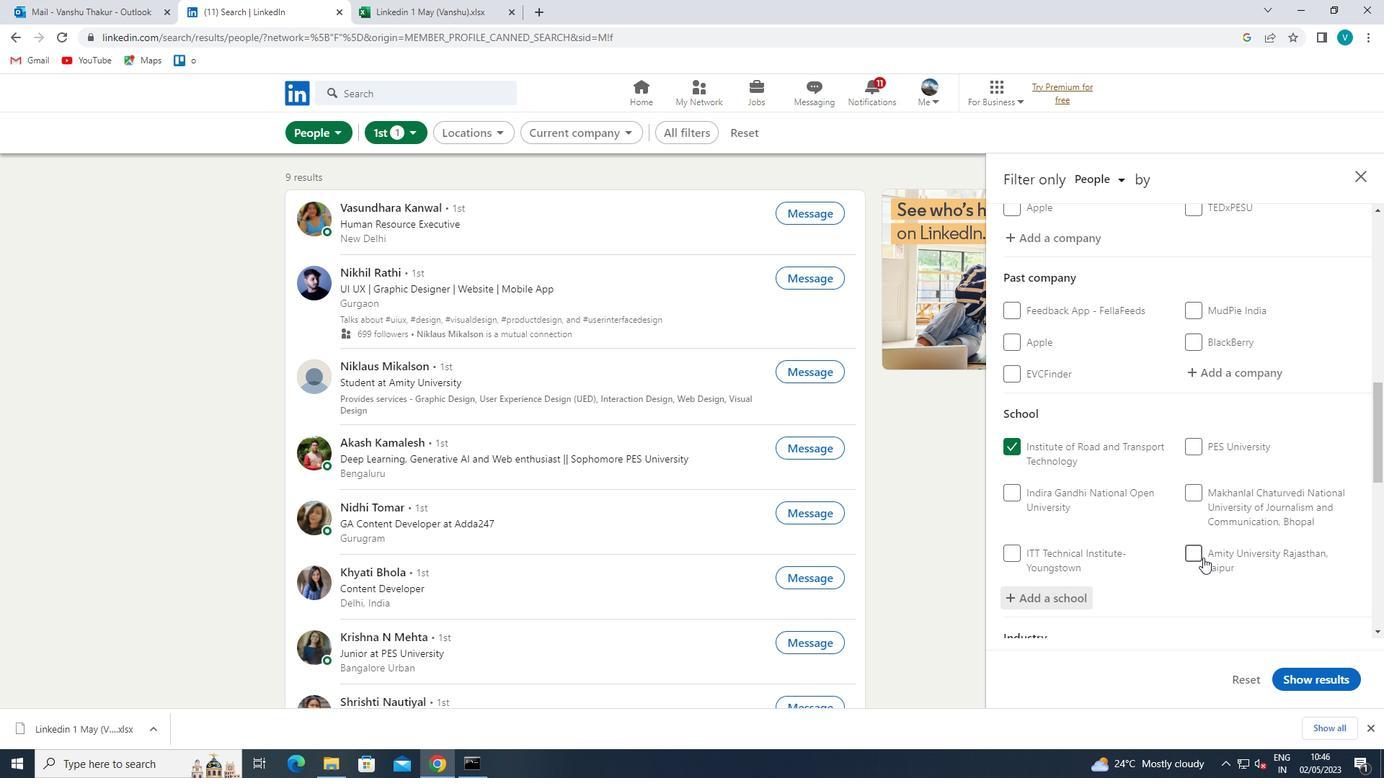 
Action: Mouse moved to (1228, 459)
Screenshot: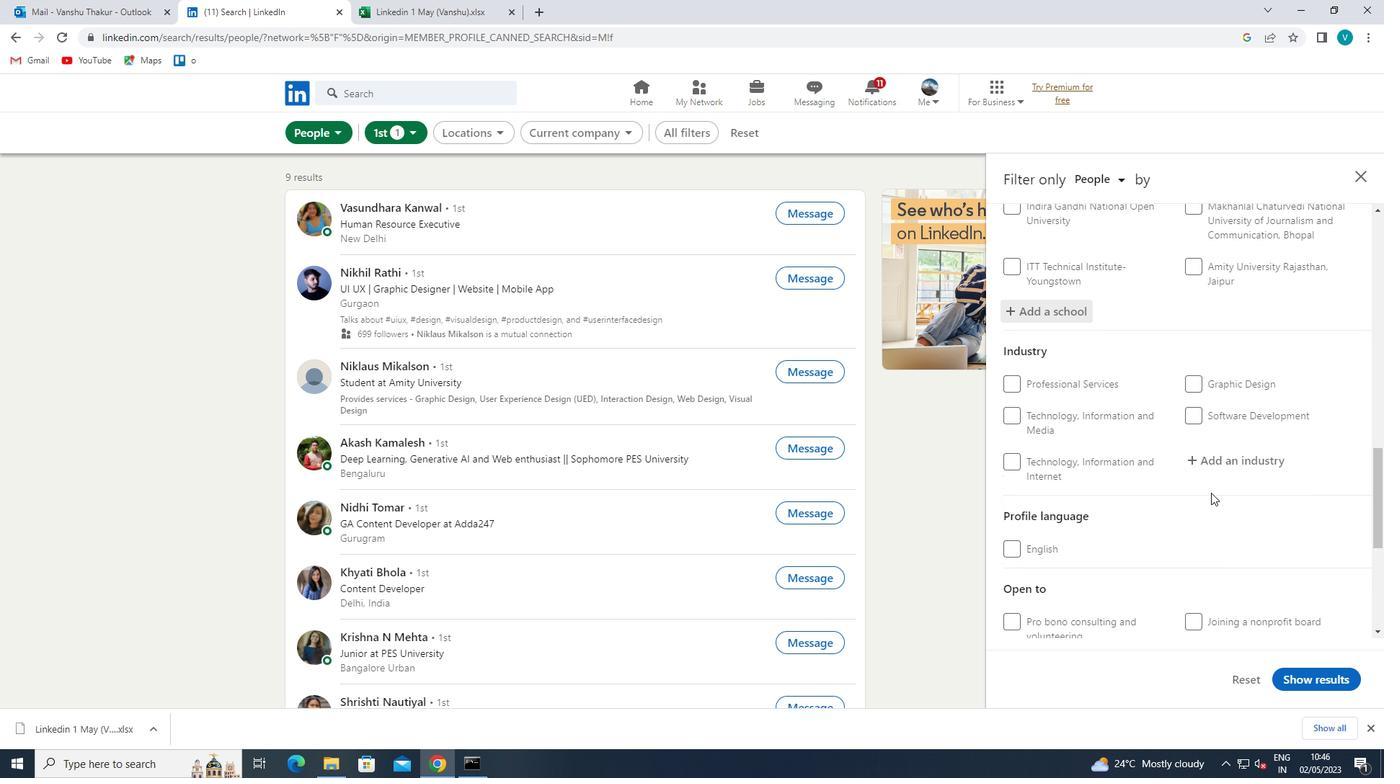 
Action: Mouse pressed left at (1228, 459)
Screenshot: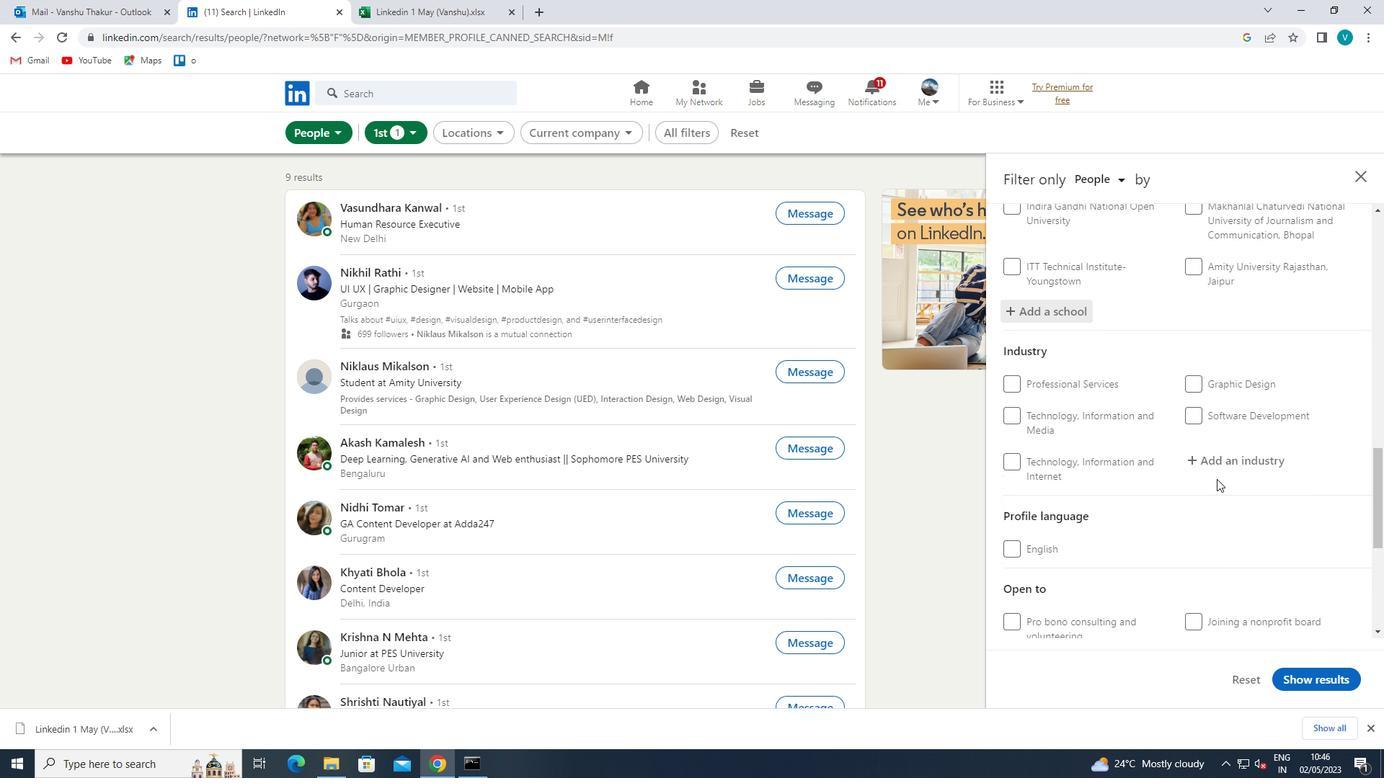 
Action: Mouse moved to (1229, 458)
Screenshot: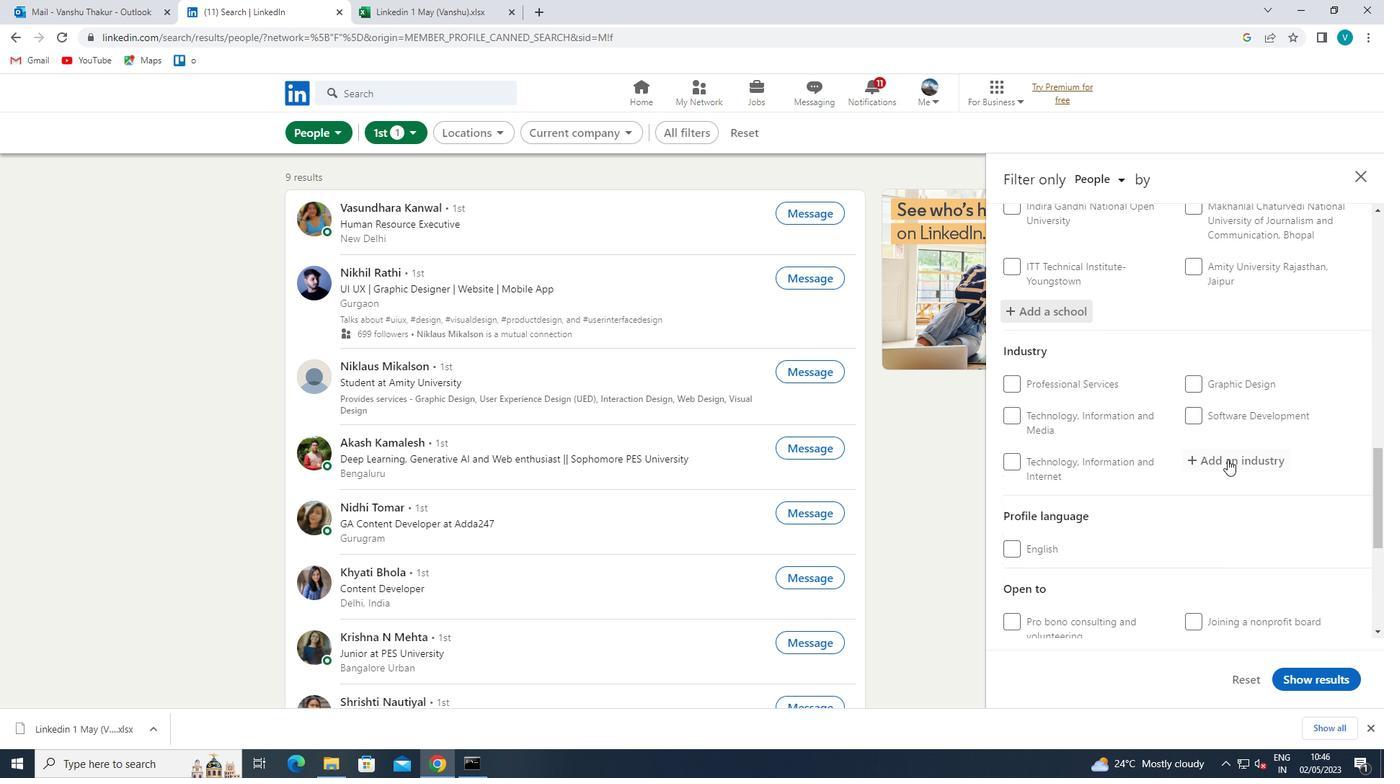 
Action: Key pressed <Key.shift>FACILITIES<Key.space>
Screenshot: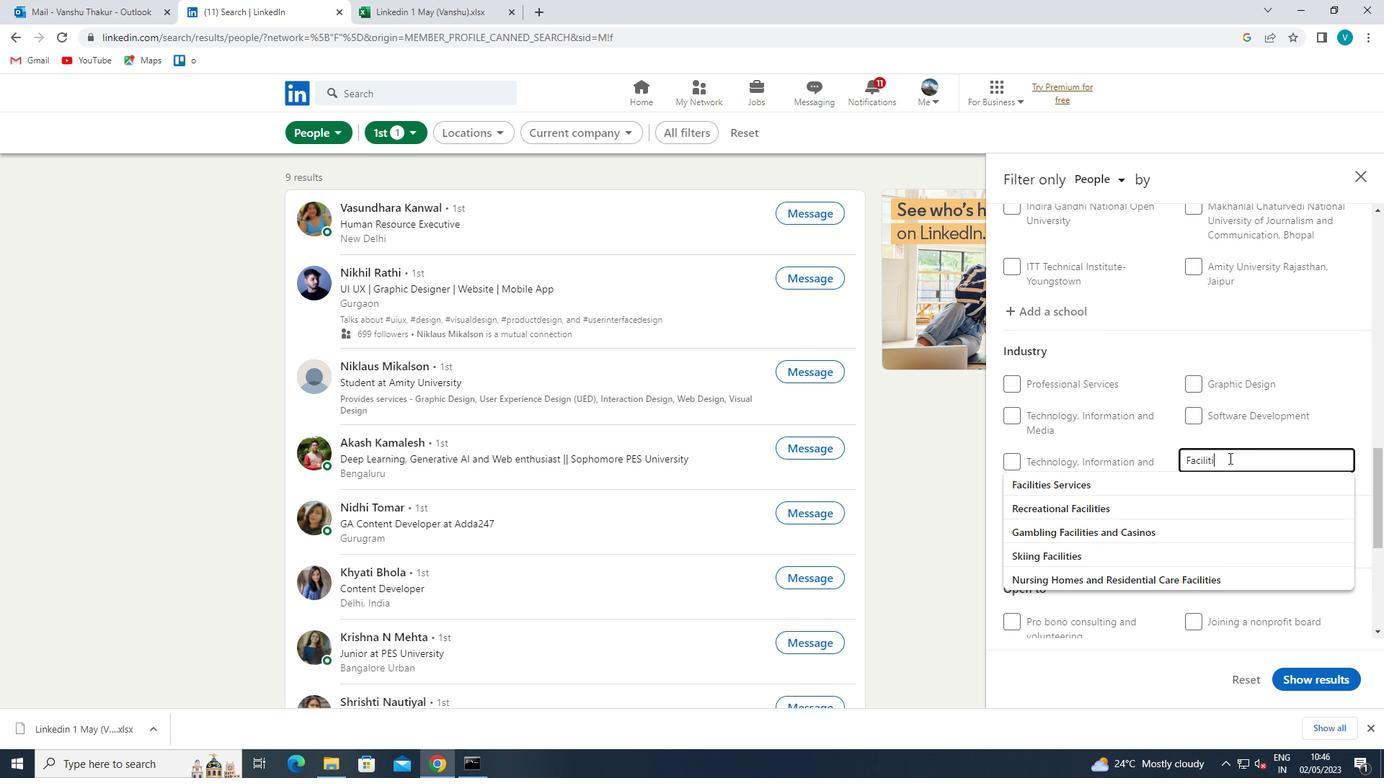 
Action: Mouse moved to (1165, 493)
Screenshot: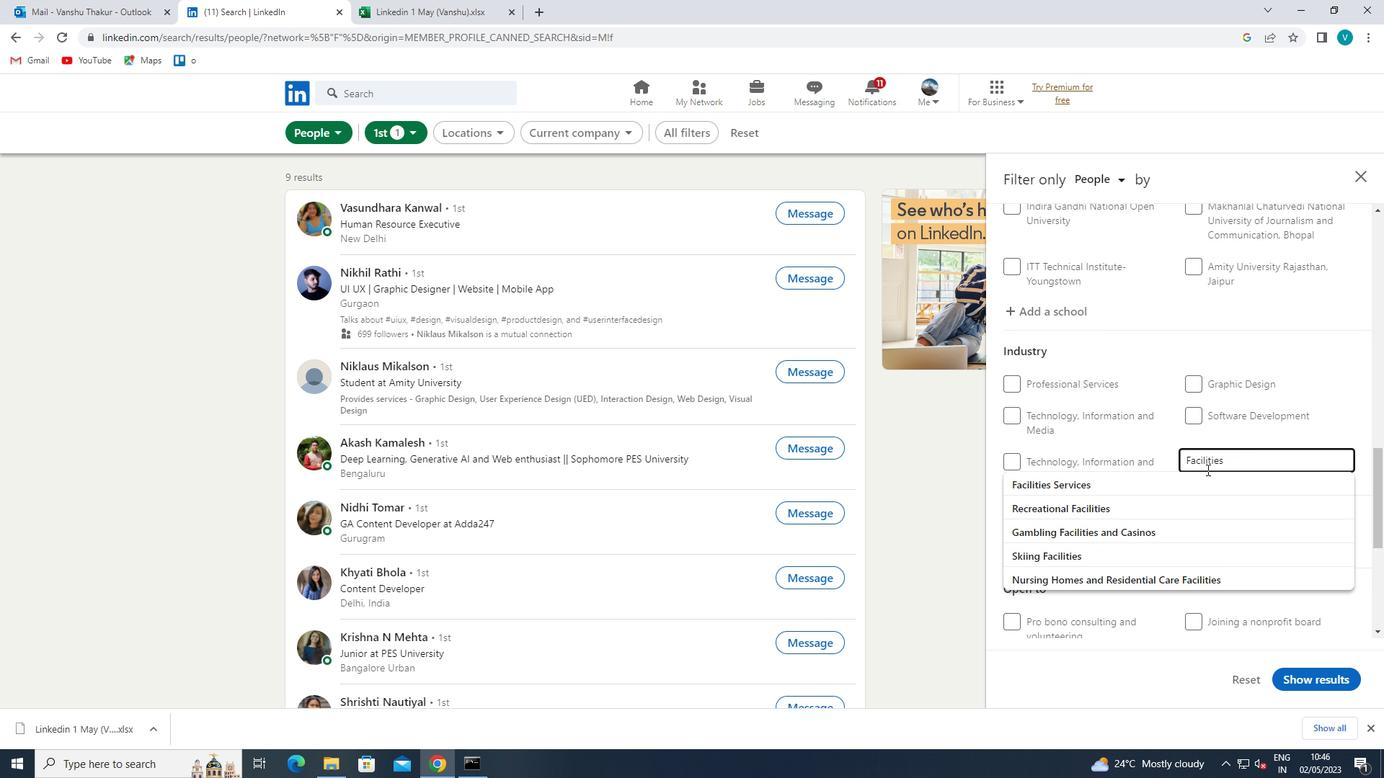 
Action: Mouse pressed left at (1165, 493)
Screenshot: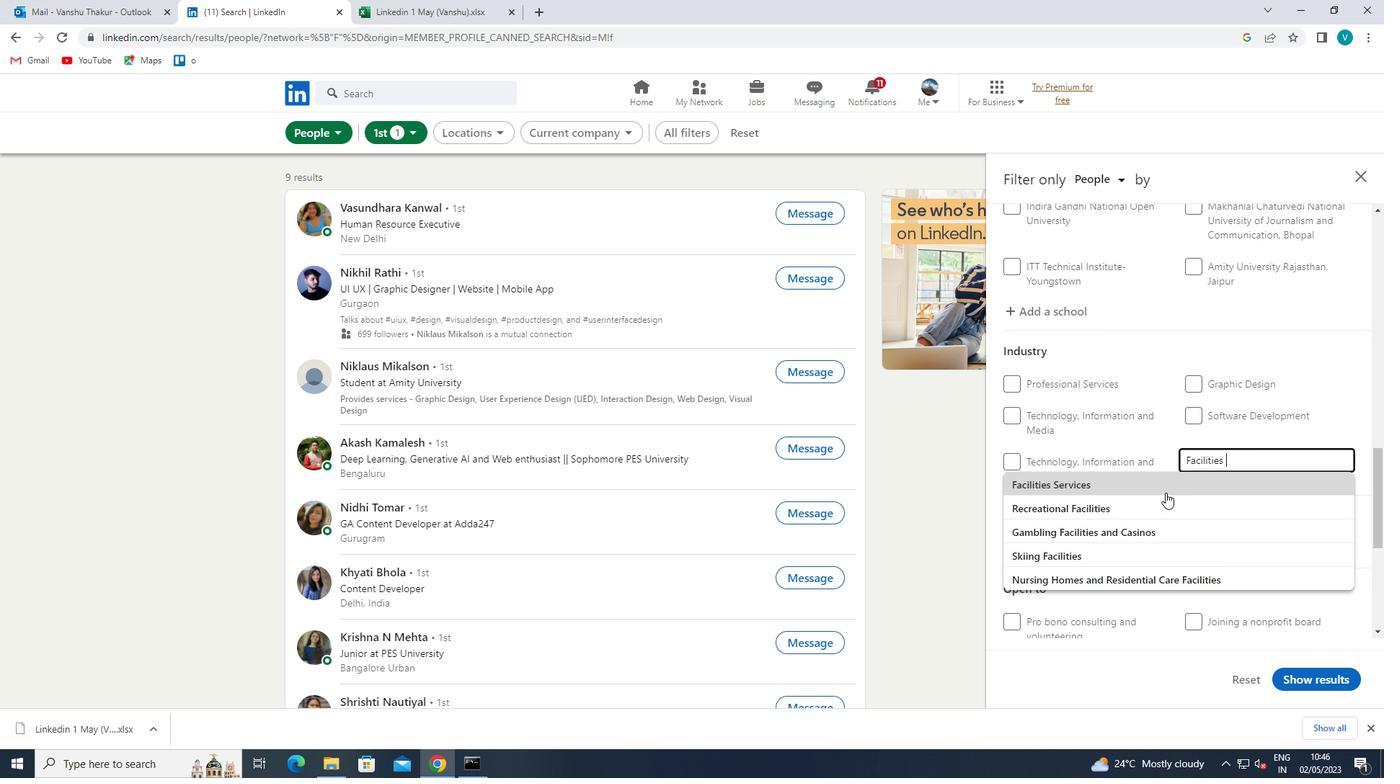 
Action: Mouse moved to (1169, 491)
Screenshot: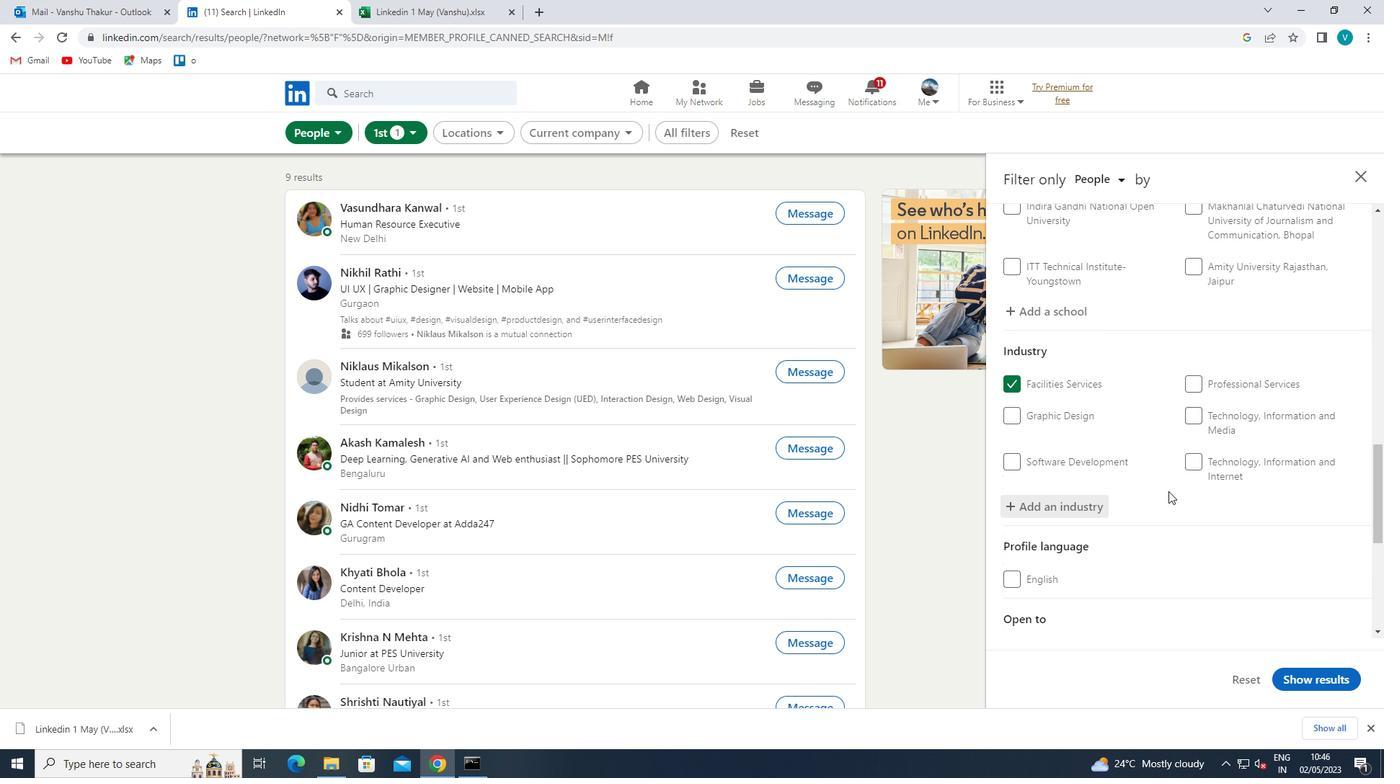 
Action: Mouse scrolled (1169, 490) with delta (0, 0)
Screenshot: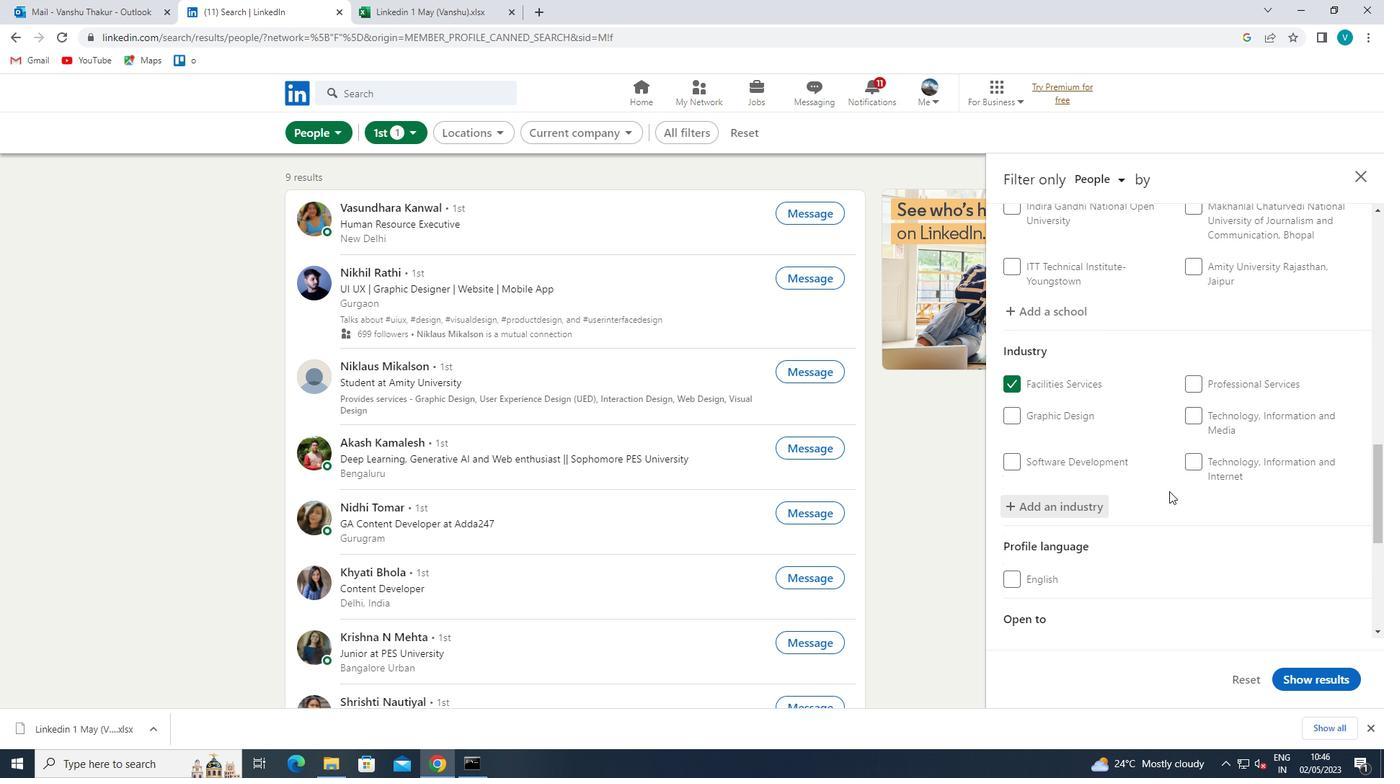 
Action: Mouse scrolled (1169, 490) with delta (0, 0)
Screenshot: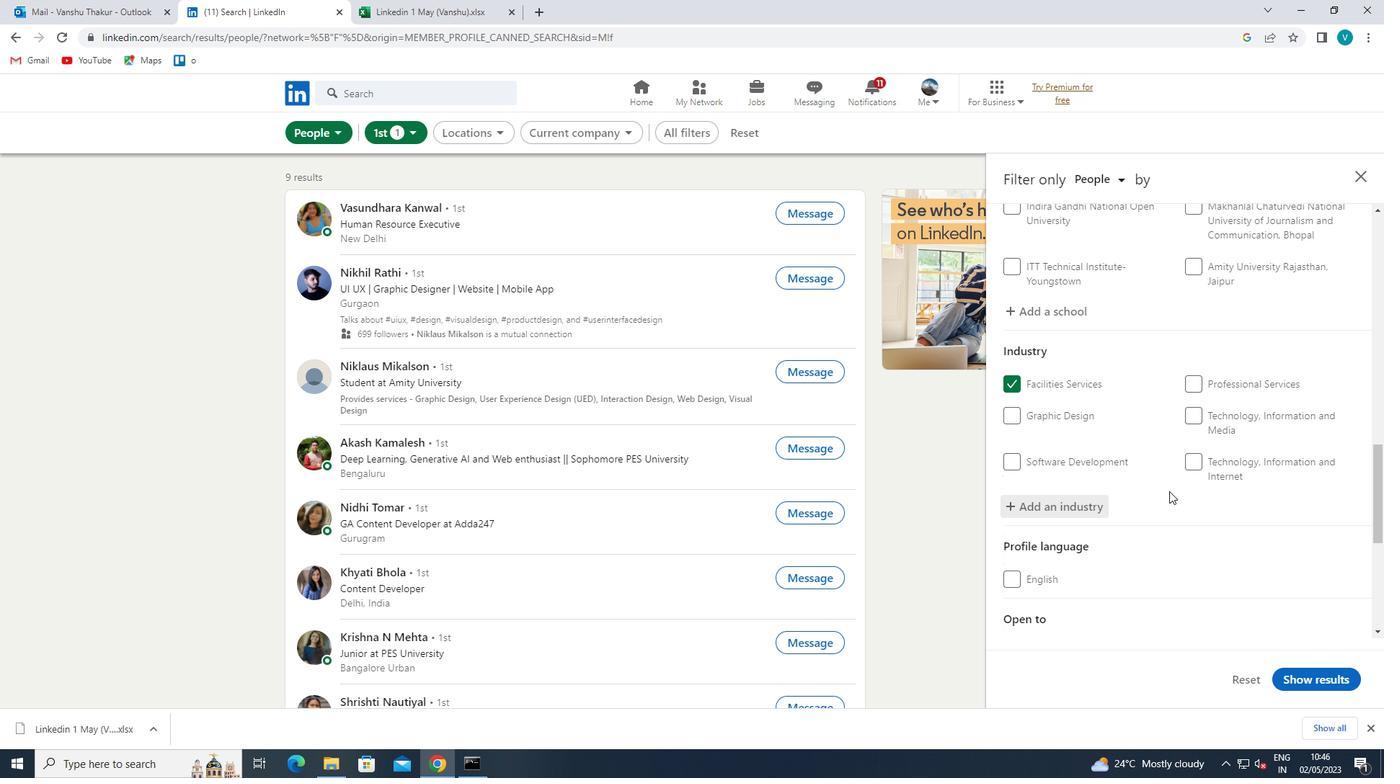 
Action: Mouse scrolled (1169, 490) with delta (0, 0)
Screenshot: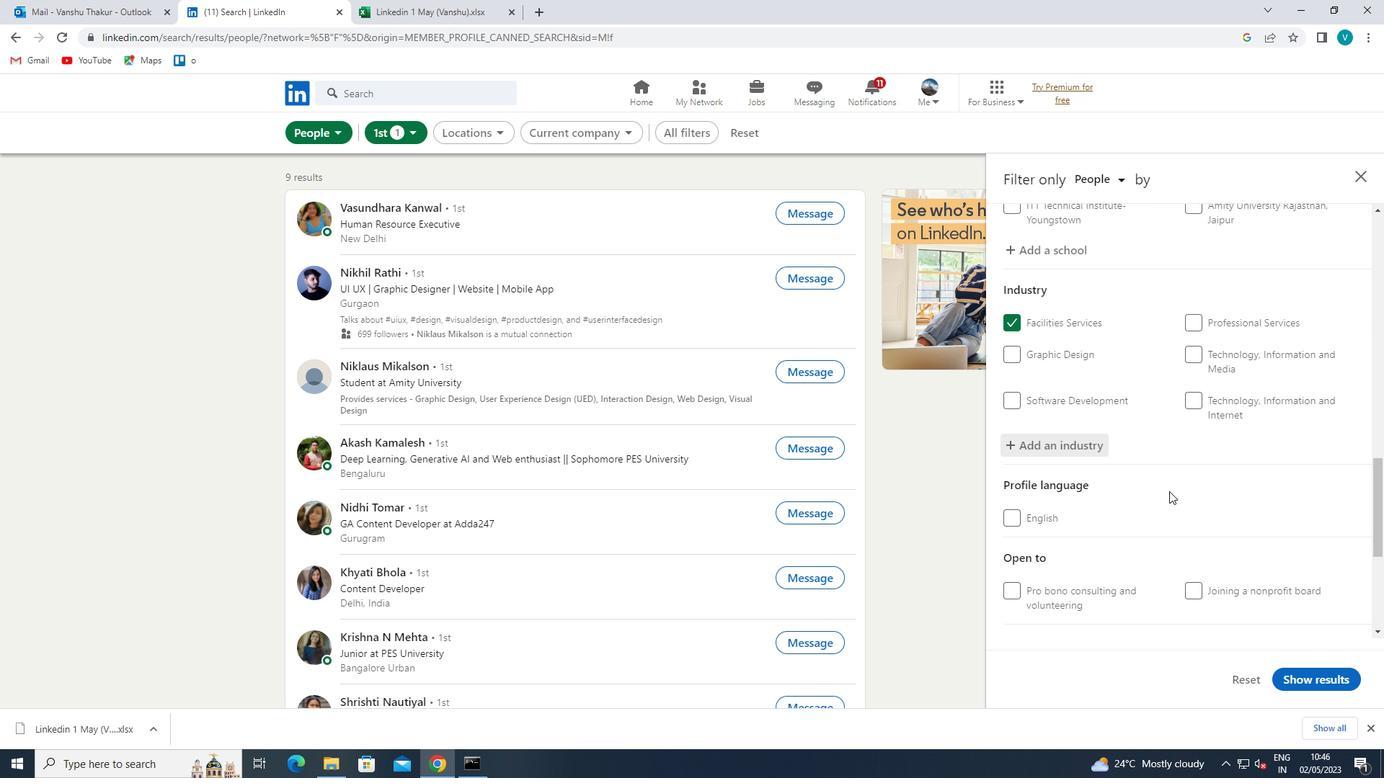 
Action: Mouse moved to (1170, 491)
Screenshot: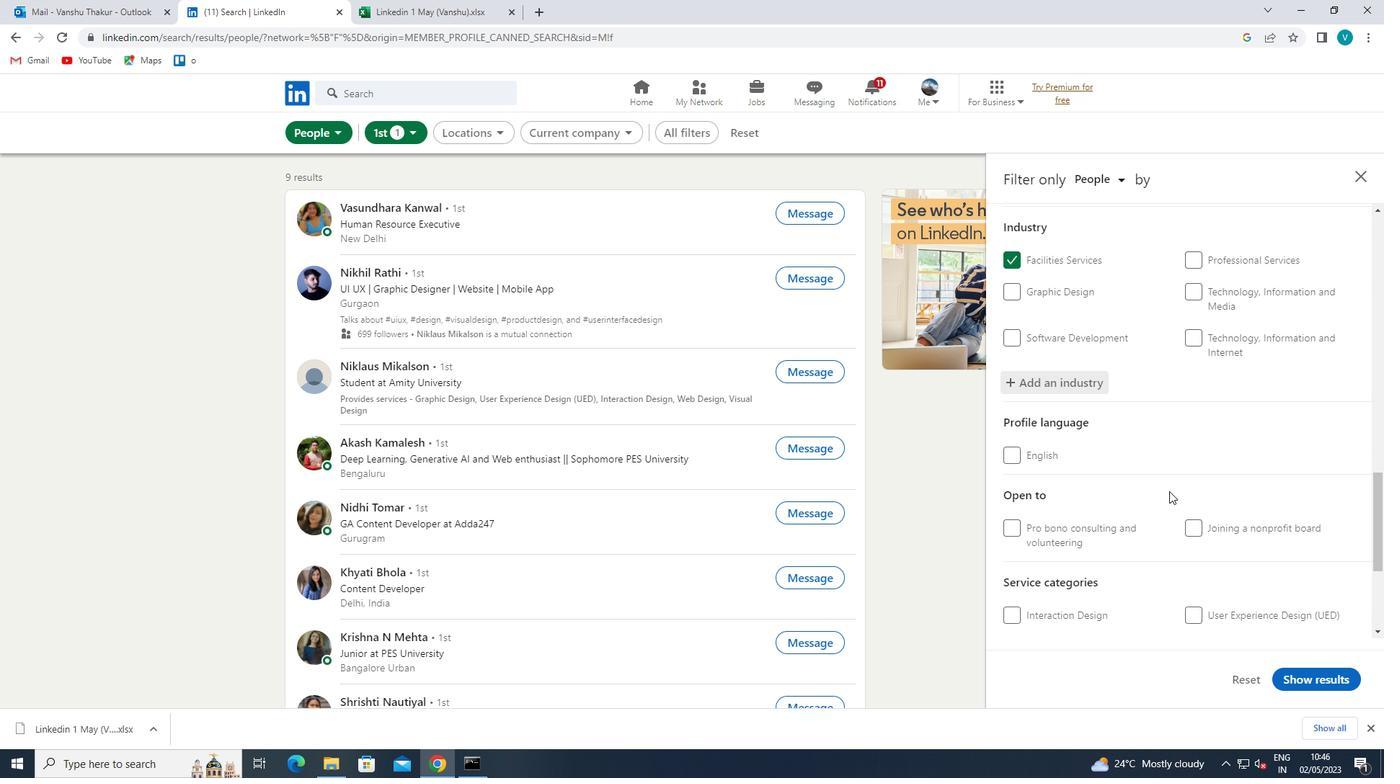 
Action: Mouse scrolled (1170, 490) with delta (0, 0)
Screenshot: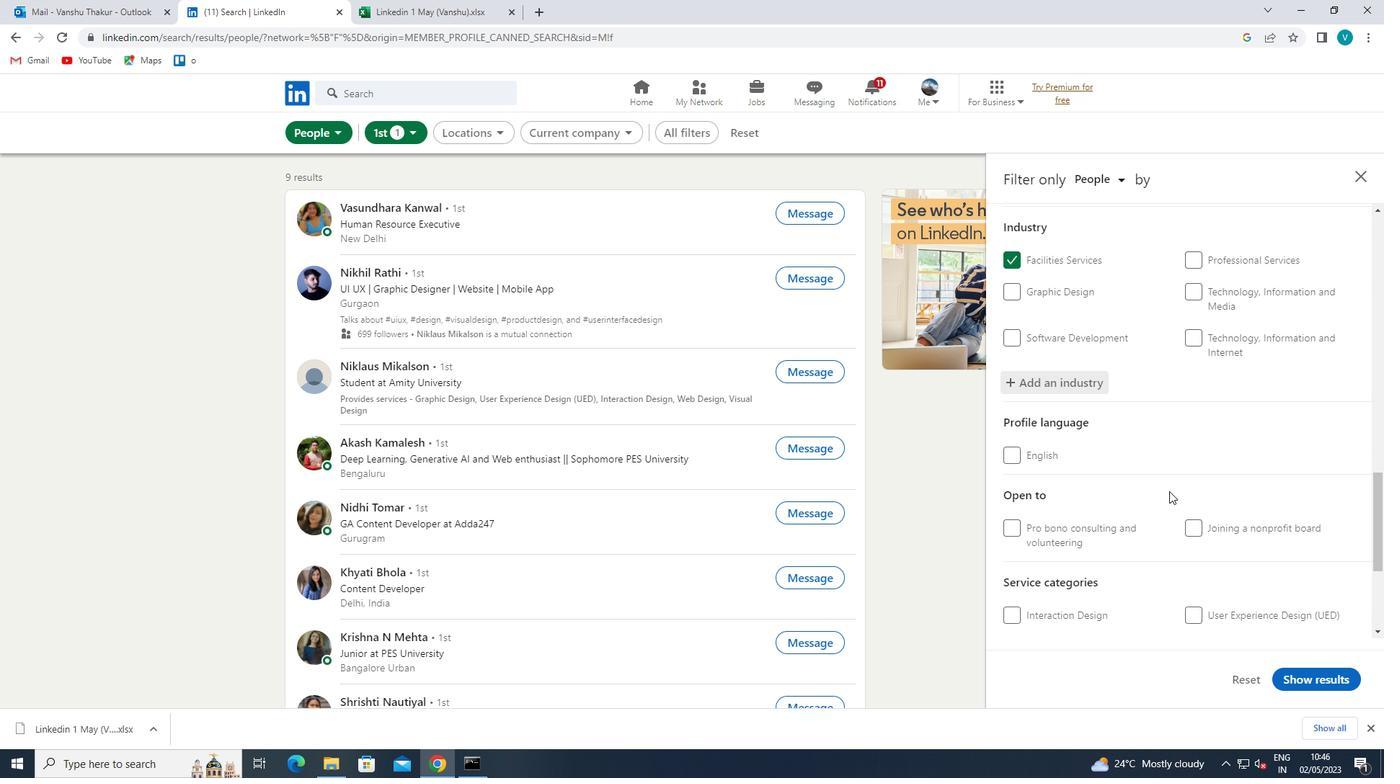 
Action: Mouse scrolled (1170, 490) with delta (0, 0)
Screenshot: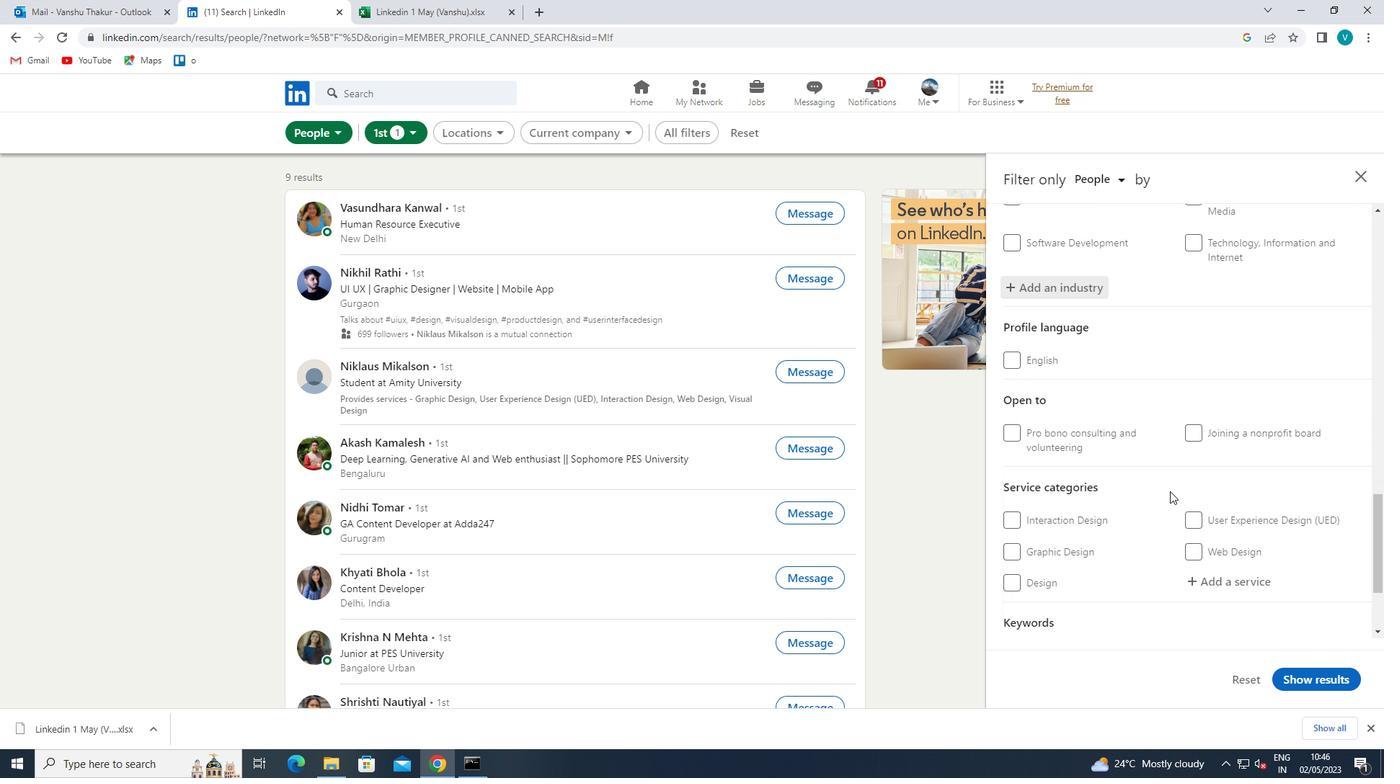 
Action: Mouse moved to (1223, 452)
Screenshot: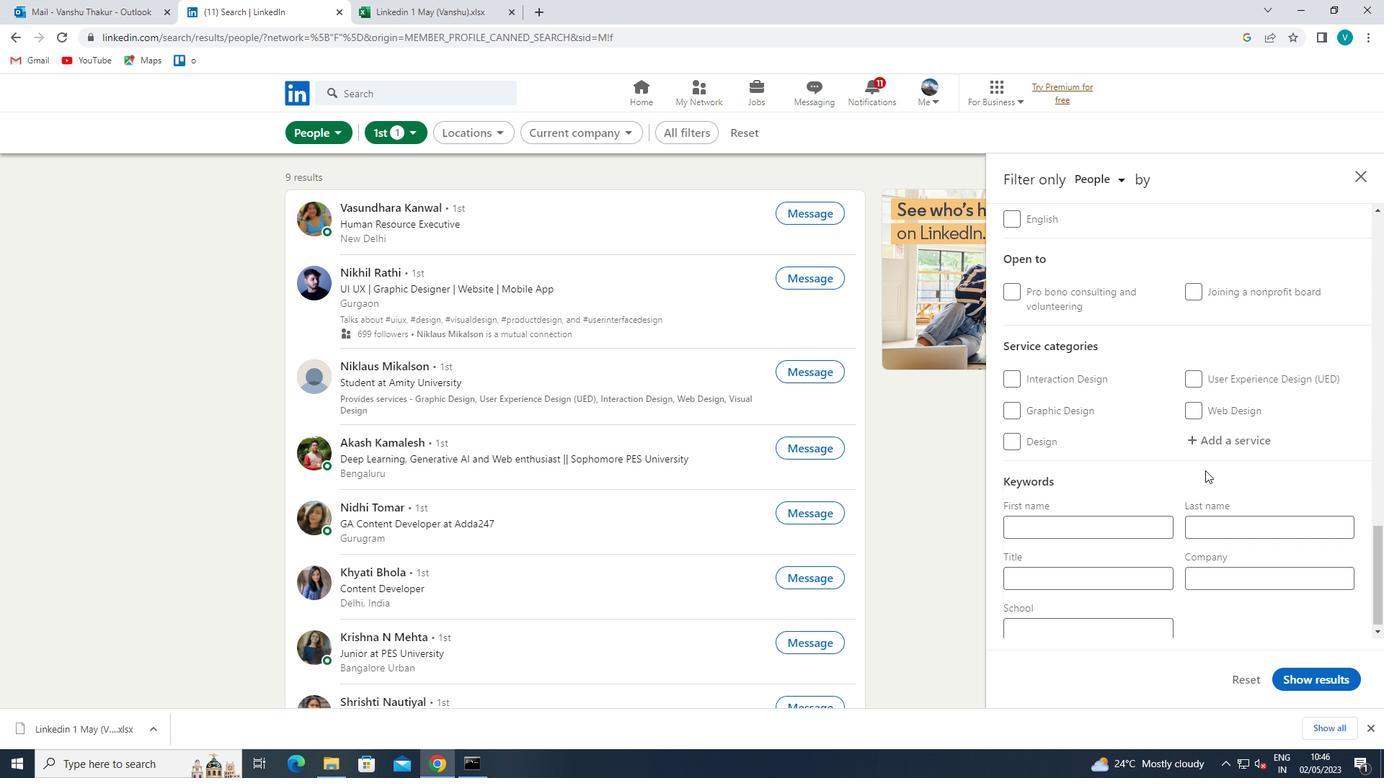 
Action: Mouse pressed left at (1223, 452)
Screenshot: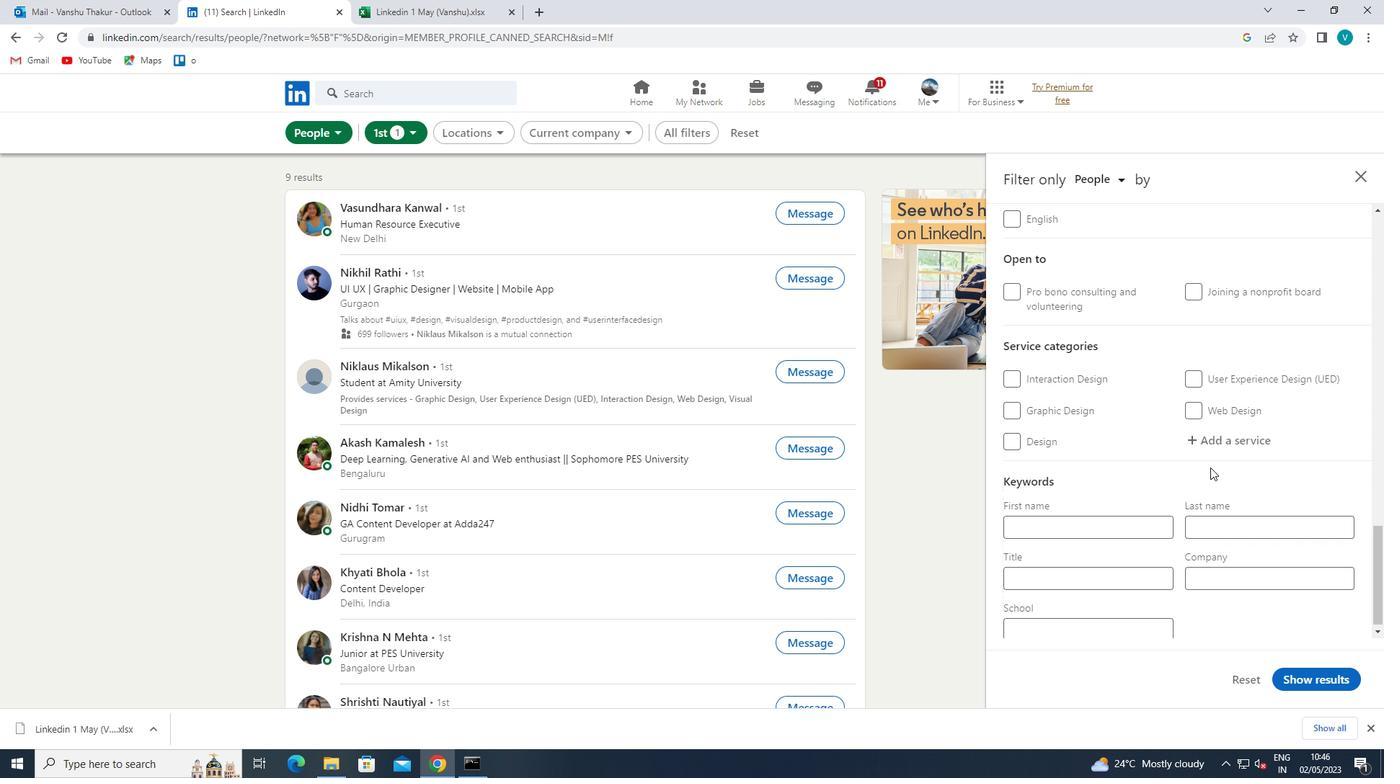 
Action: Mouse moved to (1227, 449)
Screenshot: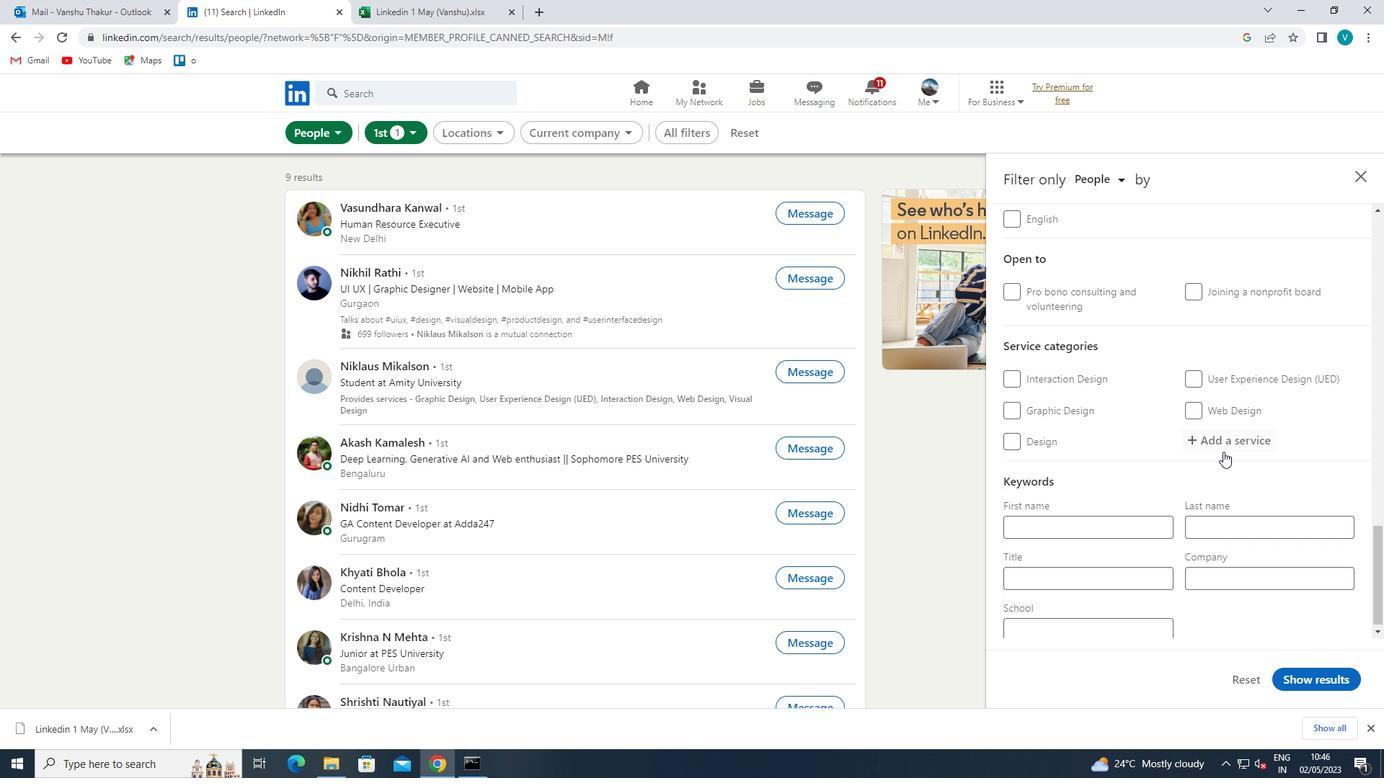 
Action: Key pressed <Key.shift>HR<Key.space><Key.shift>
Screenshot: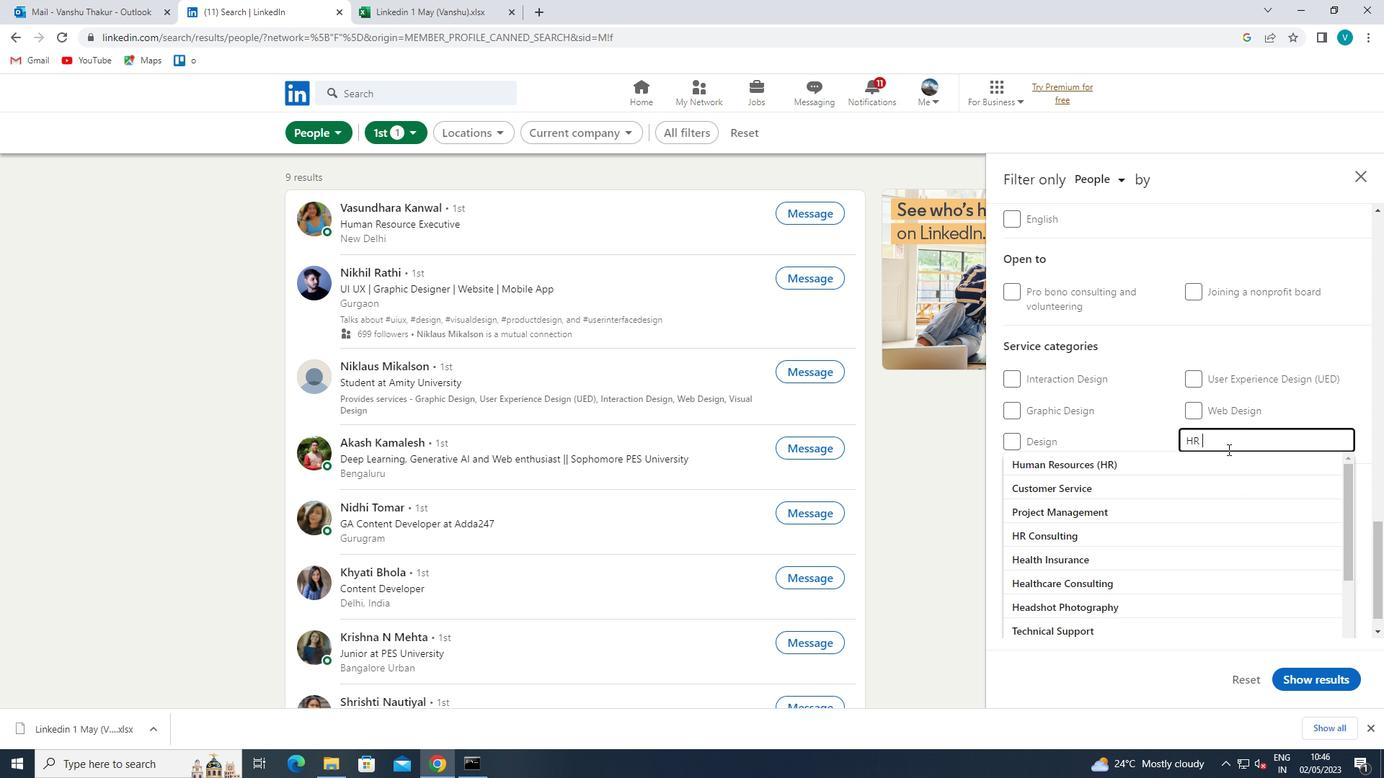 
Action: Mouse moved to (1140, 498)
Screenshot: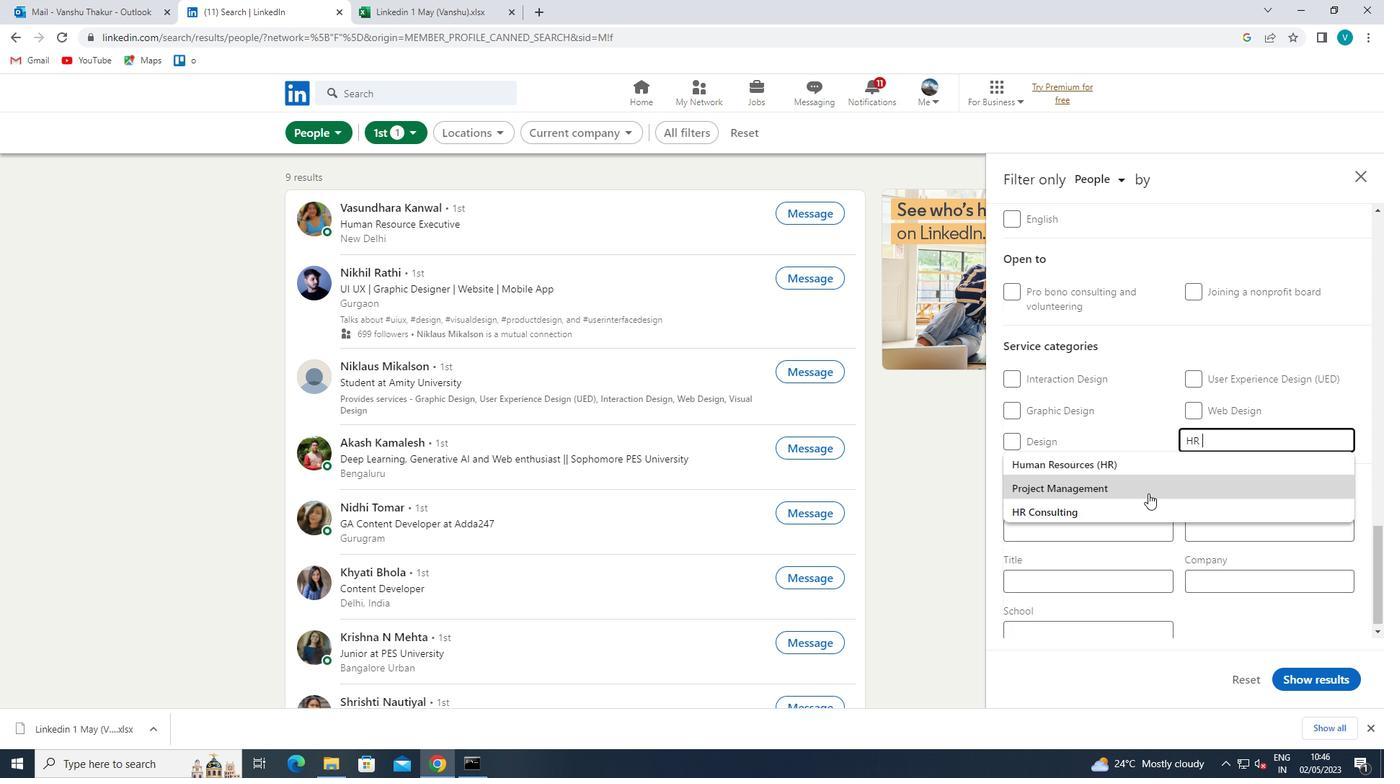 
Action: Mouse pressed left at (1140, 498)
Screenshot: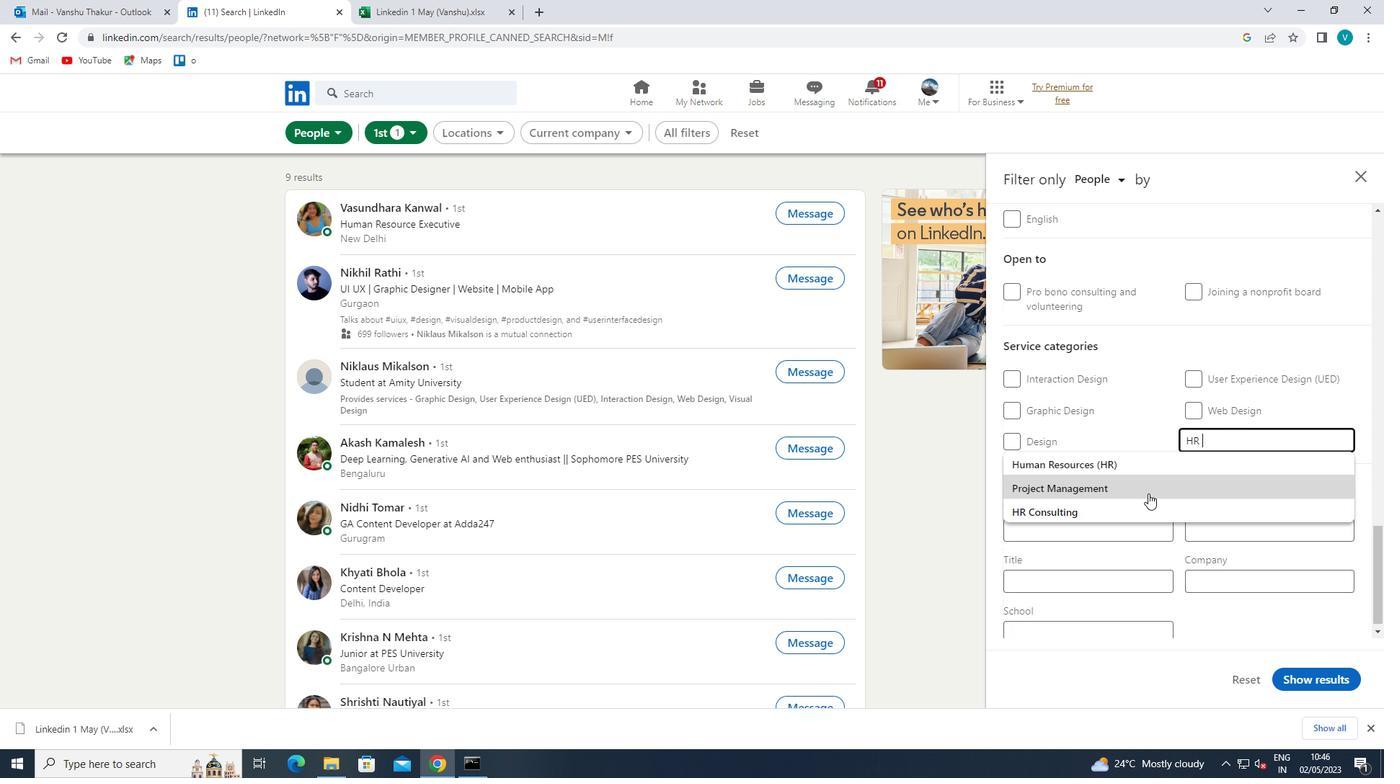 
Action: Mouse moved to (1133, 505)
Screenshot: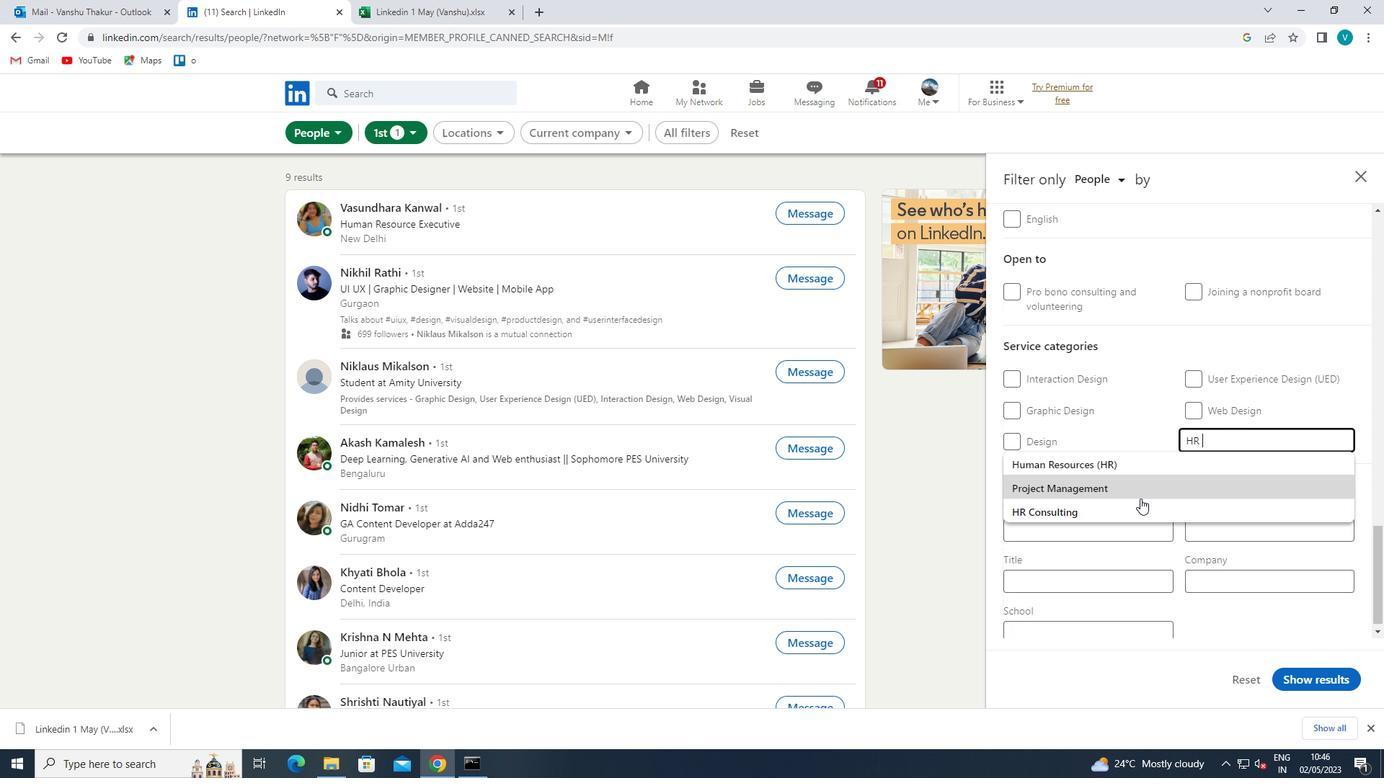 
Action: Mouse pressed left at (1133, 505)
Screenshot: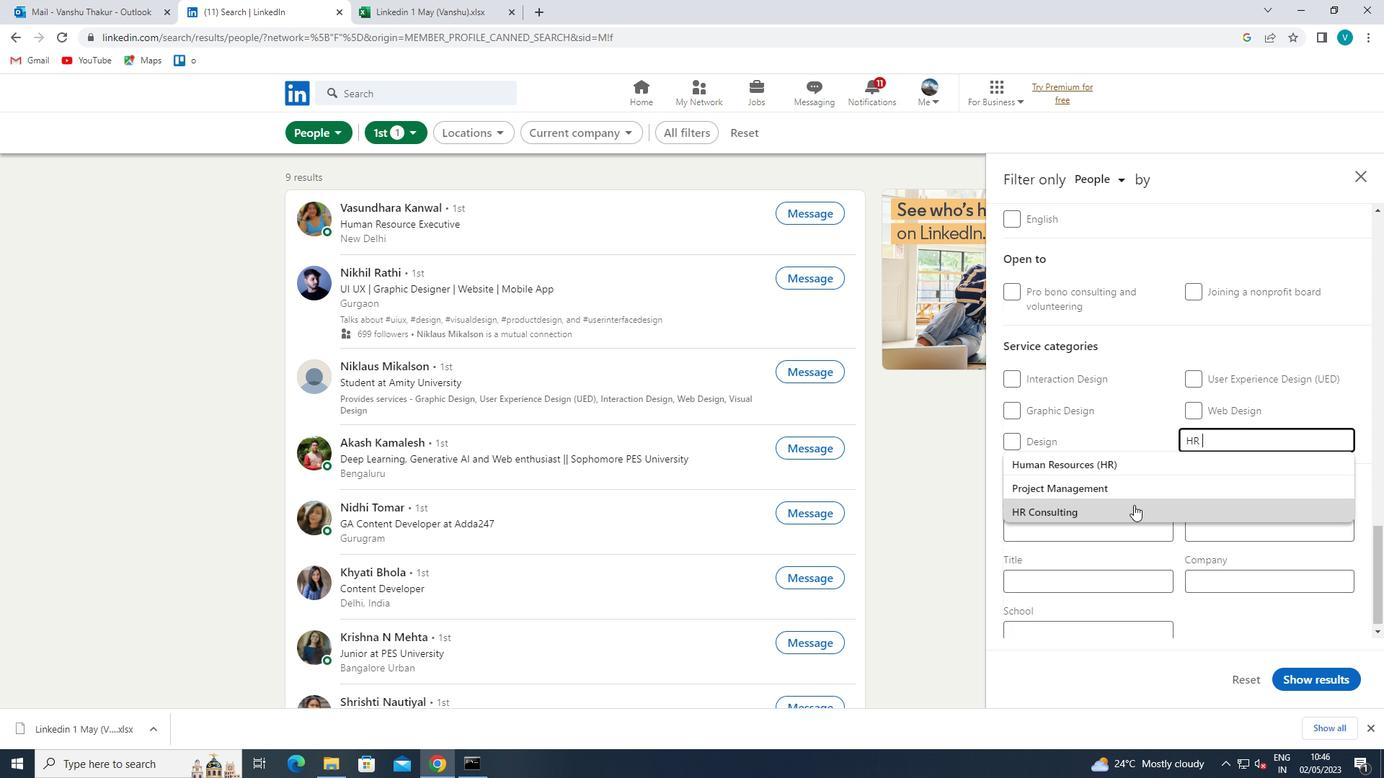 
Action: Mouse scrolled (1133, 504) with delta (0, 0)
Screenshot: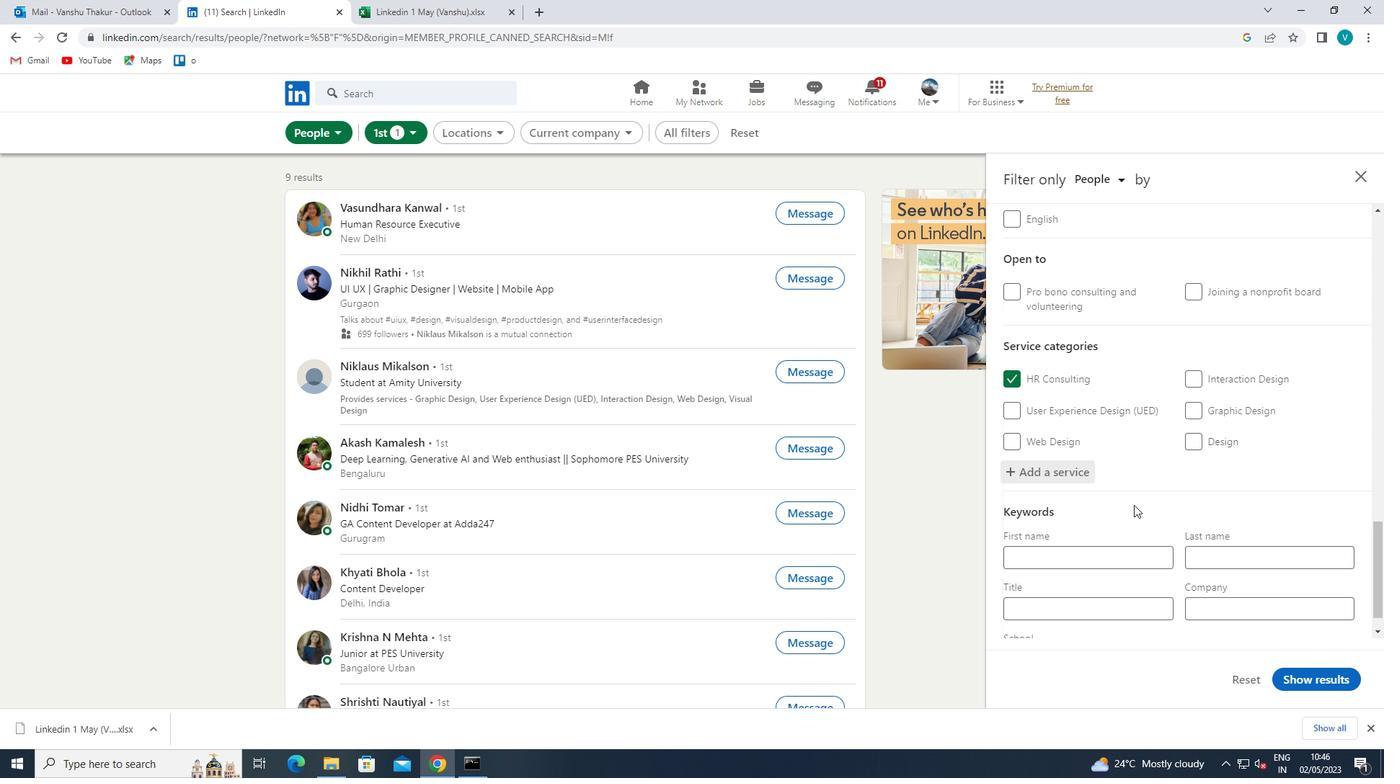 
Action: Mouse scrolled (1133, 504) with delta (0, 0)
Screenshot: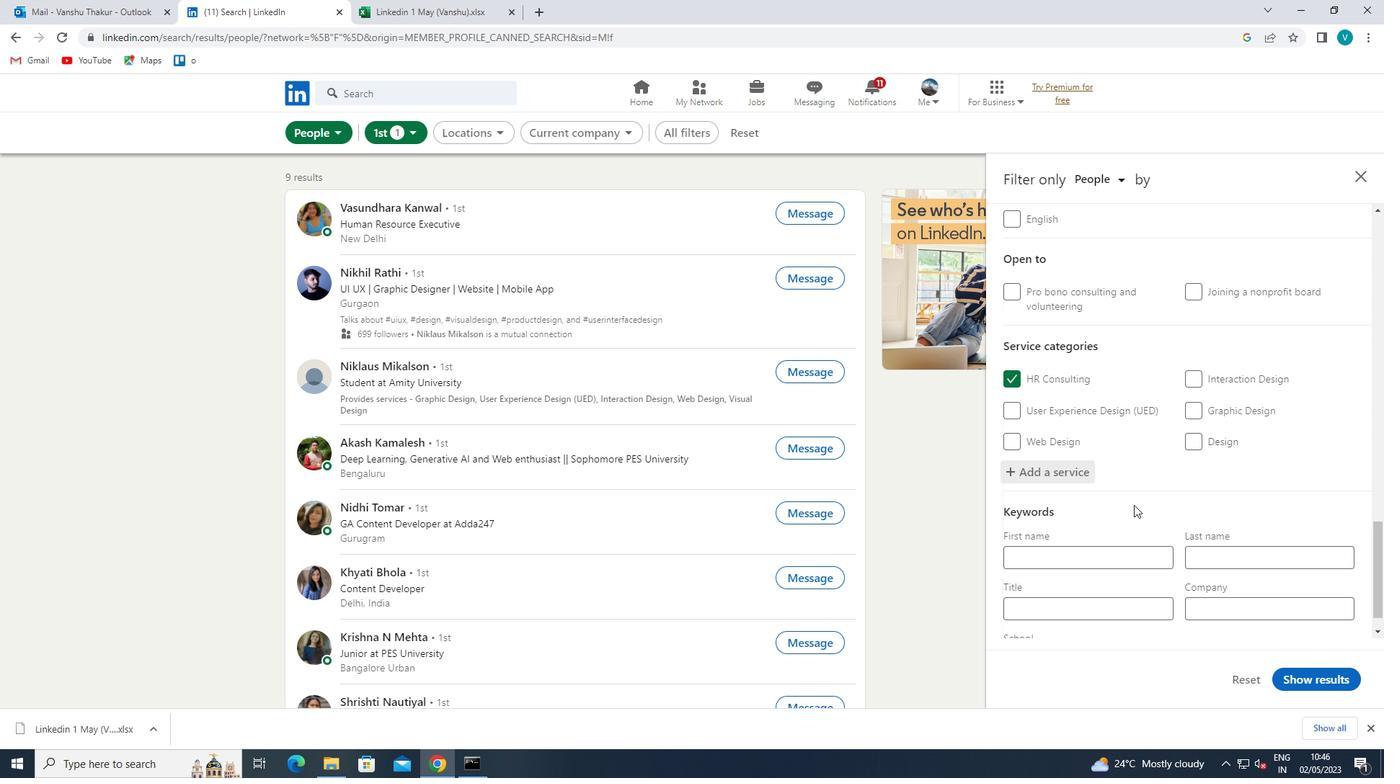 
Action: Mouse scrolled (1133, 504) with delta (0, 0)
Screenshot: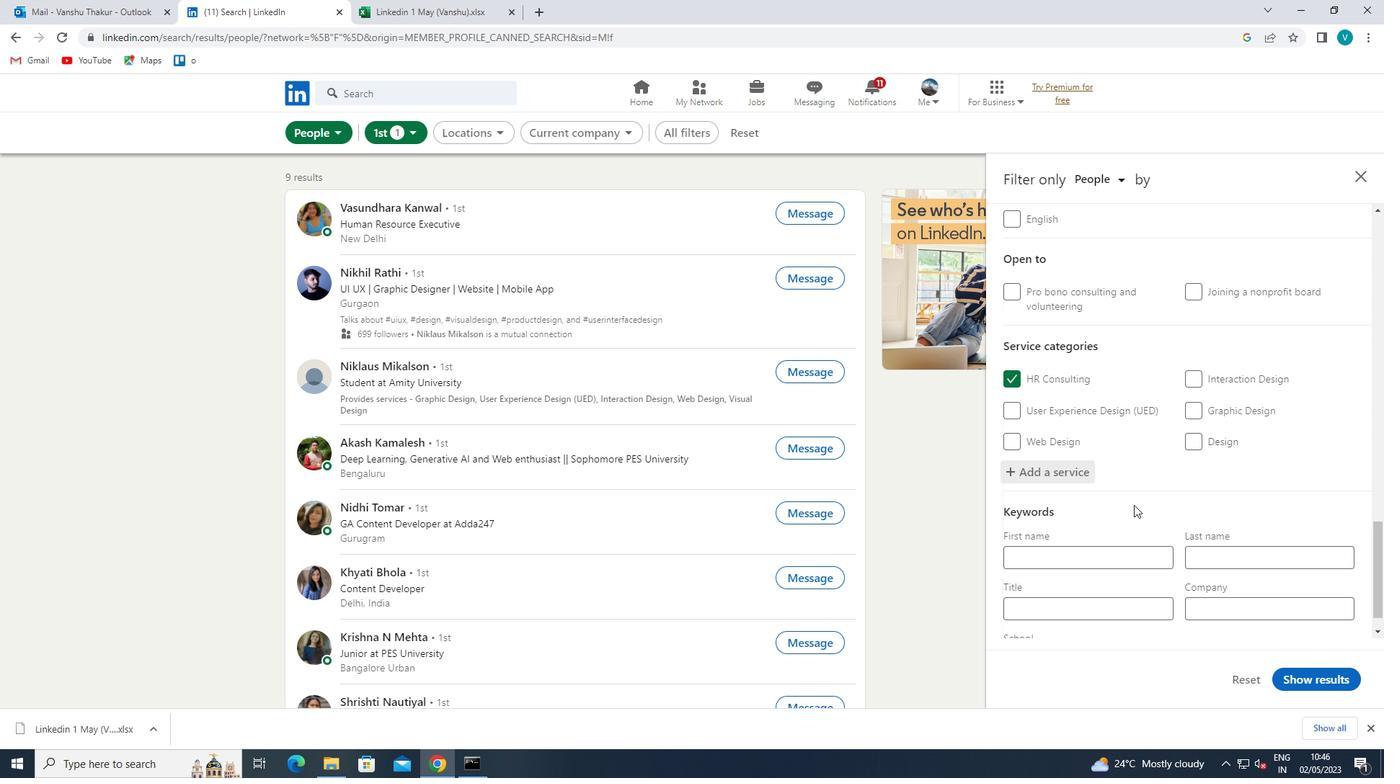 
Action: Mouse moved to (1121, 581)
Screenshot: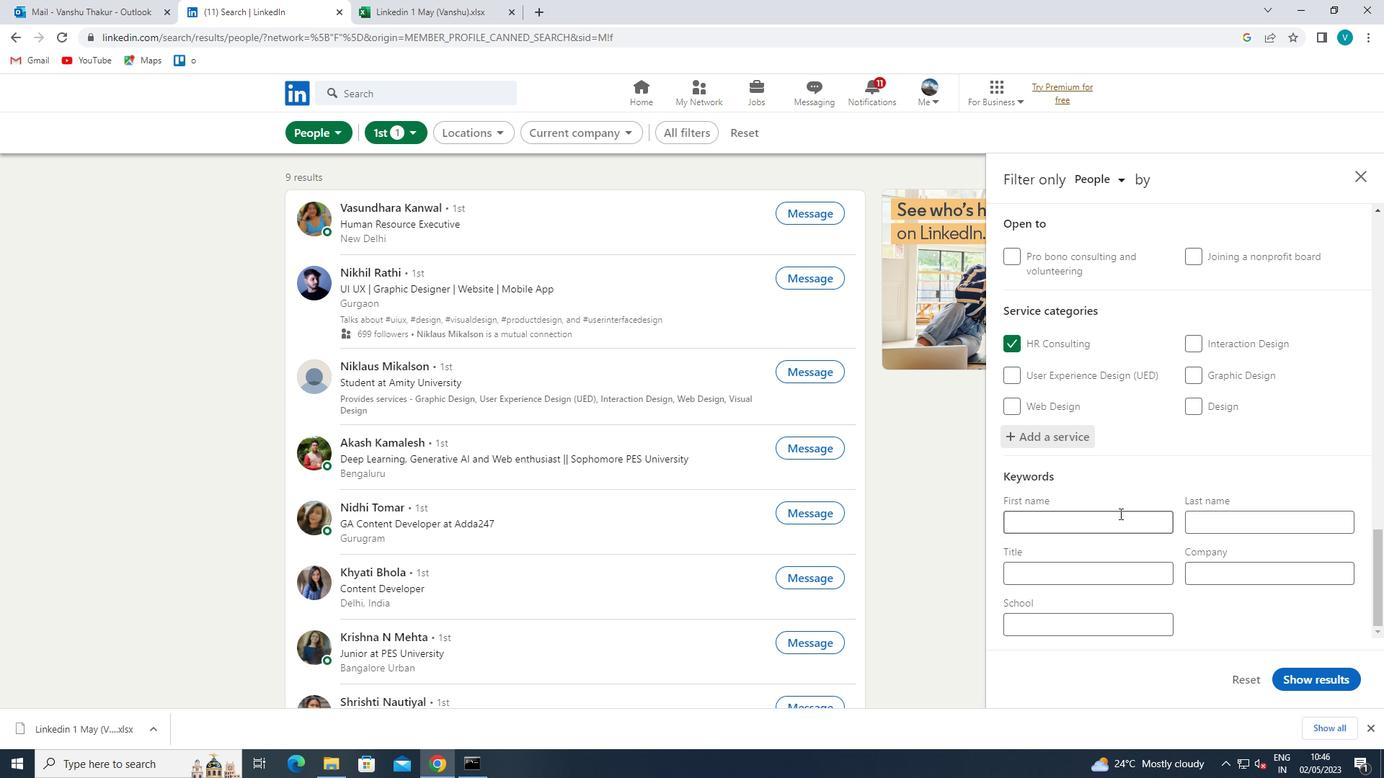 
Action: Mouse pressed left at (1121, 581)
Screenshot: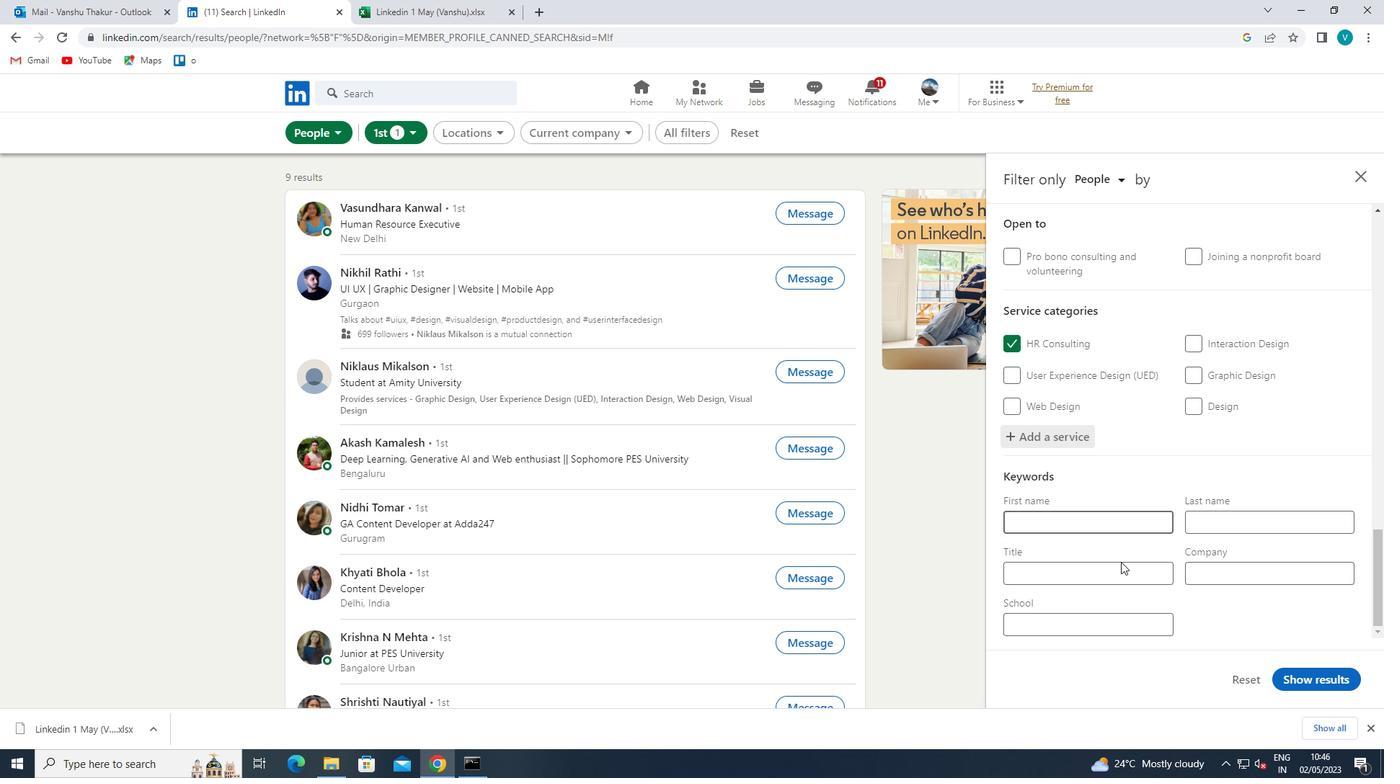 
Action: Mouse moved to (1121, 581)
Screenshot: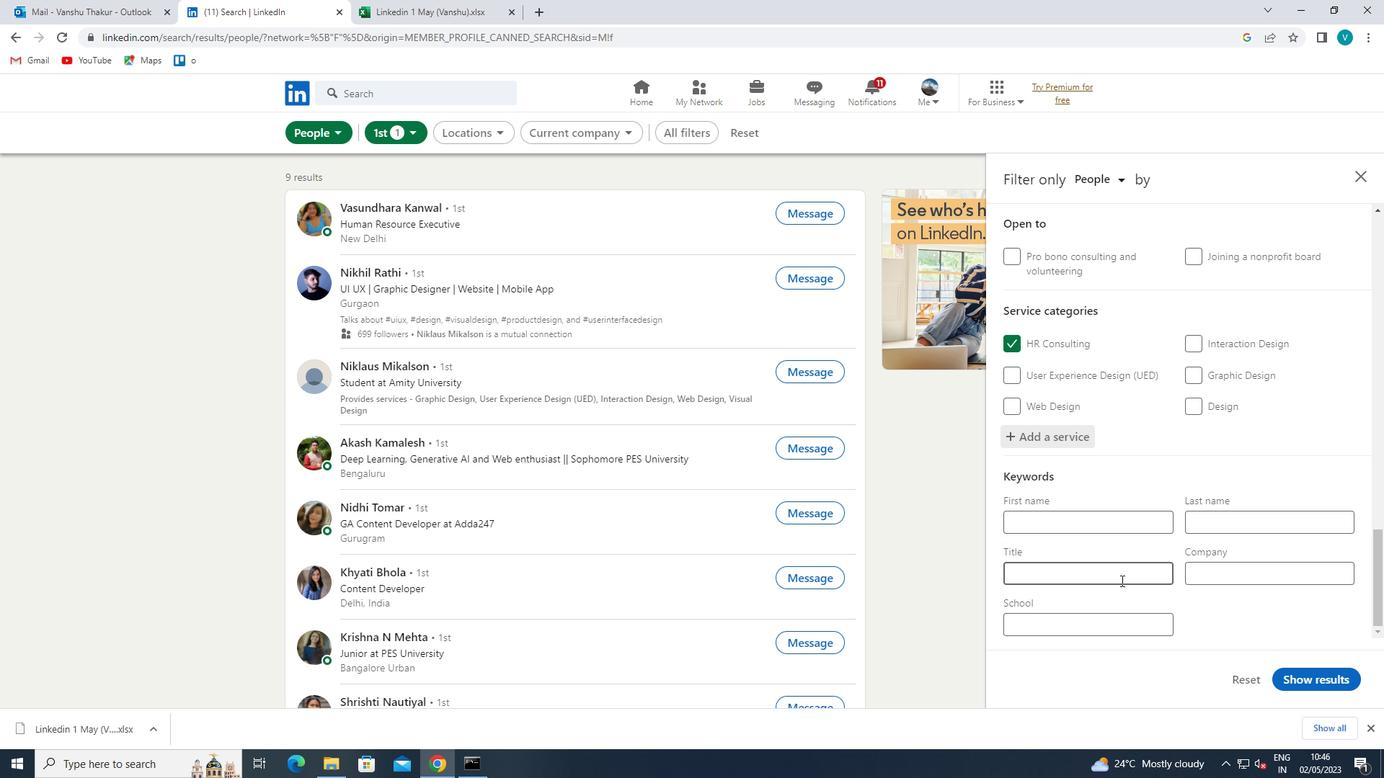 
Action: Key pressed <Key.shift>MOTION<Key.space>
Screenshot: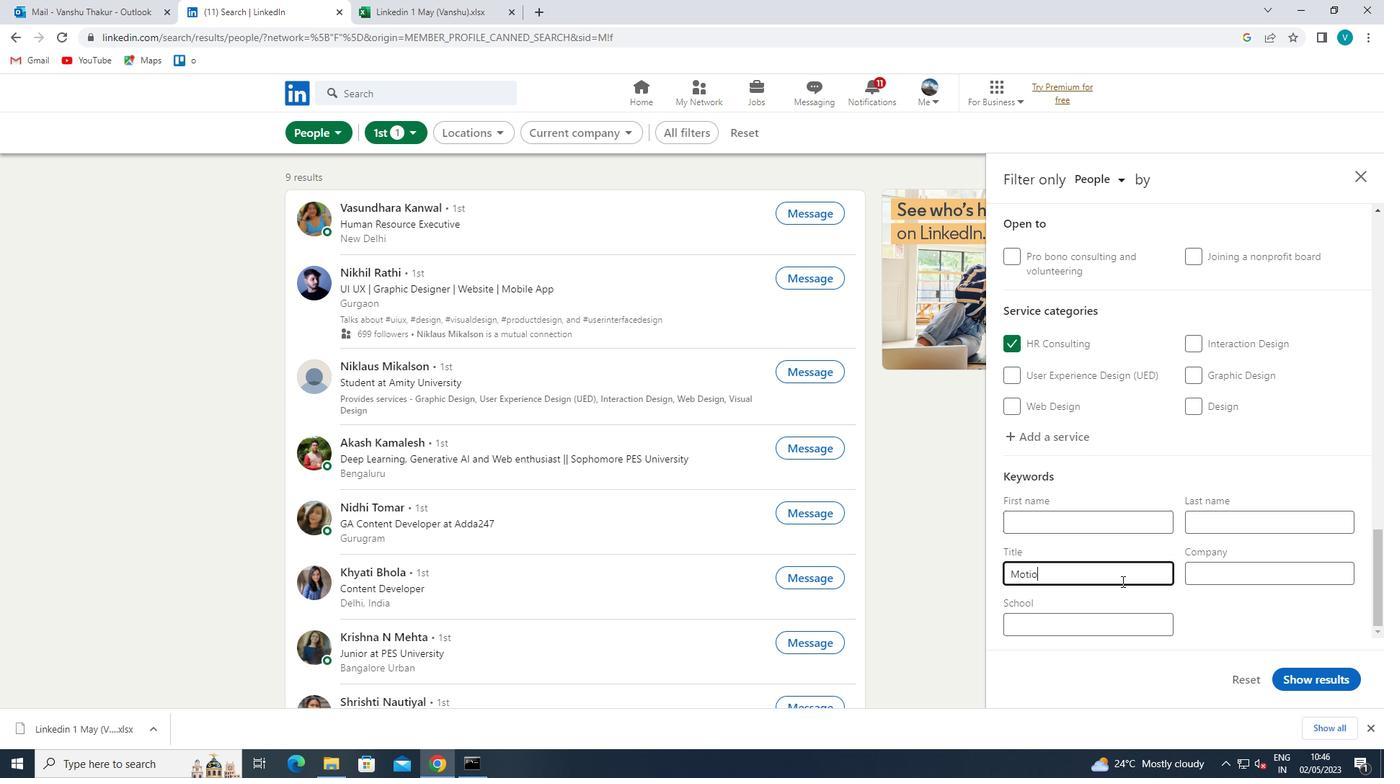 
Action: Mouse moved to (1133, 575)
Screenshot: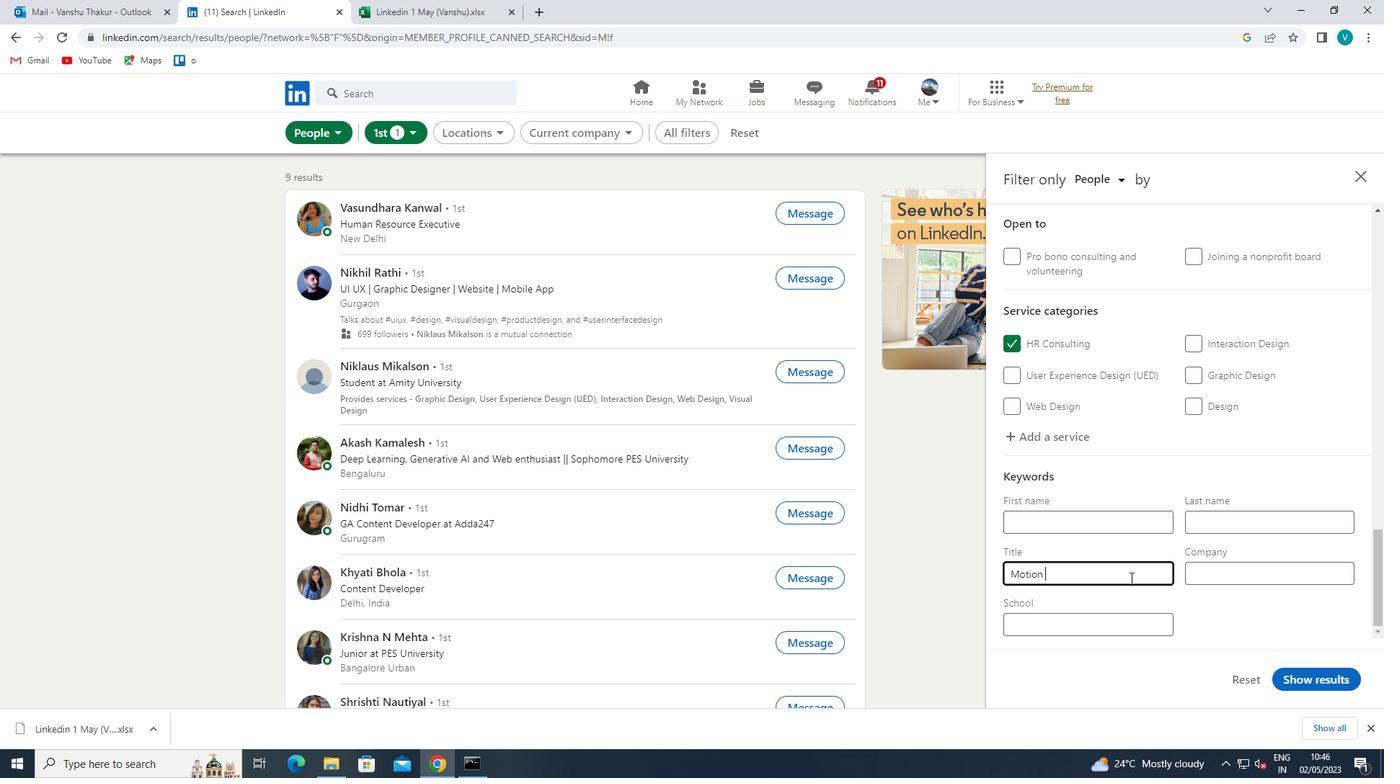 
Action: Key pressed <Key.shift>PICTURE<Key.space><Key.shift><Key.shift><Key.shift>DIRECTOR<Key.space>
Screenshot: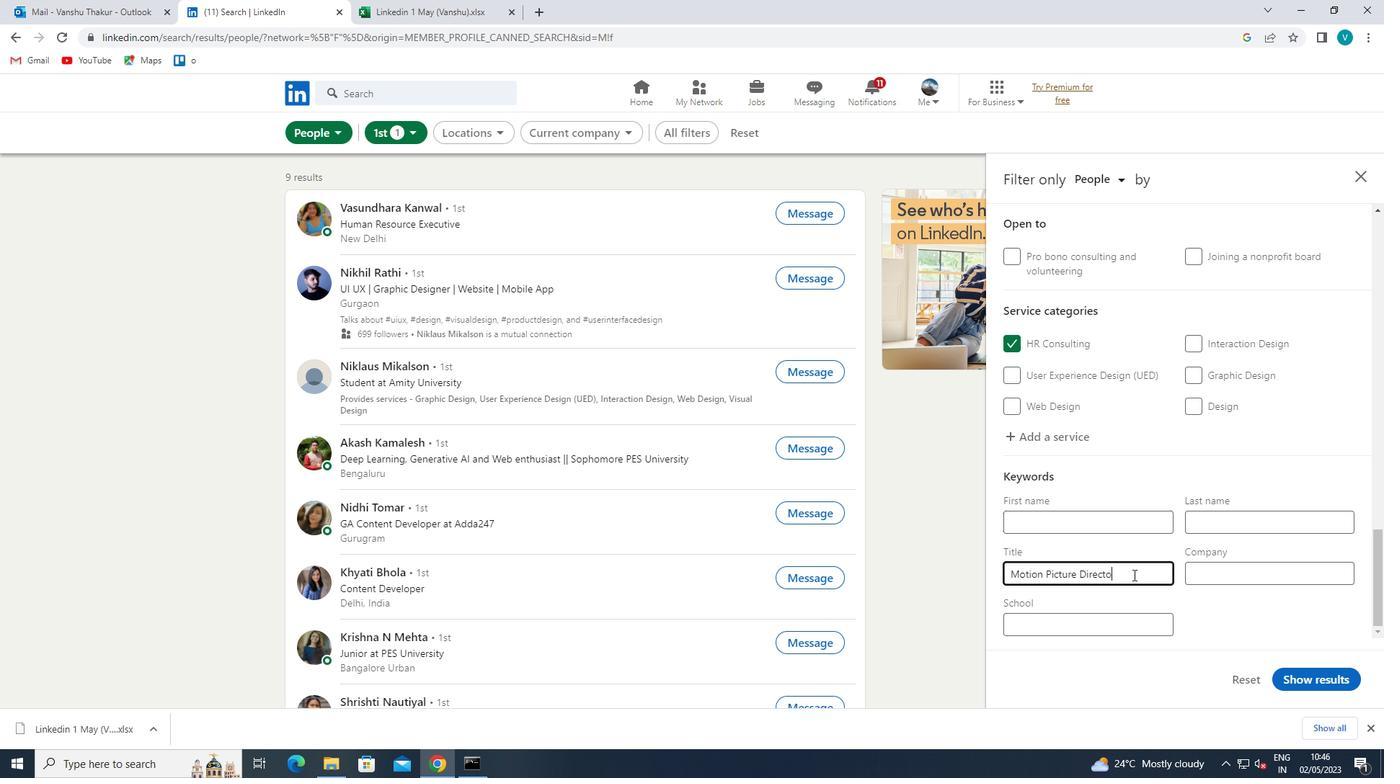 
Action: Mouse moved to (1322, 689)
Screenshot: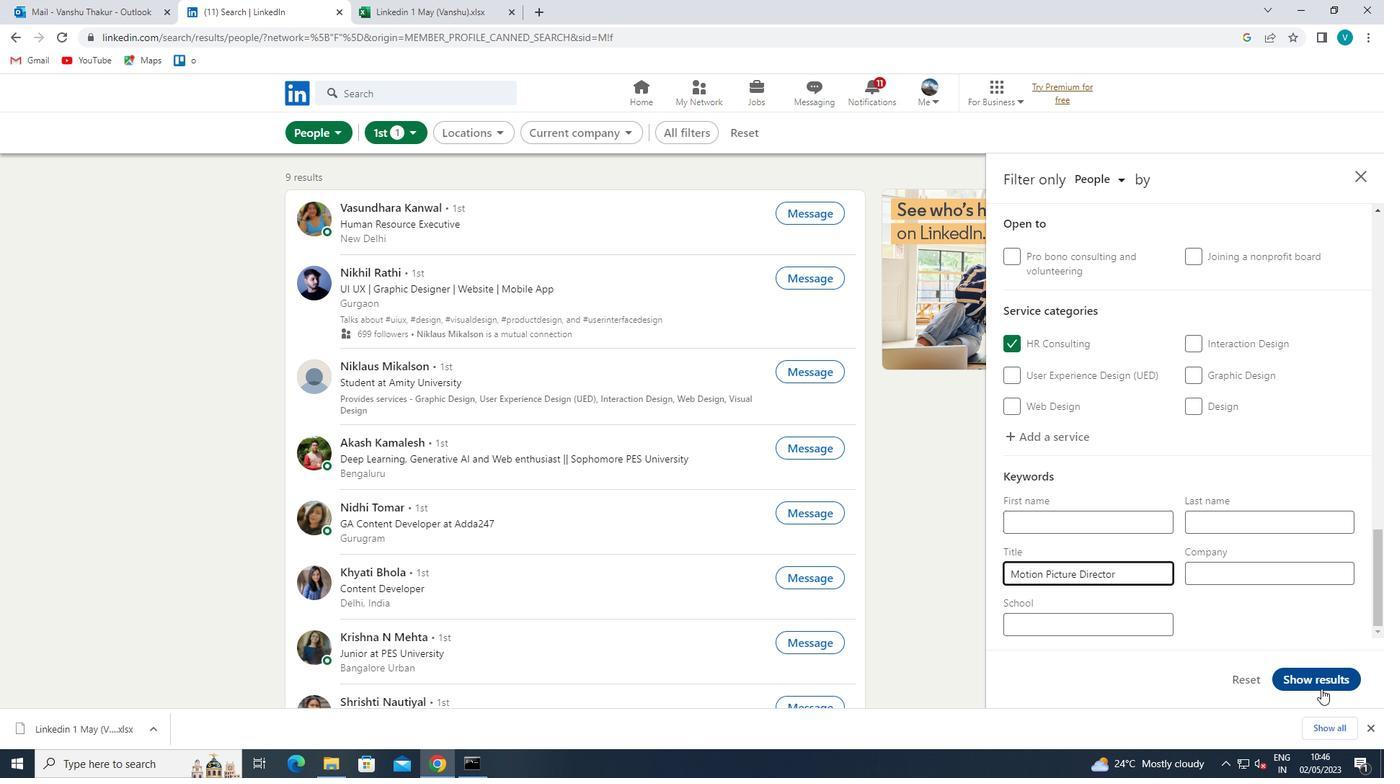 
Action: Mouse pressed left at (1322, 689)
Screenshot: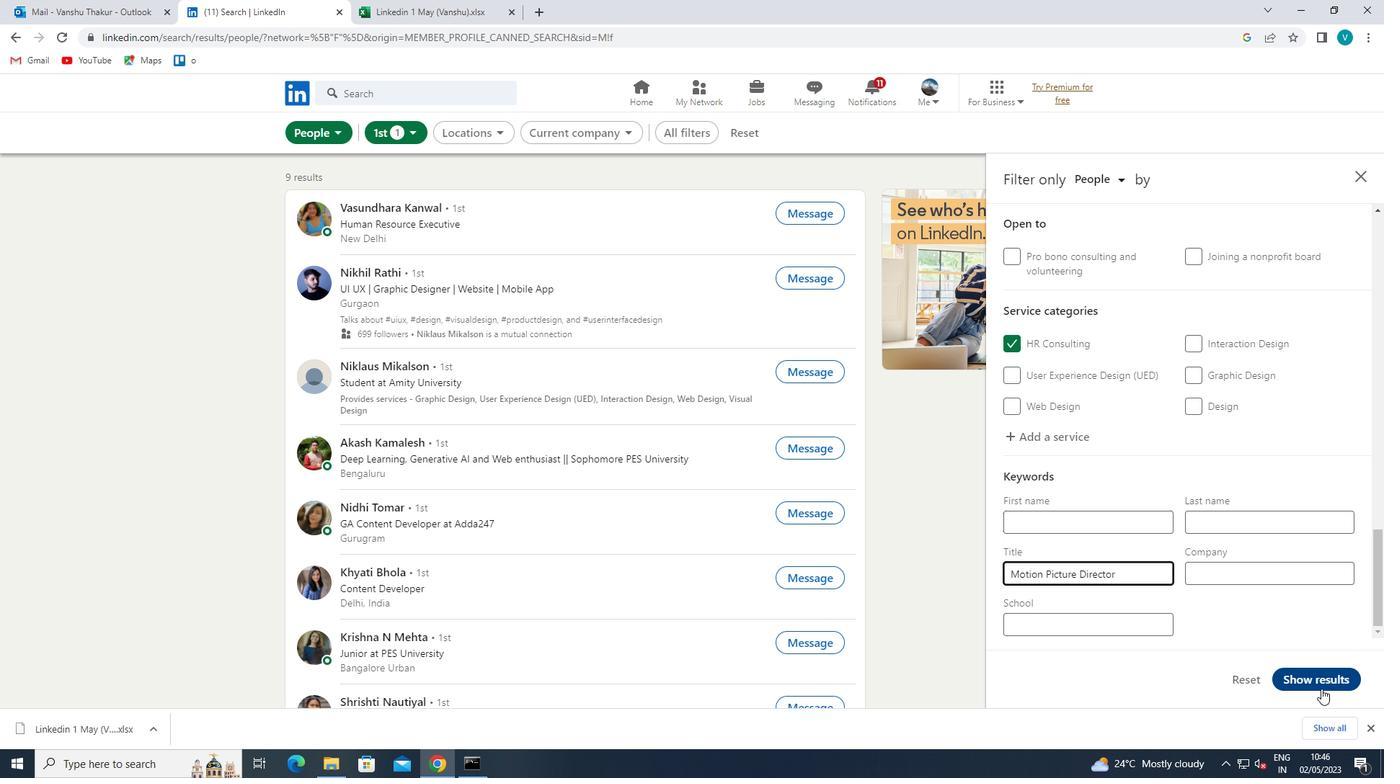 
